 Task: Plot the behavior of a chaotic Horseshoe map with different initial conditions, bifurcation diagrams, and attractor shapes.
Action: Mouse moved to (155, 223)
Screenshot: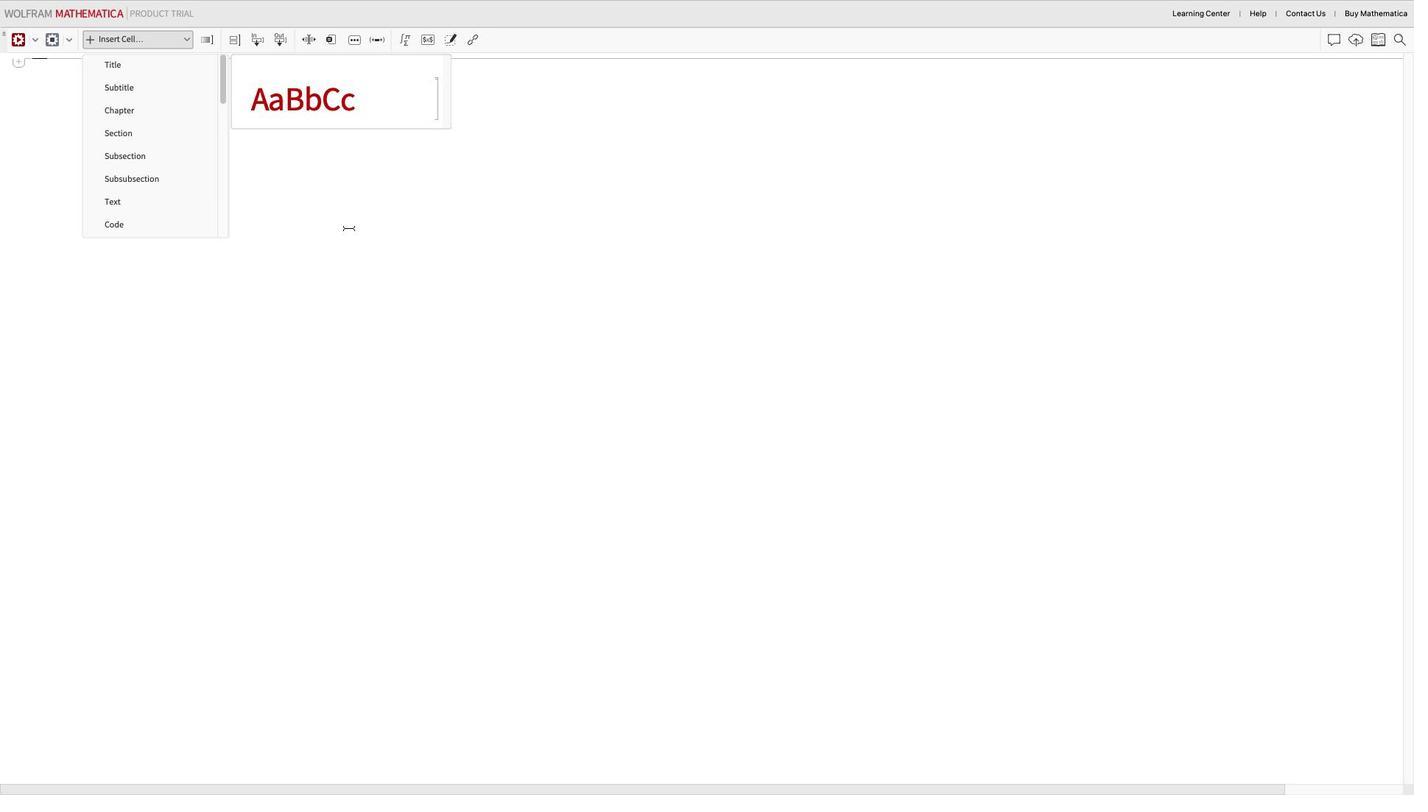 
Action: Mouse pressed left at (155, 223)
Screenshot: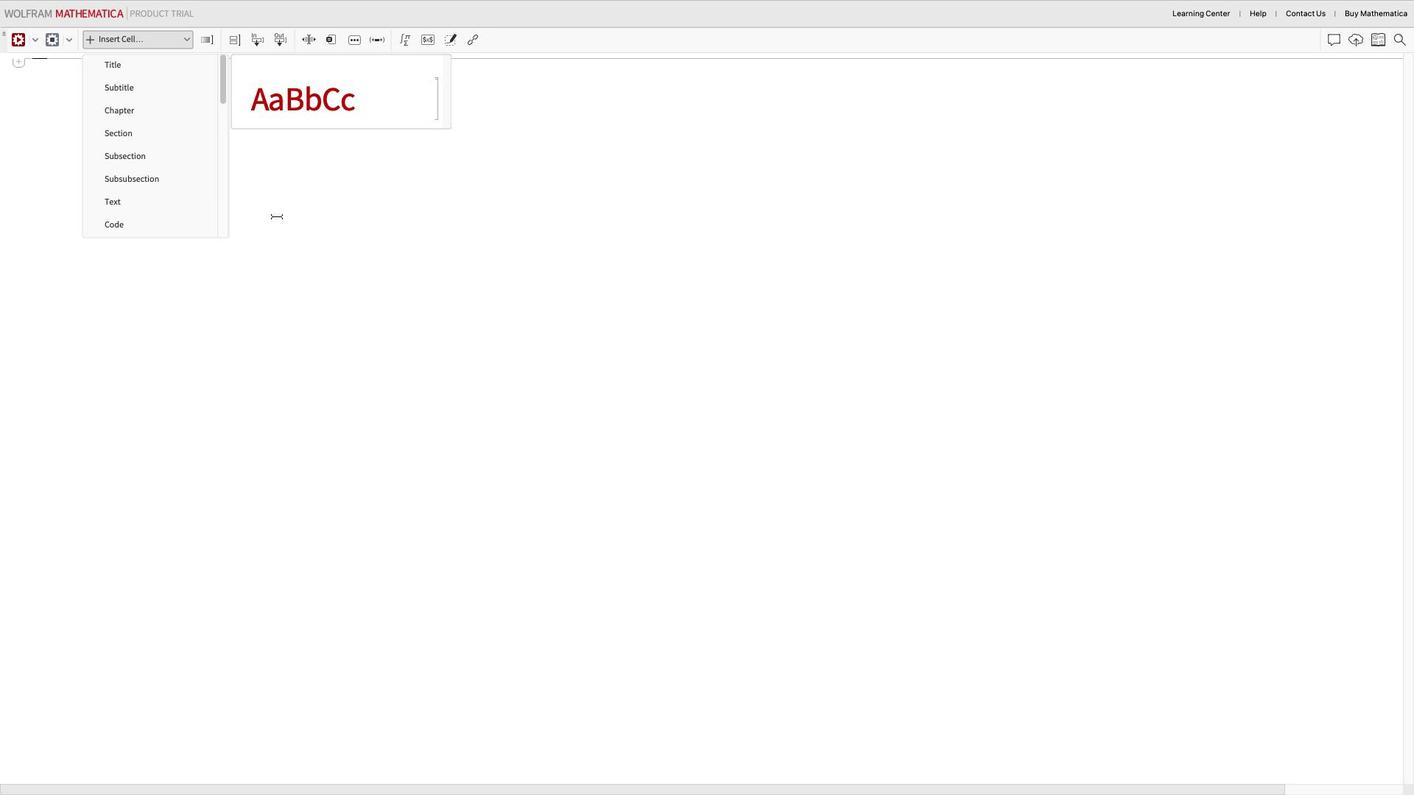 
Action: Mouse moved to (151, 211)
Screenshot: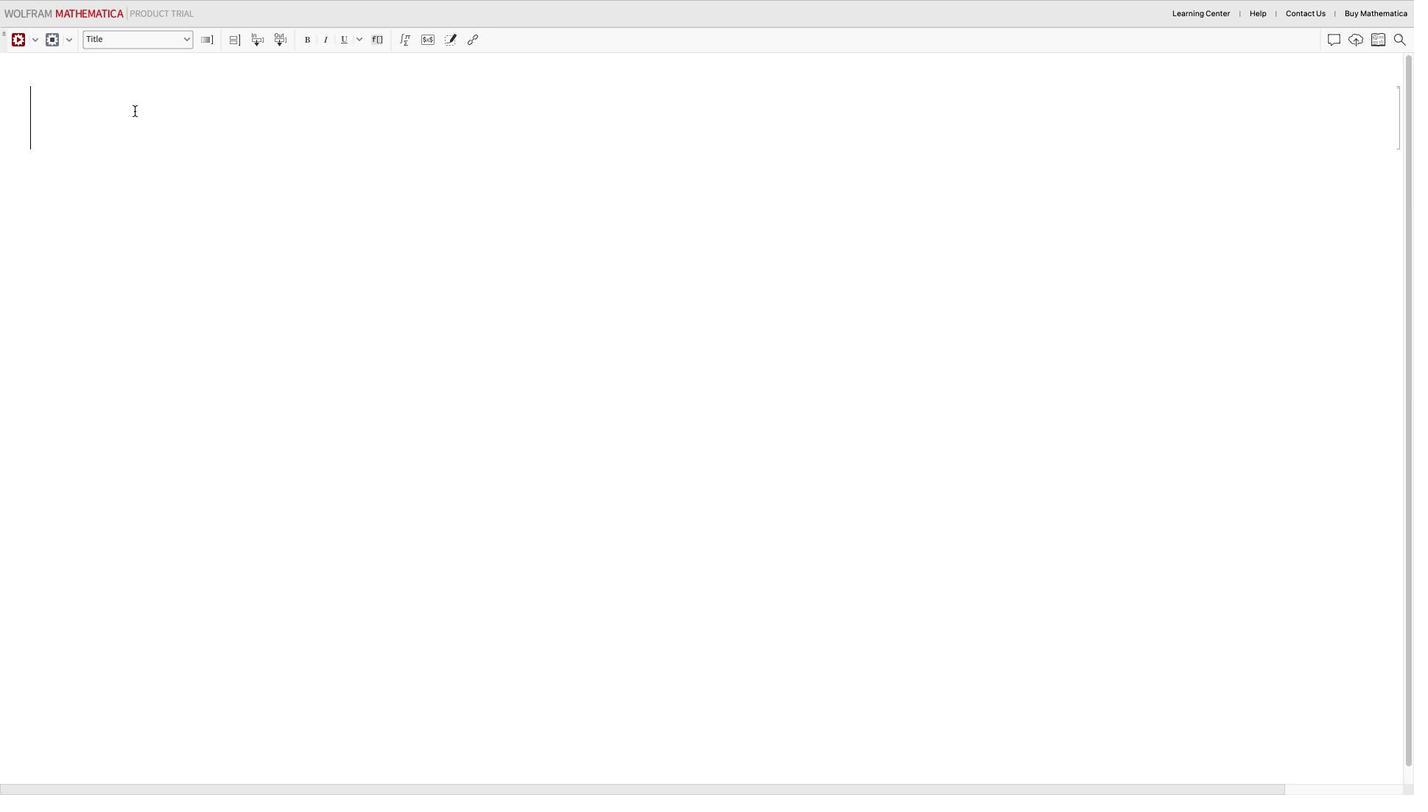 
Action: Mouse pressed left at (151, 211)
Screenshot: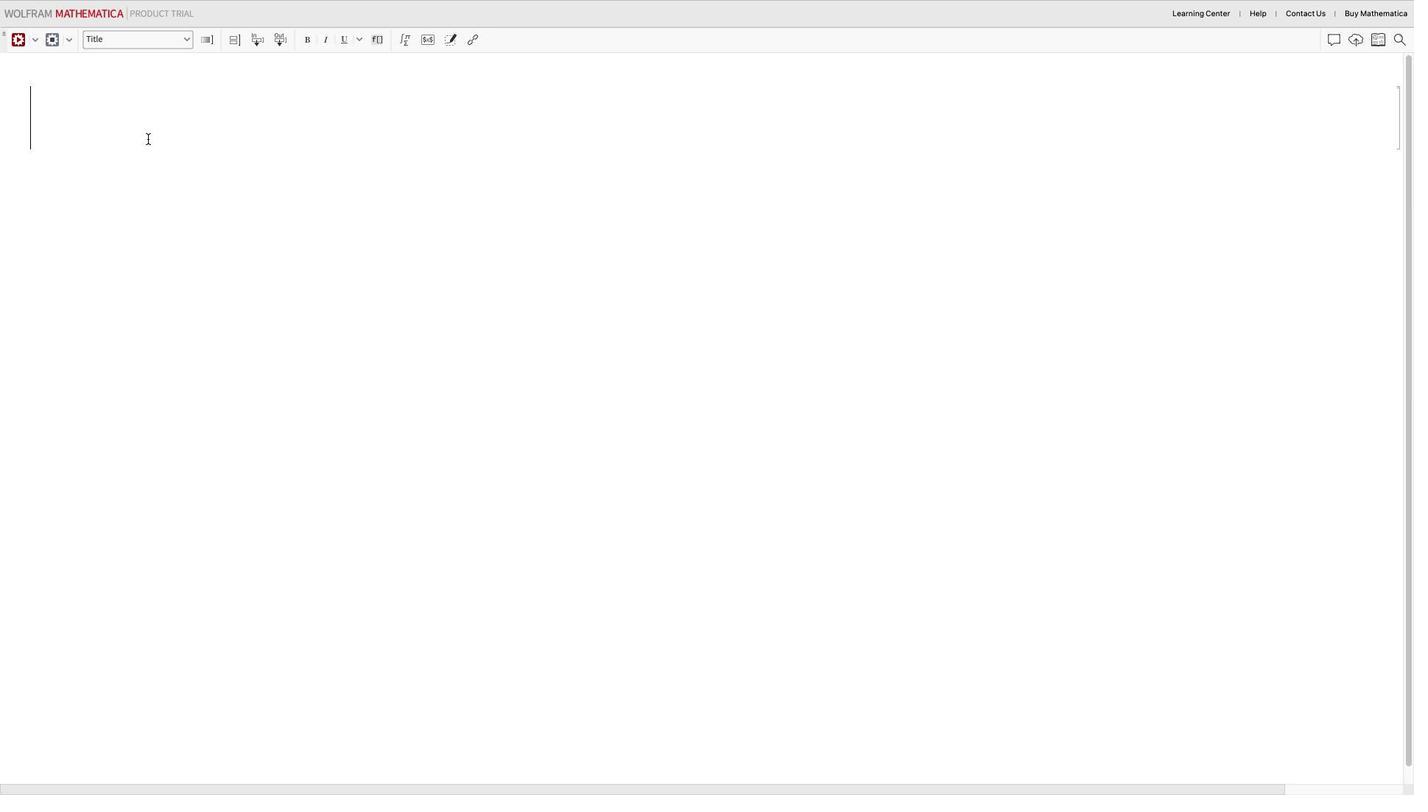 
Action: Mouse moved to (151, 195)
Screenshot: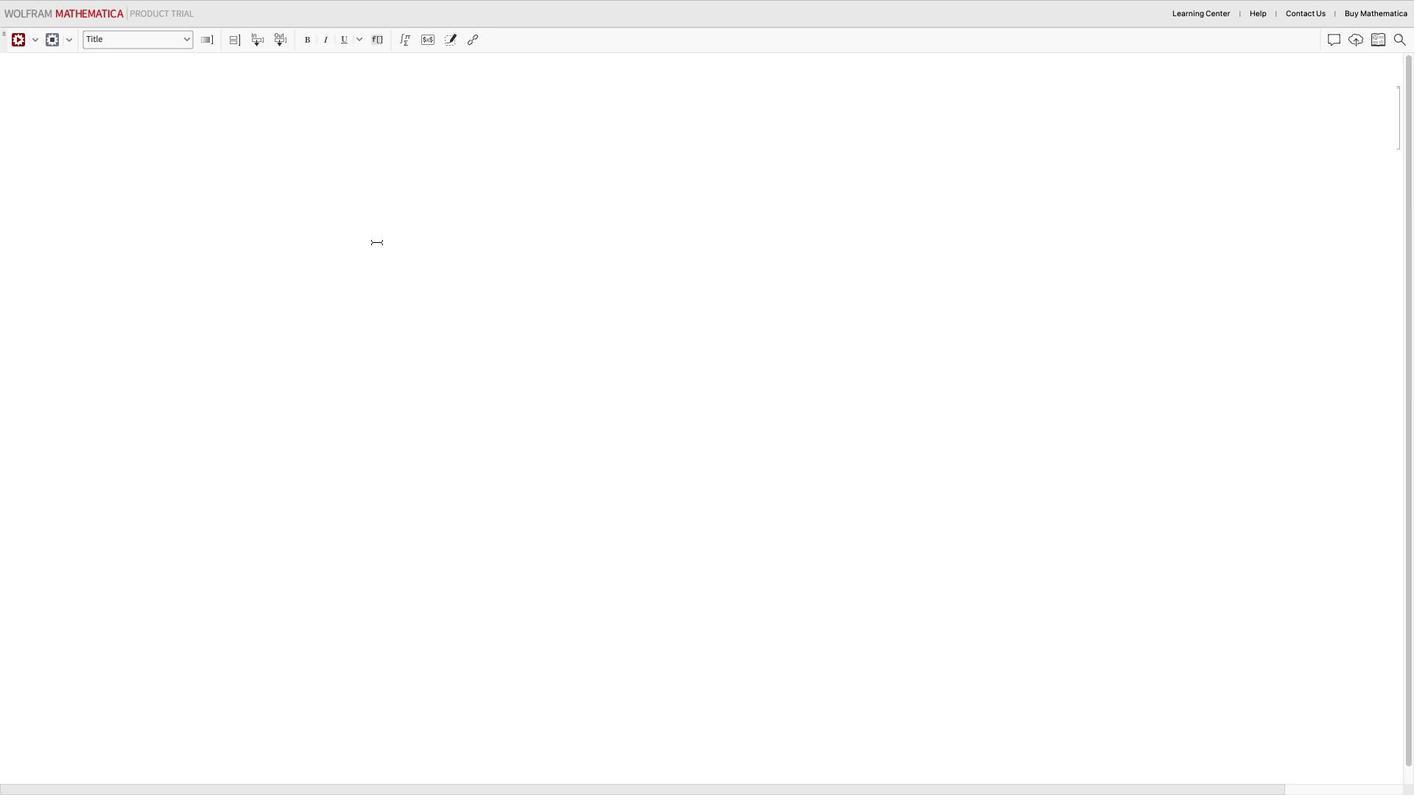
Action: Mouse pressed left at (151, 195)
Screenshot: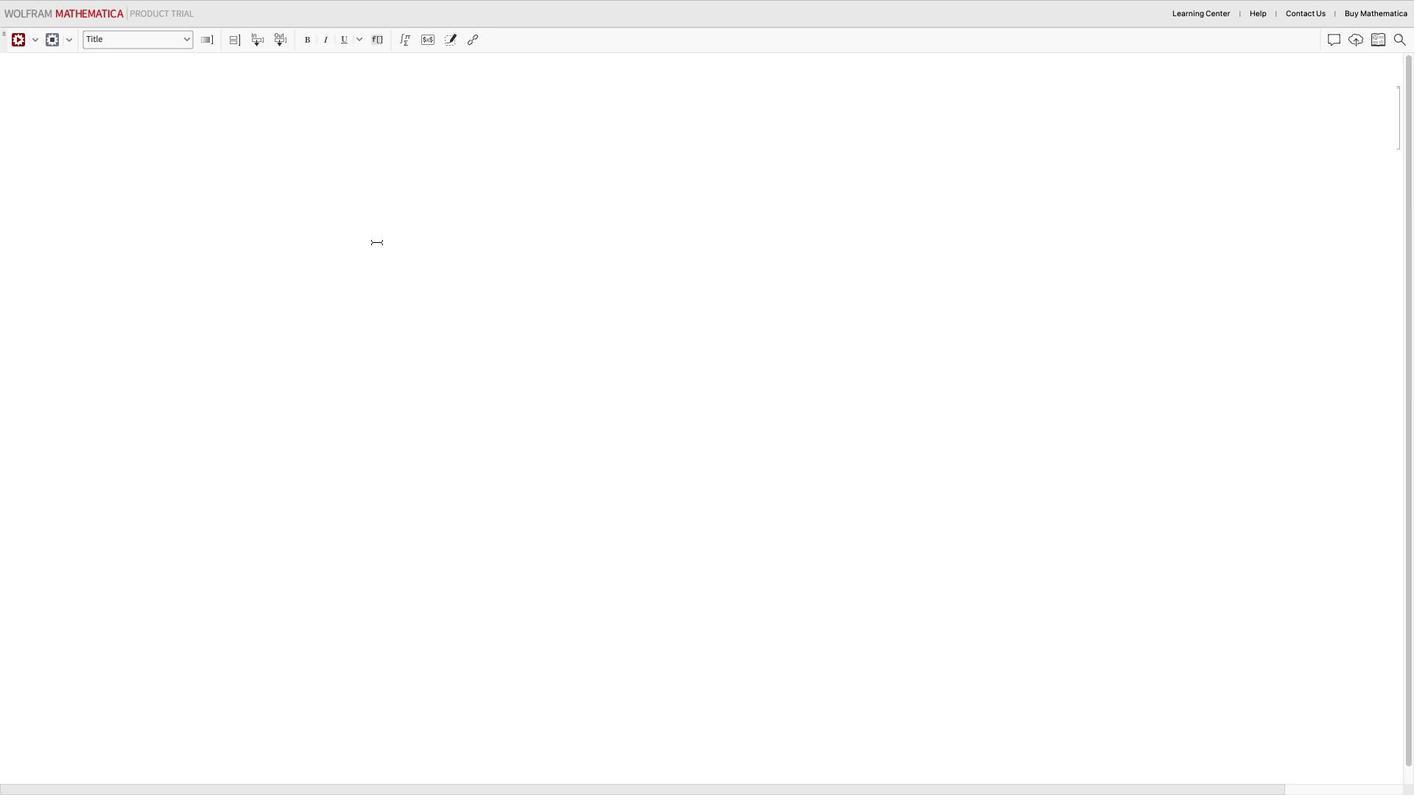 
Action: Mouse moved to (168, 142)
Screenshot: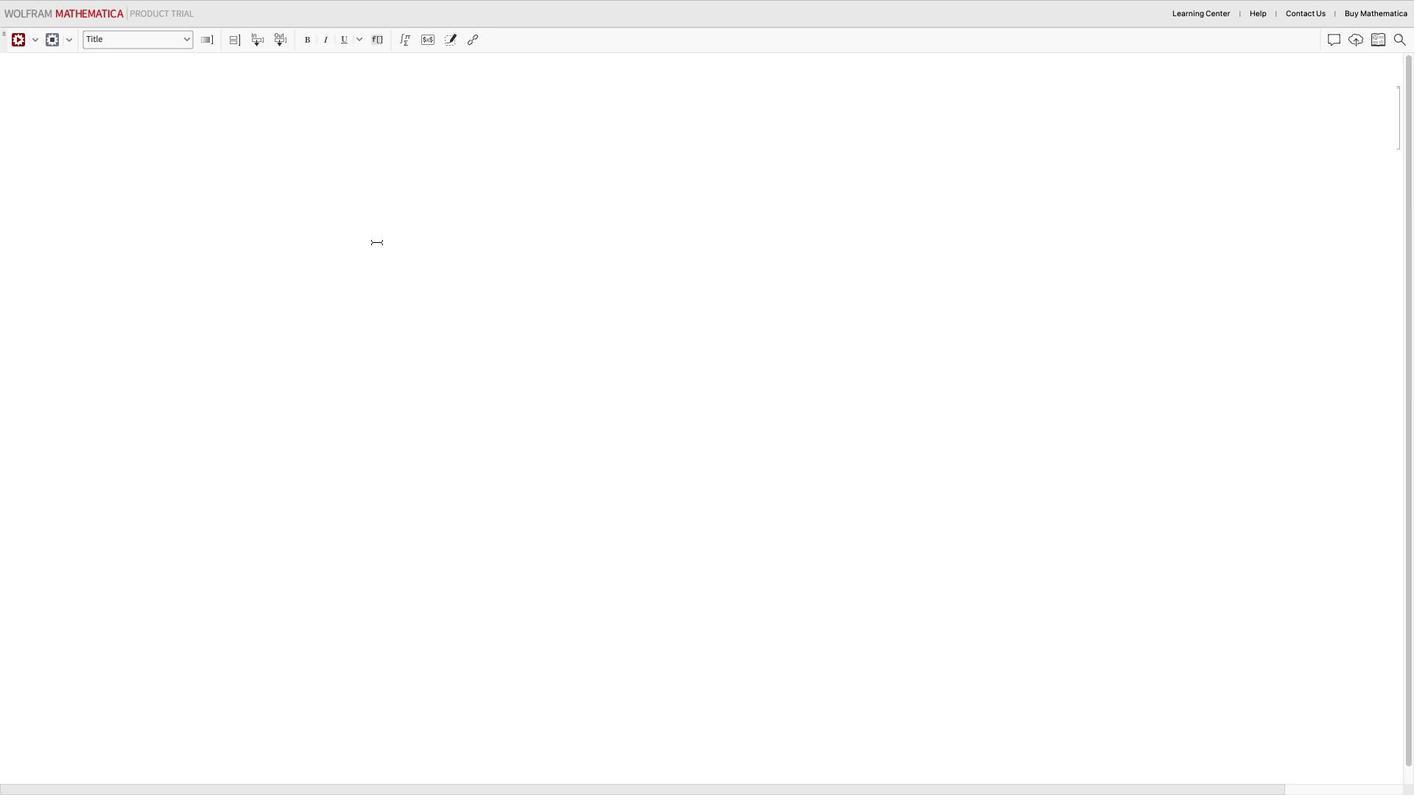 
Action: Key pressed Key.shift_r'B''e''h''a''v''i''o''r'Key.space'o''f'Key.space'a'Key.space'c''h''a''o''t''i''c'Key.spaceKey.shift_r'H''o''r''s''e''s''s''h''o''e'Key.space'm''a''p'Key.space'w''i''t''h'Key.spaceKey.leftKey.leftKey.leftKey.leftKey.leftKey.leftKey.leftKey.leftKey.leftKey.leftKey.leftKey.leftKey.leftKey.backspaceKey.rightKey.rightKey.rightKey.rightKey.rightKey.rightKey.rightKey.rightKey.rightKey.rightKey.rightKey.rightKey.space'd''i''f''f''e''r''e''n''t'Key.space'i''n''i''t''i''a''l'Key.space'c''o''n''d''i''t''i''o''n''s'','Key.space'b''i''f''u''r''c''a''t''i''o''n'Key.space'd''i''a''g''r''a''m''s'','Key.space'a''n''d'Key.space'a''t''t''r''a''c''t''o''r'Key.space's''h''a''p''e''s'
Screenshot: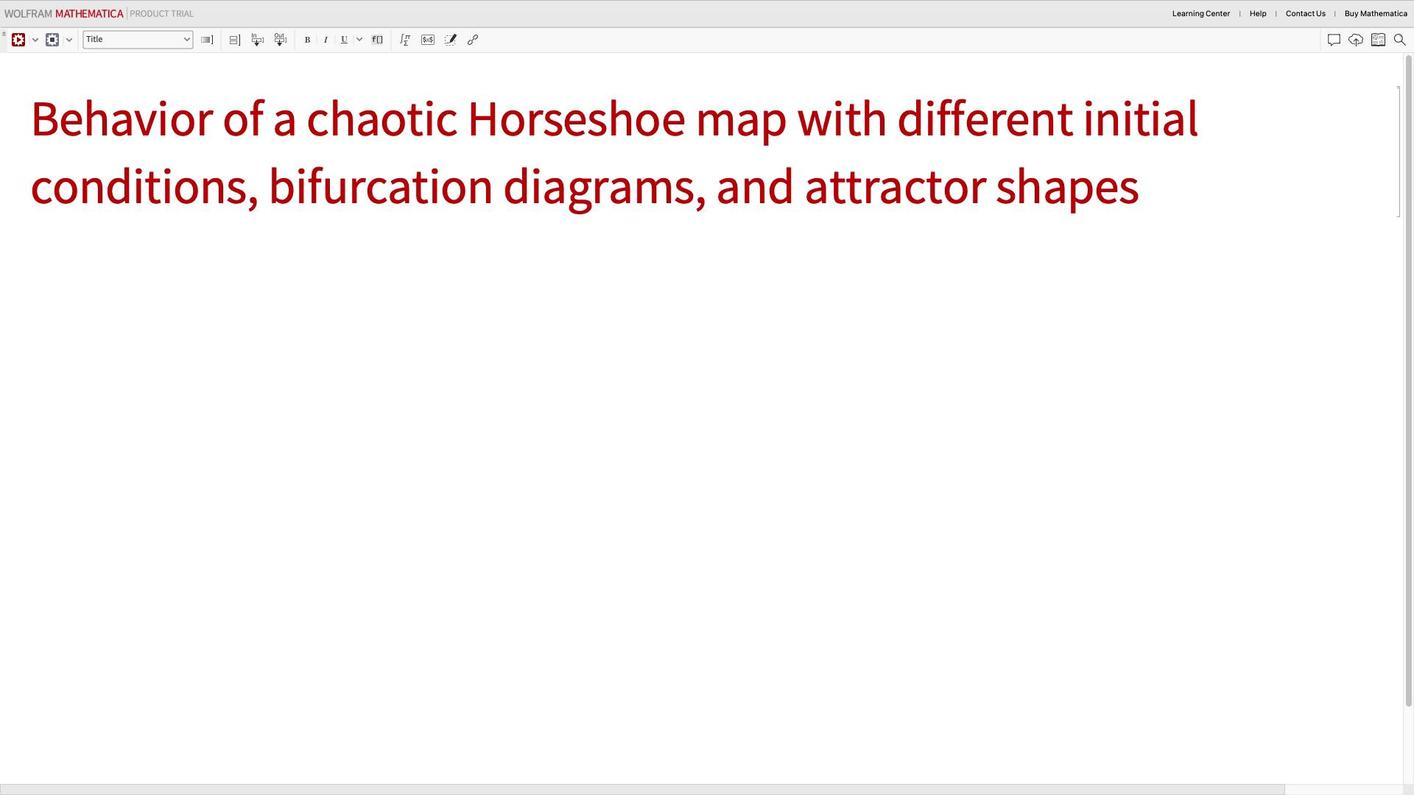 
Action: Mouse moved to (177, 115)
Screenshot: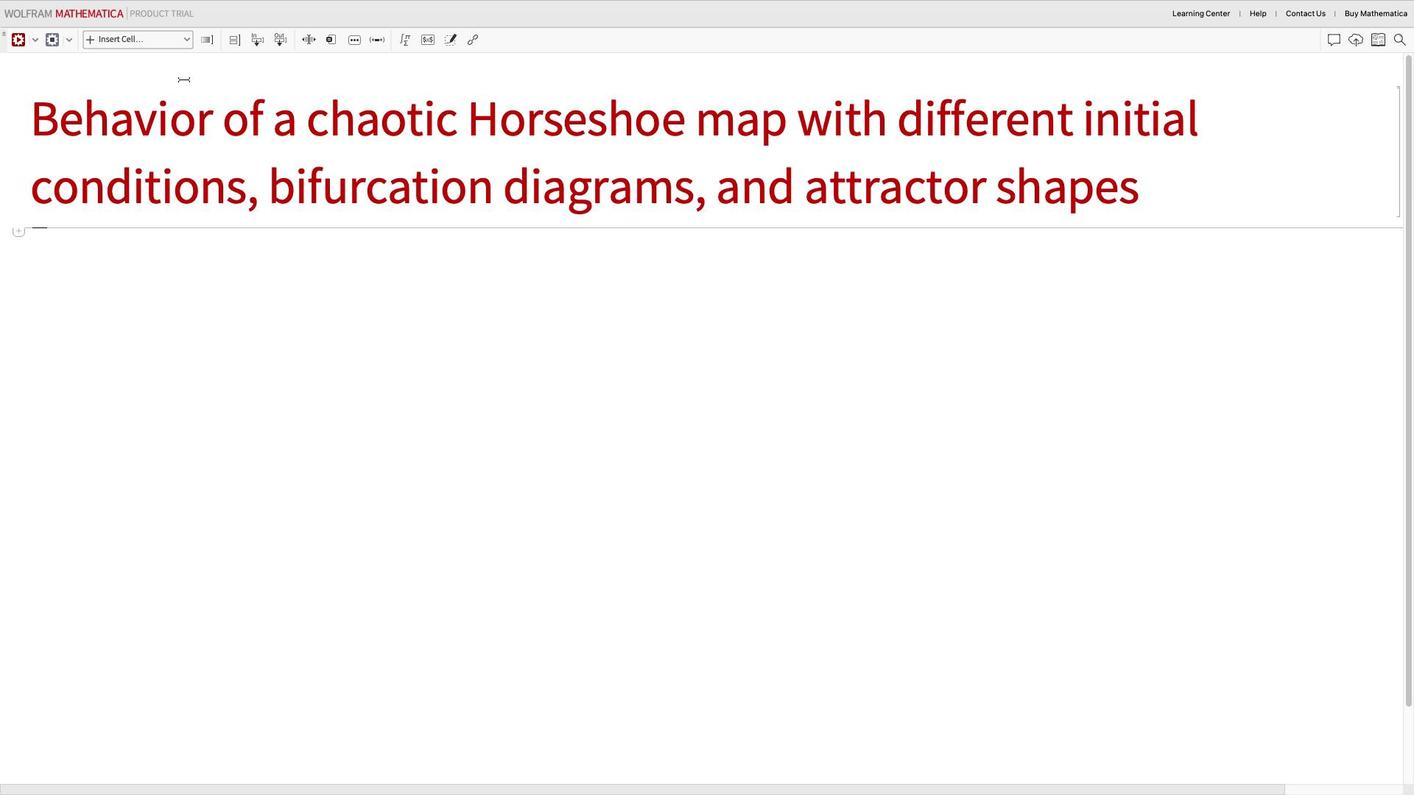 
Action: Mouse pressed left at (177, 115)
Screenshot: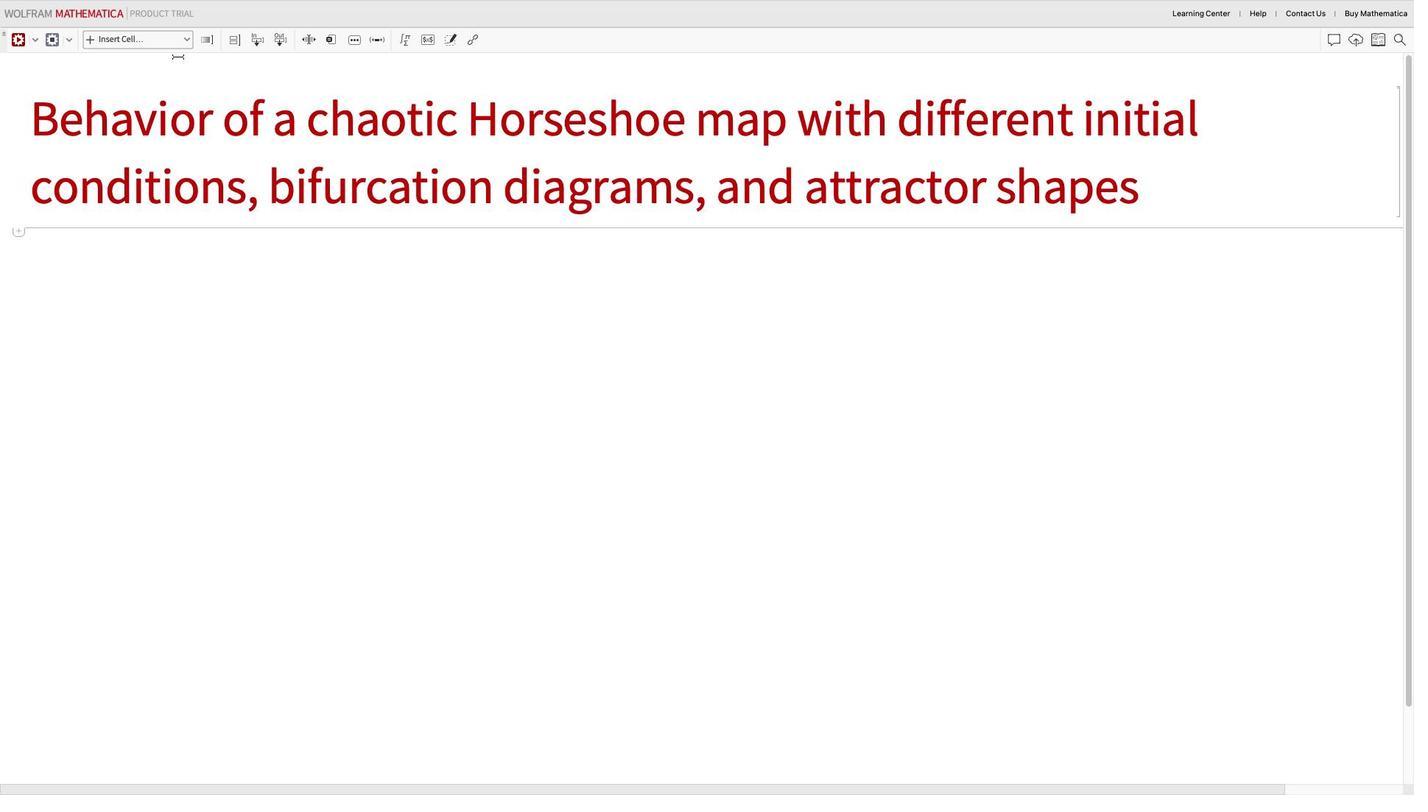 
Action: Mouse moved to (155, 223)
Screenshot: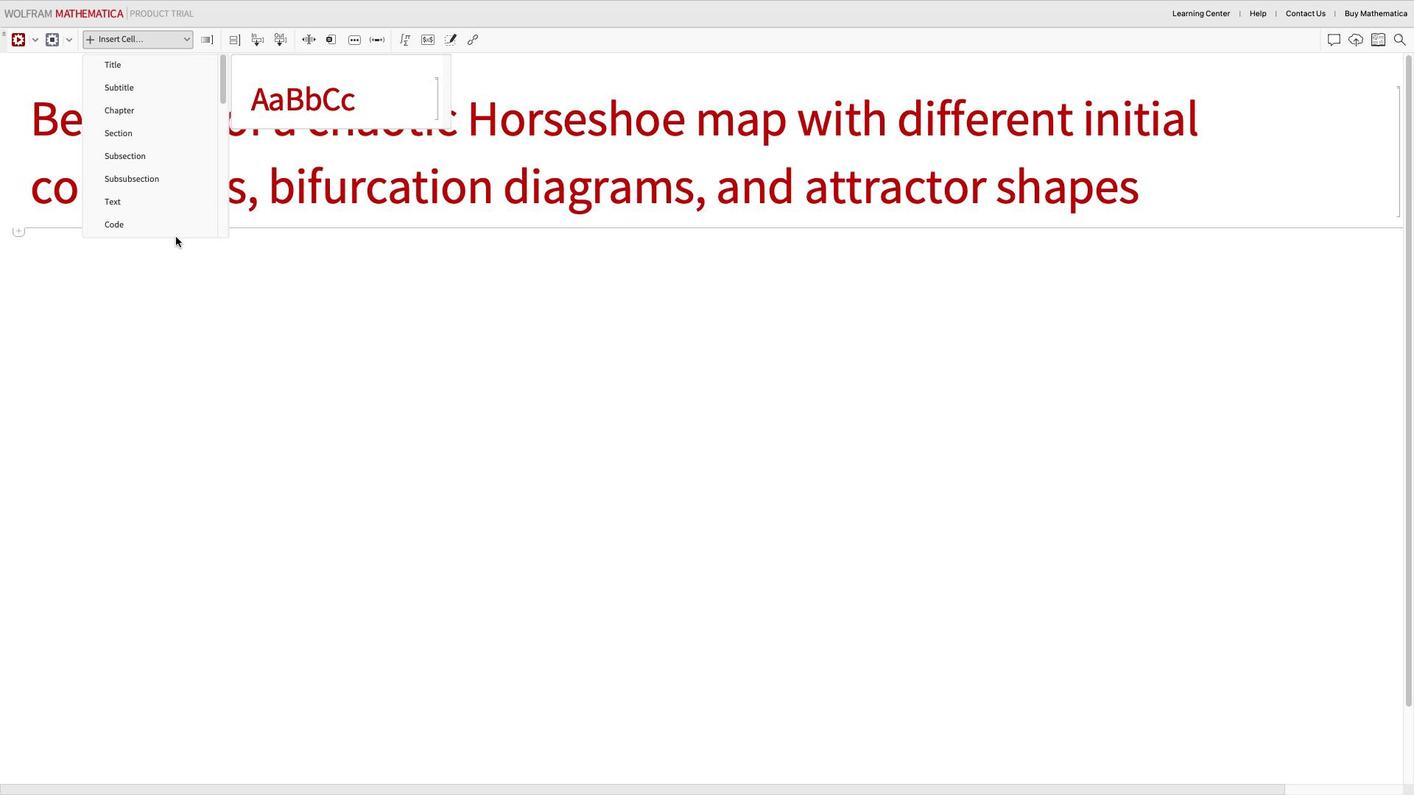 
Action: Mouse pressed left at (155, 223)
Screenshot: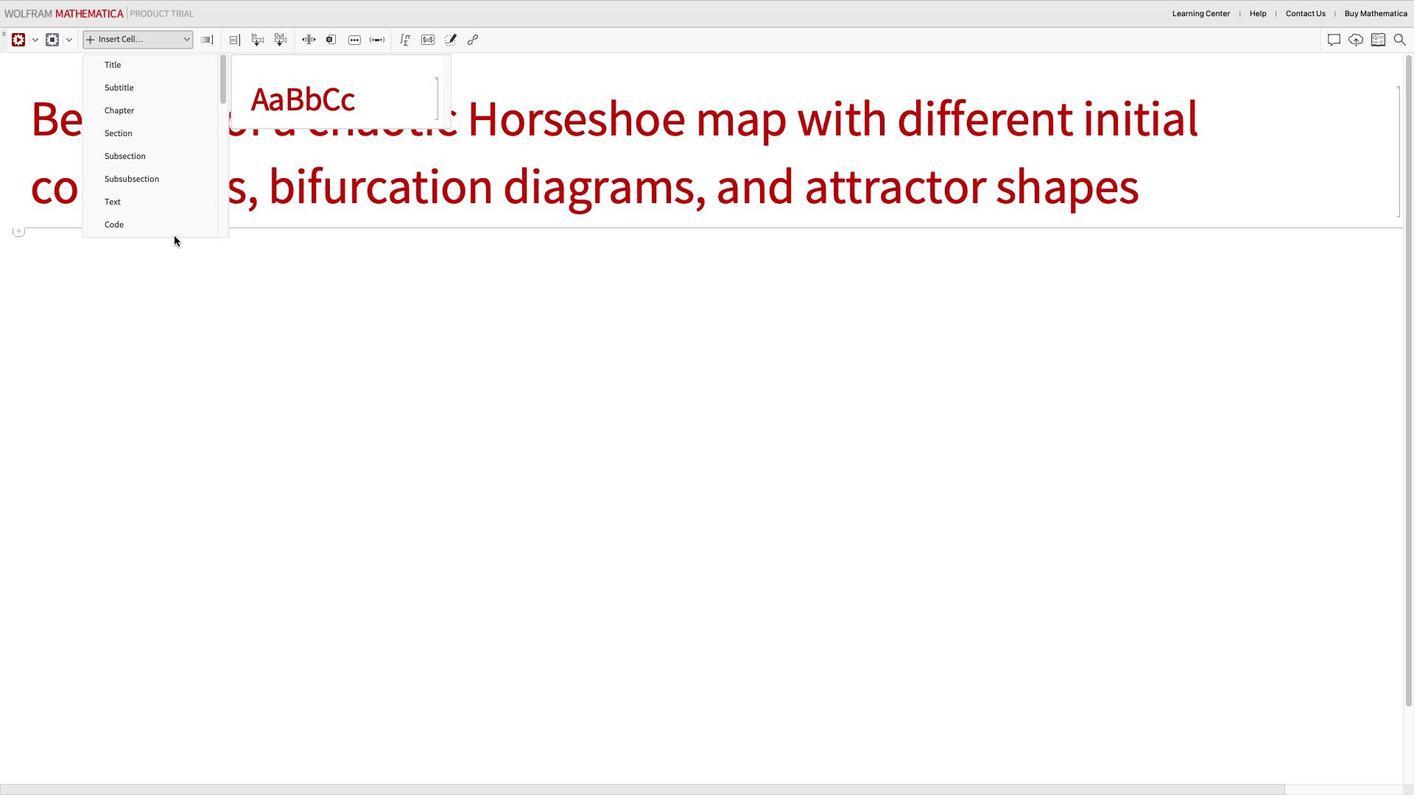 
Action: Mouse moved to (153, 148)
Screenshot: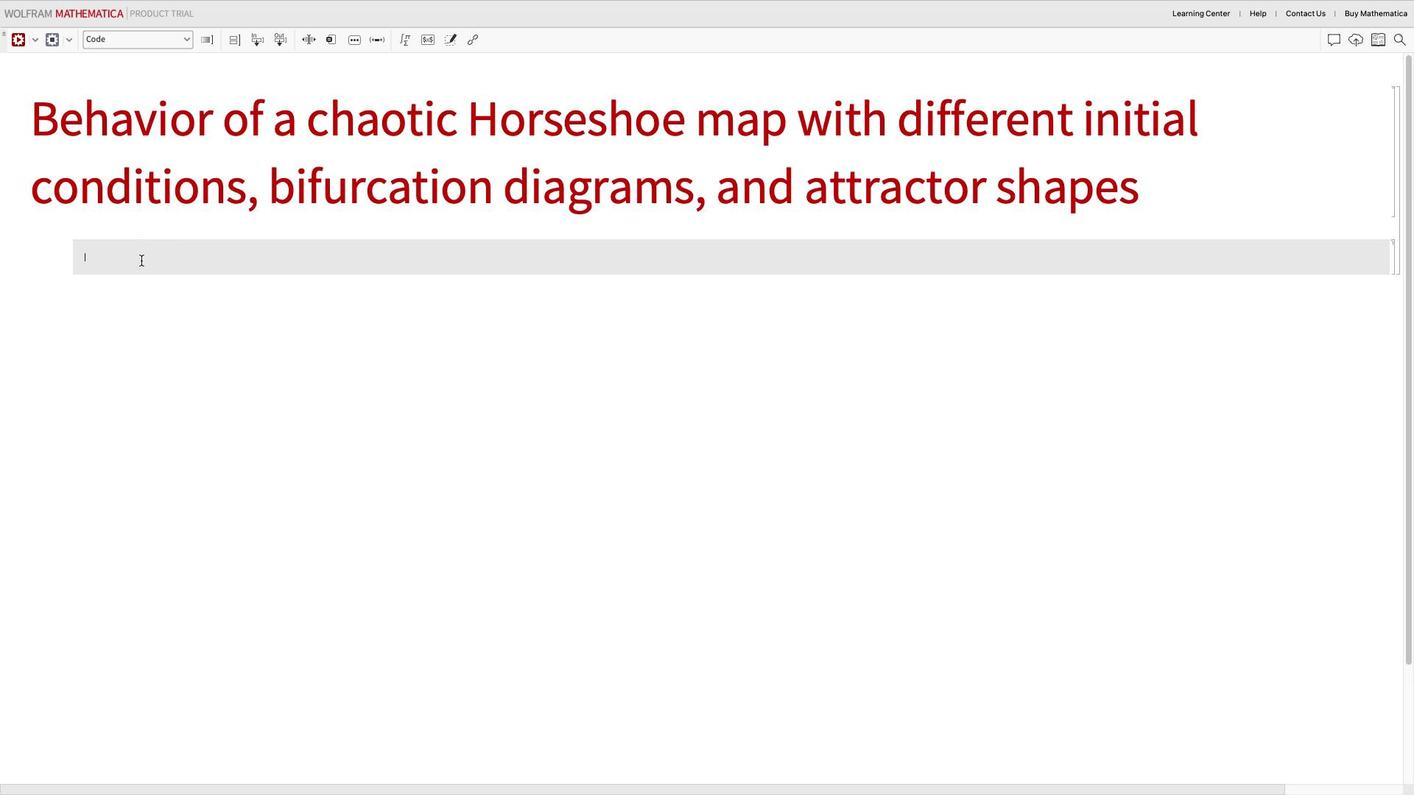 
Action: Mouse pressed left at (153, 148)
Screenshot: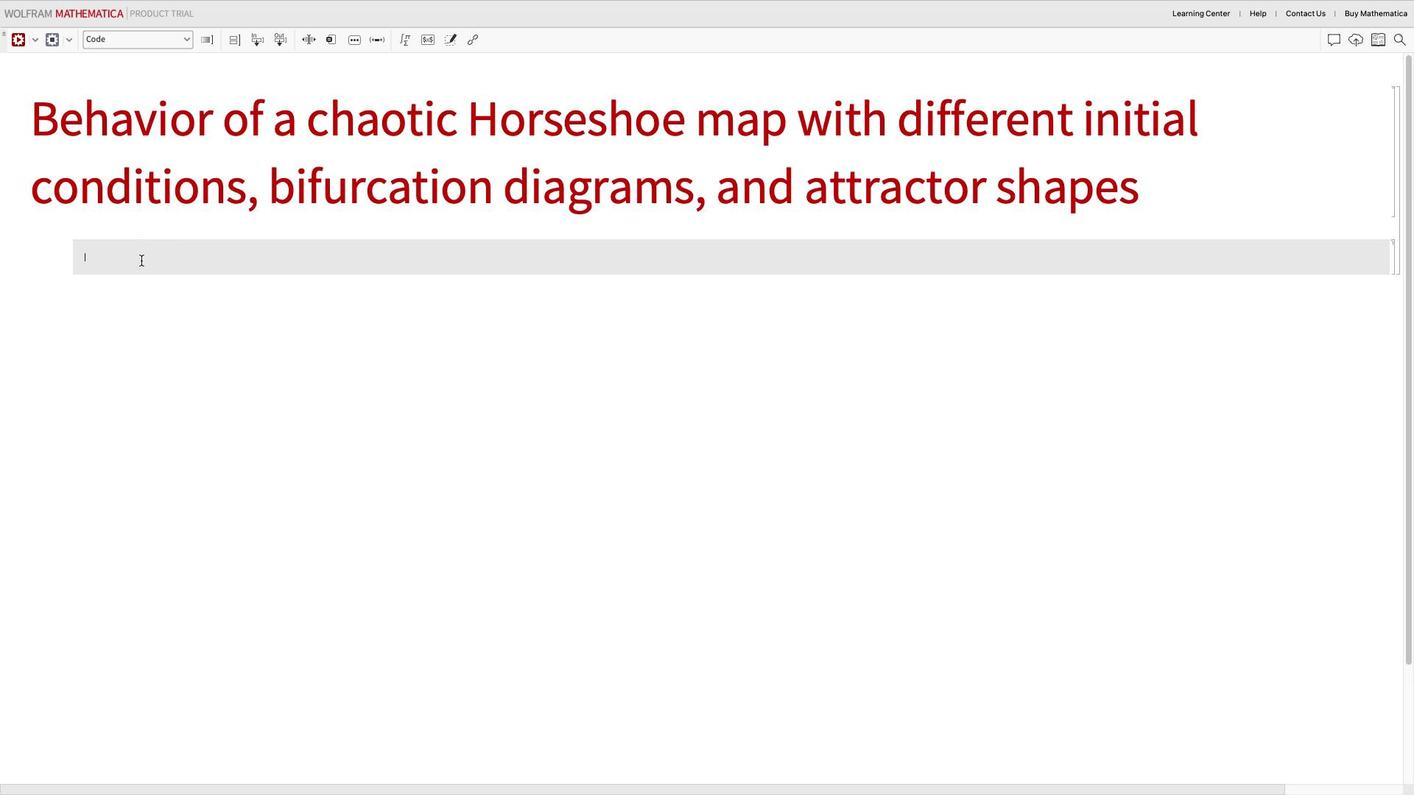 
Action: Mouse moved to (152, 135)
Screenshot: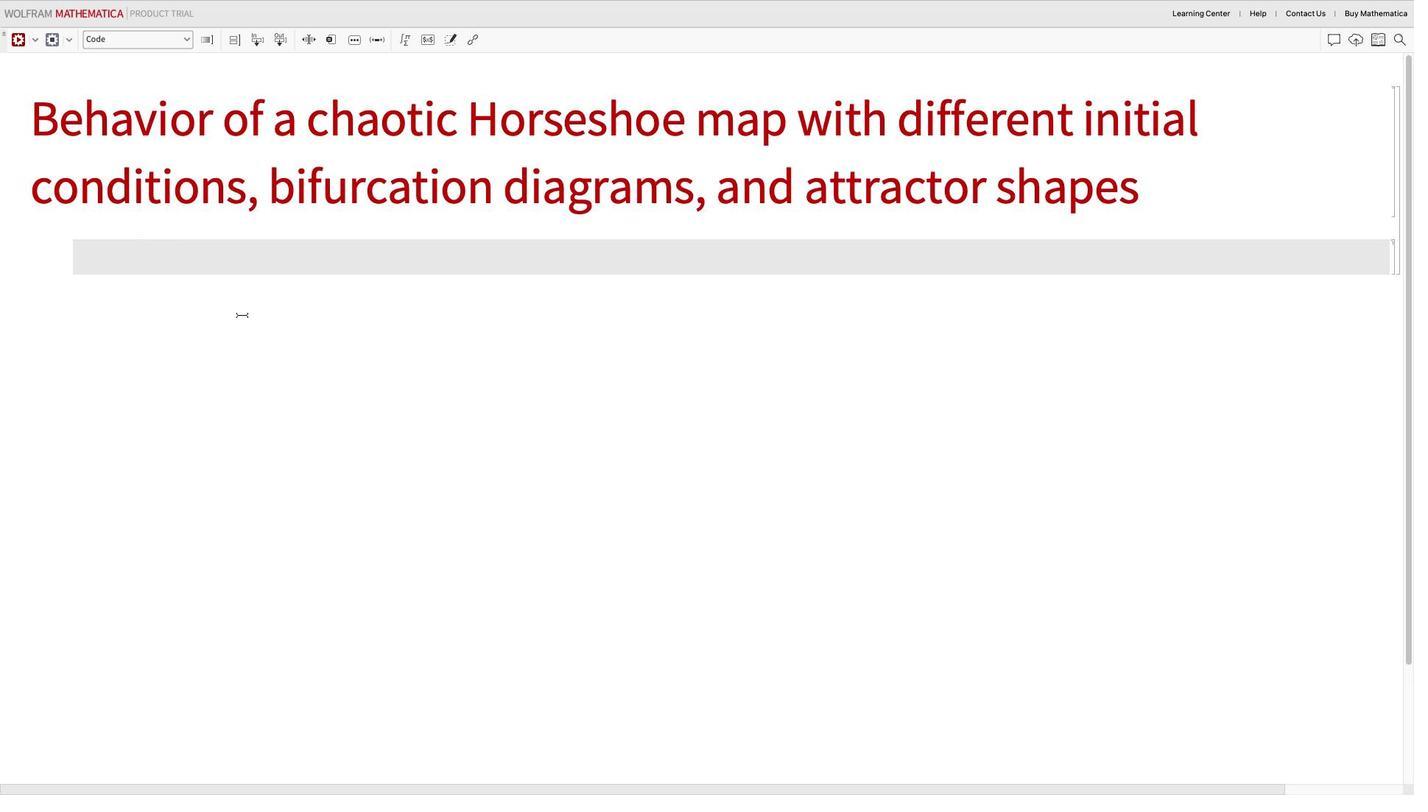 
Action: Mouse pressed left at (152, 135)
Screenshot: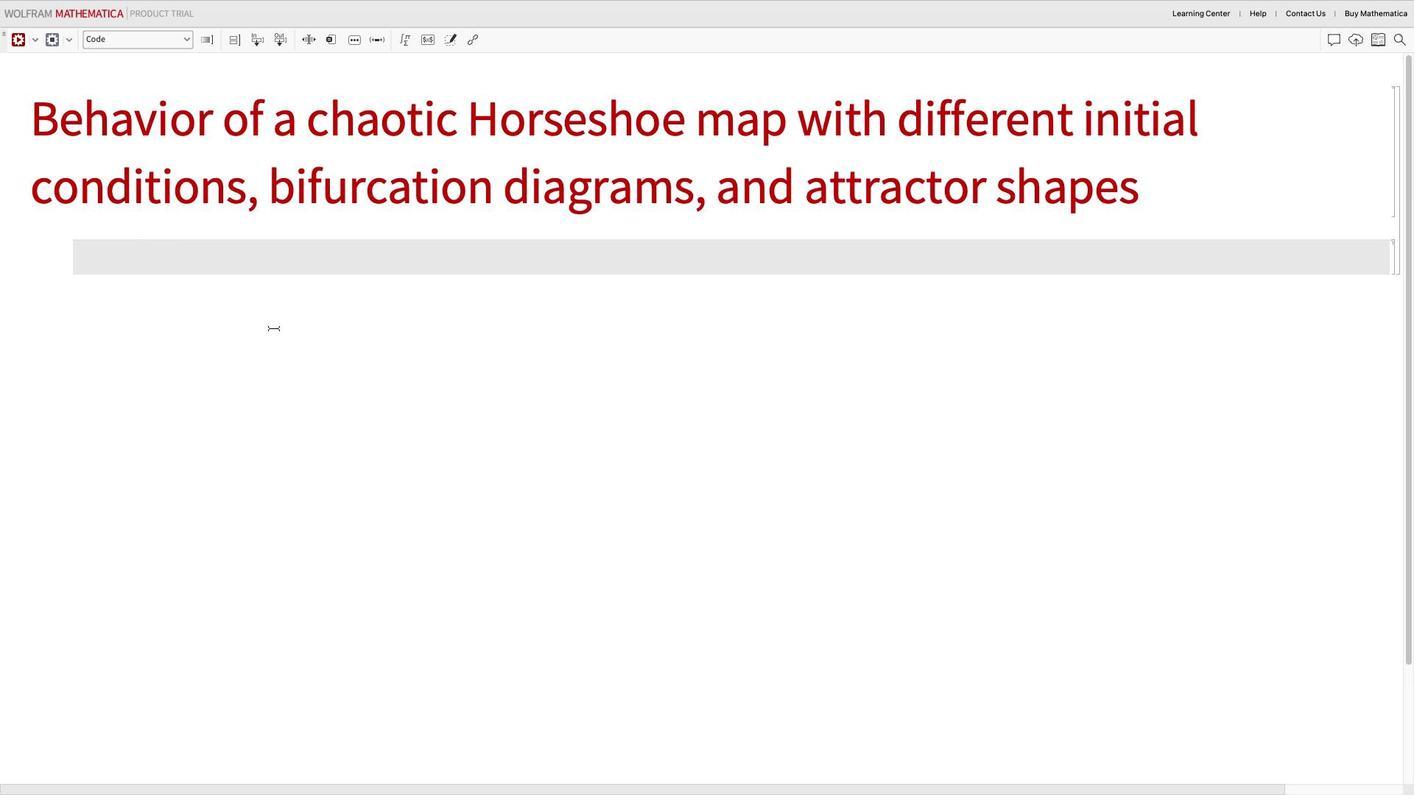 
Action: Mouse moved to (161, 108)
Screenshot: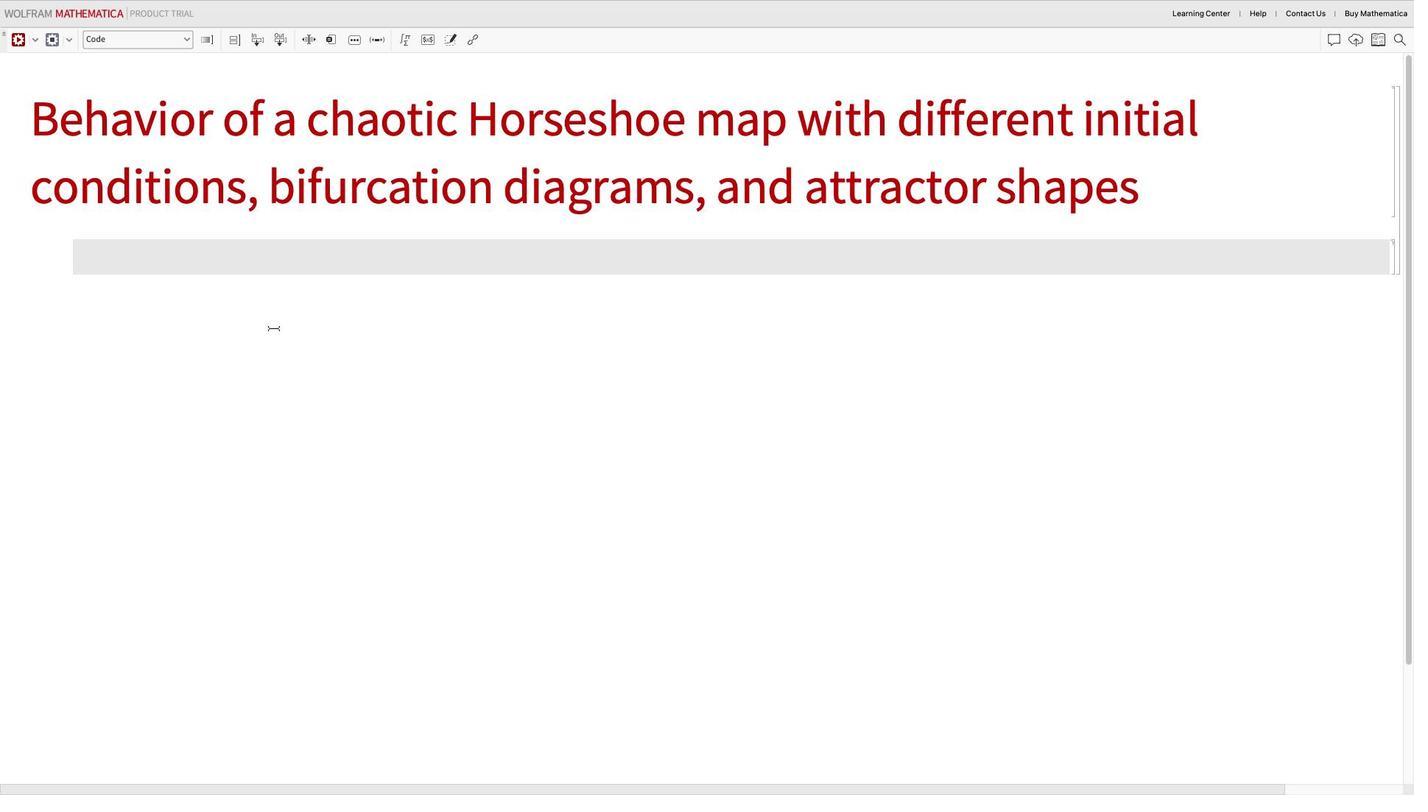 
Action: Key pressed Key.shift_r'(''*'
Screenshot: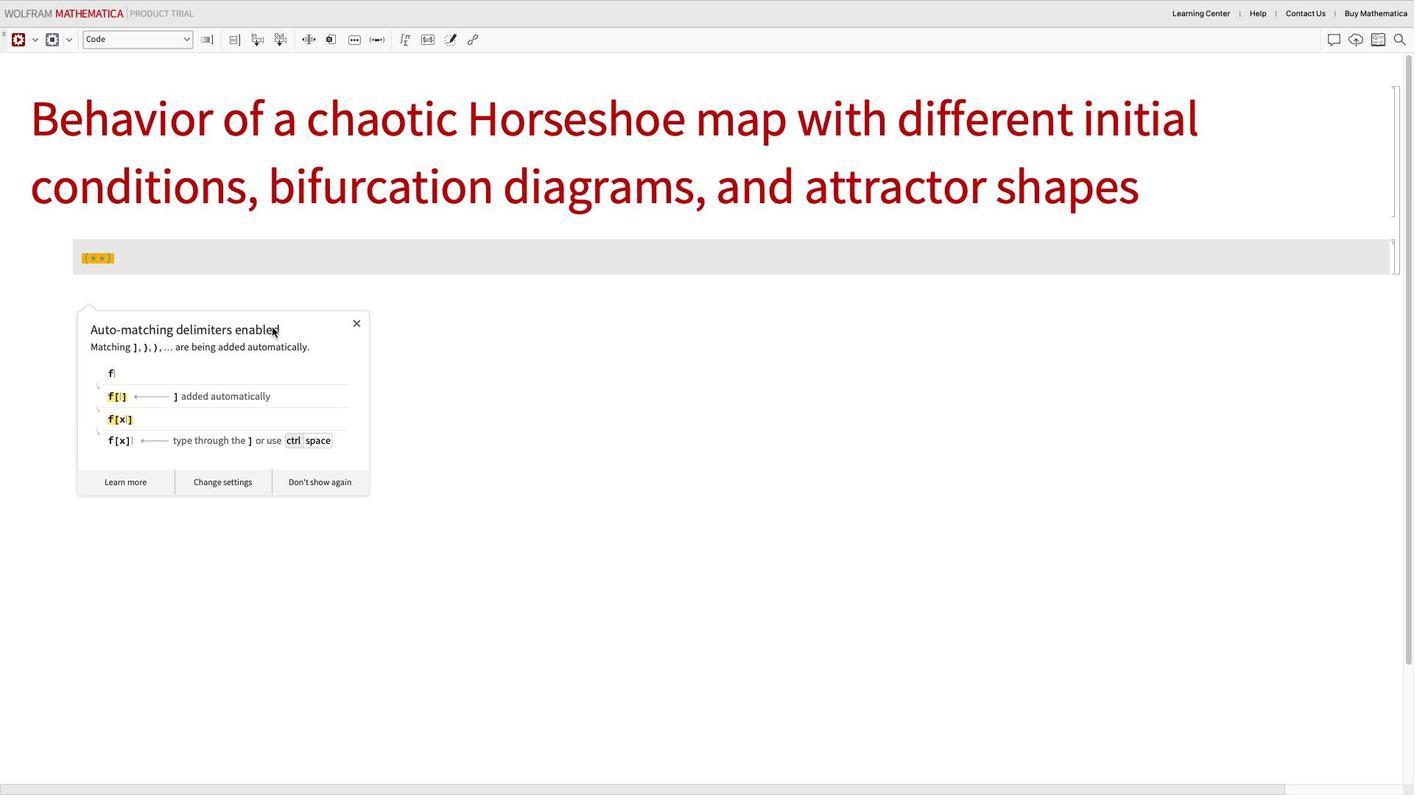
Action: Mouse moved to (167, 110)
Screenshot: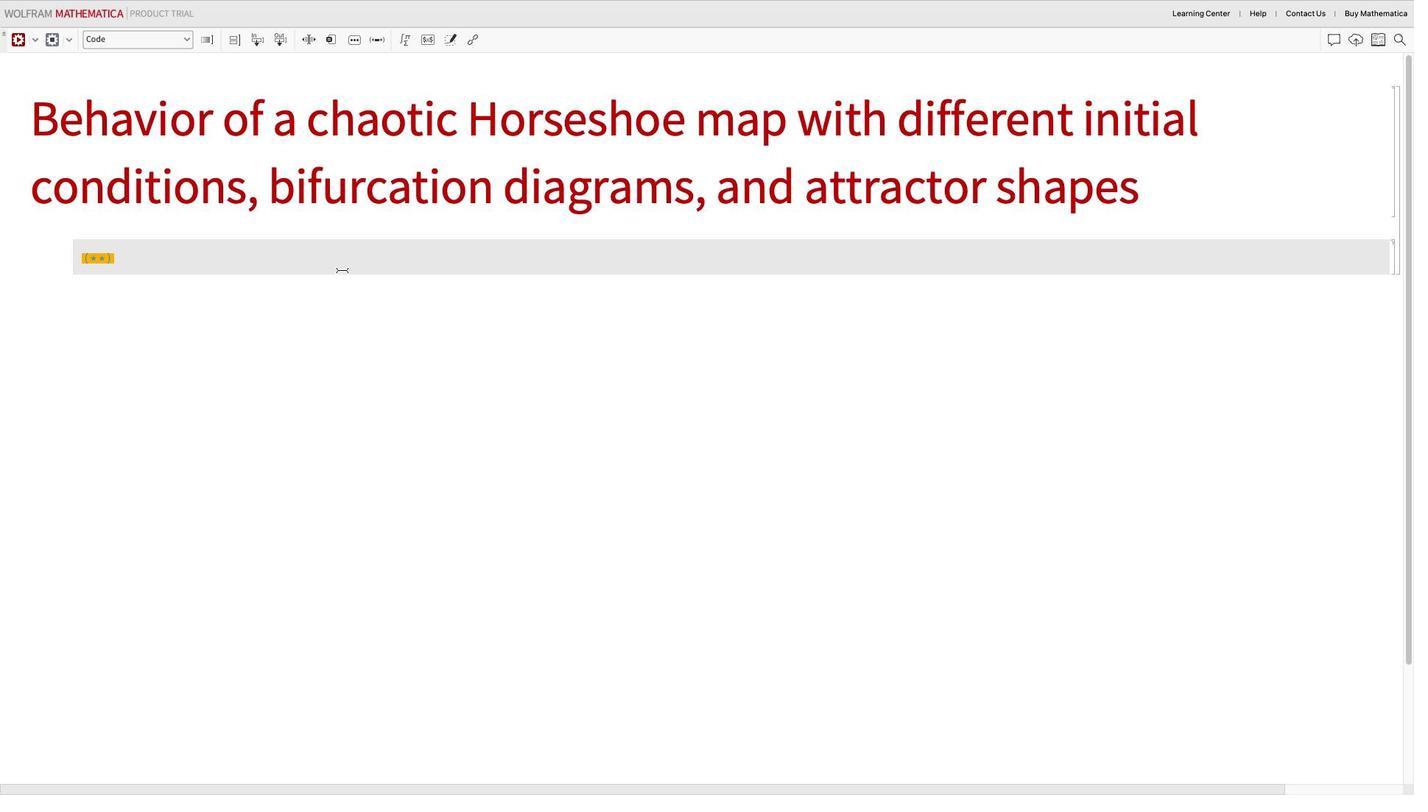 
Action: Mouse pressed left at (167, 110)
Screenshot: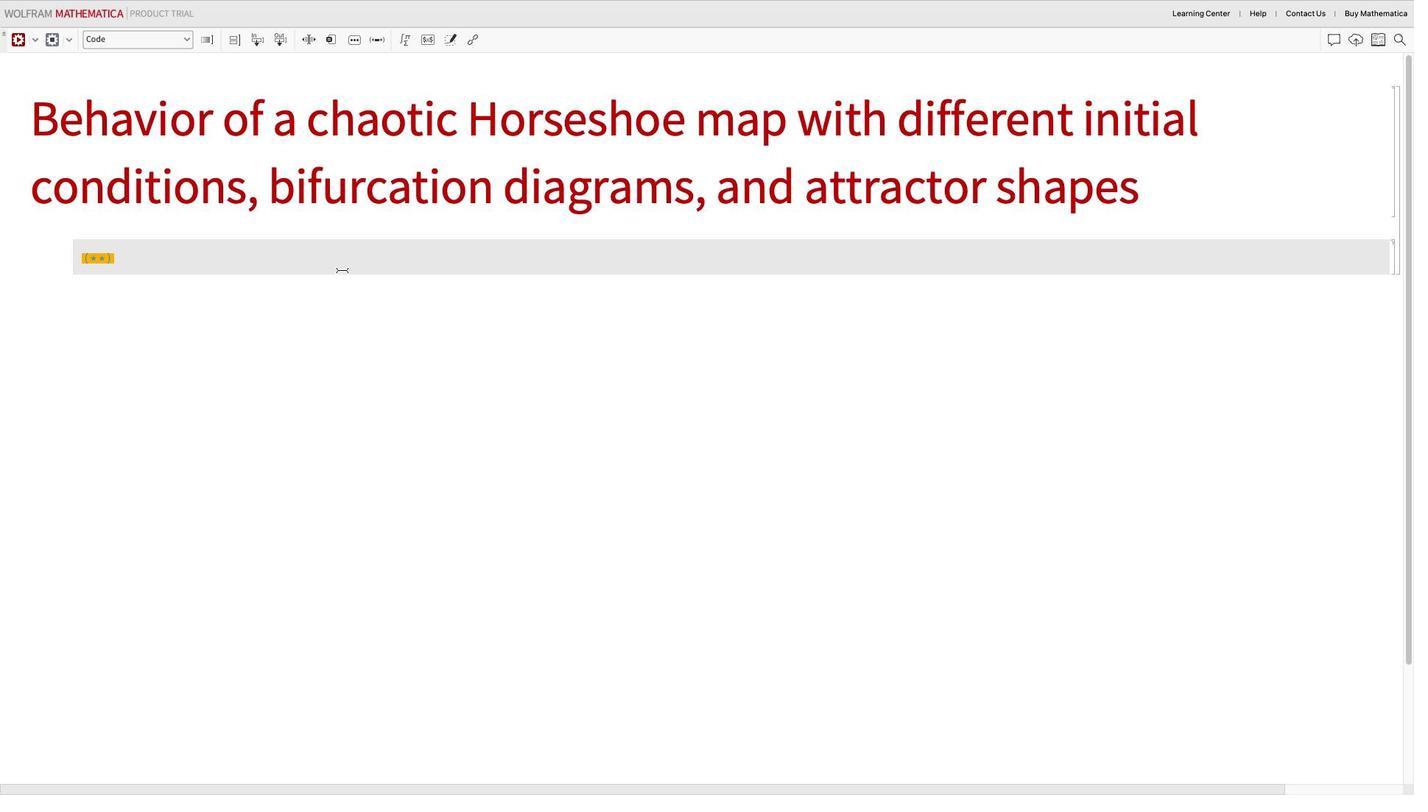 
Action: Mouse moved to (165, 131)
Screenshot: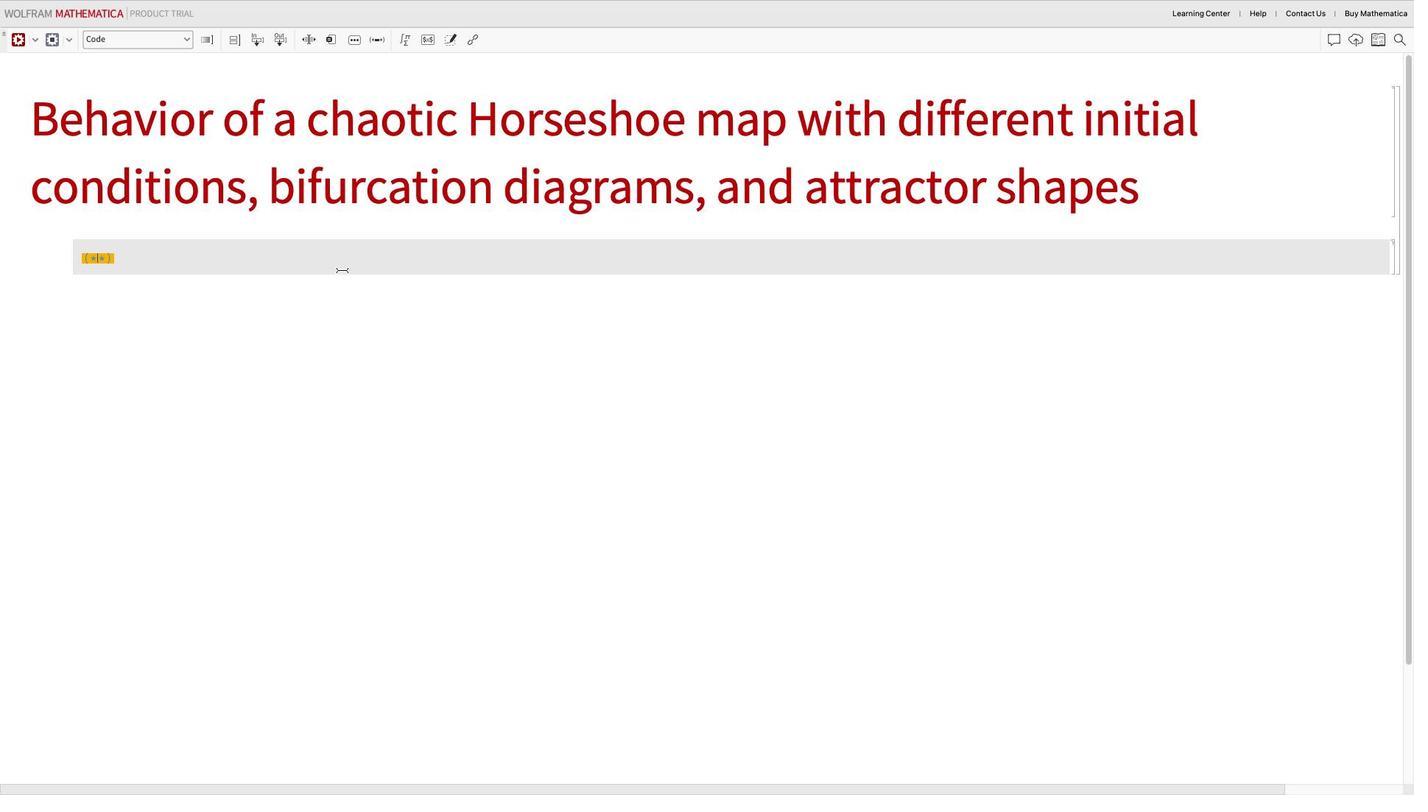 
Action: Key pressed Key.shift_r'D''e''f''i''n''e'Key.space't''h''e'Key.spaceKey.shift_r'H''o''r''s''e''s''h''o''e'Key.space'm''a''p'Key.rightKey.rightKey.enter'h''o''r''s''e''s''h''o''e'Key.shift_r'M''a''p'Key.enter'['Key.shift_r'{''x'Key.shift_r'_'',''y'Key.shift_r'_'Key.rightKey.rightKey.spaceKey.shift_r':''='Key.spaceKey.shift_r'{'Key.shift_r'M''o''d''[''2'Key.space'x'','Key.space'1'Key.right','Key.spaceKey.shift_r'I''f''[''x'Key.spaceKey.shift_r'<'Key.space'1''/''2'','Key.space'2'Key.space'y'','Key.space'2'Key.space'-'Key.space'2'Key.space'y'Key.rightKey.rightKey.enterKey.enterKey.shift_r'(''*'Key.shift_r'S''e''t'Key.space'p''a''r''a''m''e''t''e''r''s'Key.rightKey.rightKey.enter'n''u''m'Key.shift_r'I''t''e''r''a''t''i''o''n''s'Key.space'='Key.space'1''0''0''0'';'Key.spaceKey.spaceKey.spaceKey.shift_r'(''*'Key.shift_r'N''u''m''b''e''r'Key.space'o''f'Key.space'i''t''e''r''a''t''i''o''n''s'Key.space'f''o''r'Key.space'e''a''c''h'Key.space'i''n''i''t''i''a''l'Key.space'c''o''n''d''i''t''i''o''n'Key.rightKey.rightKey.enter'n''u''m'Key.shift_r'I''n''i''t''i''a''l'Key.shift_r'C''o''n''d''i''t''i''o''n''s'Key.space'='Key.space'1''0''0'';'Key.spaceKey.spaceKey.shift_r'(''*'Key.shift_r'N''u''m''b''e''r'Key.spaceKey.backspaceKey.space'o''f'Key.space'd''i''f''f''e''r''e''n''t'Key.space'i''n''i''t''i''a''l'Key.space'c''o''n''d''i''t''i''o''n''s'Key.rightKey.rightKey.enter'i''n''i''t''i''a''l'Key.shift_r'C''o''n''d''i''t''i''o''n''s'Key.space'='Key.spaceKey.shift_r'R''a''n''d''o''m'Key.shift_r'R''e''a''l''['Key.shift_r'{''0'',''1'Key.right','Key.spaceKey.shift_r'{''n''u''m'Key.shift_r'I''n''i''t''i''a''l'Key.shift_r'C''o''n''d''i''t''i''o''n''s'','Key.space'2'Key.rightKey.right';'Key.enter'p''h''a''s''e'Key.shift_r'P''o''r''t''r''a''i''t'Key.shift_r'D''a''t''a'Key.space'='Key.spaceKey.shift_r'{''}'';'Key.enter'p''o''i''n''c''a''r''e'Key.shift_r'S''e''c''t''i''o''n'Key.shift_r'D''a''t''a'Key.space'='Key.spaceKey.shift_r'{''}'';'Key.enterKey.enterKey.shift_r'(''*'Key.shift_r'G''e''n''e''r''a''t''e'Key.space'o''r''b''i''t''s'Key.space'w''i''t''h'Key.space'd''i''f''f''e''r''e''n''t'Key.space'i''n''i''t''i''a''l'Key.space'c''o''n''d''i''t''i''o''n''s'Key.rightKey.rightKey.enterKey.shift_r'F''o''r''[''i'Key.space'='Key.space'1'','Key.space'i'Key.spaceKey.shift_r'<''='Key.space'n''u''m'Key.shift_r'I''n''i''t''i''a''l'Key.shift_r'C''o''n''d''i''t''i''o''n''s'','Key.space'i''+''+'','Key.space'i''n''i''t''i''a''l'Key.shift_r'C''o''n''d''i''t''i''o''n'Key.space'='Key.space'i''n''i''t''i''a''l'Key.shift_r'C''o''n''d''i''t''i''o''n''s''[''[''i'']'']'';'Key.enter'o''r''b''i''t'Key.space'='Key.spaceKey.shift_r'N''e''s''t'Key.shift_r'L''i''s''t''[''h''o''r''s''e''s'Key.backspace's''h''o''e'Key.shift_r'M''a''p'','Key.space'i''n''i''t''i''a''l'Key.shift_r'C''o''n''d''i''t''i''o''n'','Key.space'n''u''m'Key.shift_r'I''t''e''r''a''t''i''o''n''s'Key.right';'Key.enterKey.shift_r'(''*'Key.shift_r'C''r''e''a''t''e'Key.space'd''a''t''a'Key.space'f''o''r'Key.space't''h''e'Key.space'p''h''a''s''e'Key.space'p''o''r''t''r''a''i''t'Key.rightKey.rightKey.space'p''h''a''s''e'Key.shift_r'P''o''r''t''r''a''i''t'Key.shift_r'D''a''t''a'Key.space'='Key.spaceKey.shift_r'J''o''i''n''[''p''h''a''s''e'Key.shift_r'P''o''r''t''r''a''i''t'Key.shift_r'D''a''t''a'','Key.space'o''r''b''i''t'Key.right';'Key.enterKey.shift_r'(''*'Key.shift_r'C''r''e''a''t''e'Key.space'd''a''t''a'Key.space'f''o''r'Key.space't''h''e'Key.spaceKey.shift_r'P''o''i''n''c''a''r''e'Key.space's''e''c''t''i''o''n'Key.rightKey.rightKey.enterKey.shift_r'p''o''i''n''c''a''r''e'Key.shift_r'S''e''c''t''i''o''n'Key.shift_r'D''a''t''a'Key.space'='Key.spaceKey.shift_r'J''o''i''n''[''p''o''i''n''c''a''r''e'Key.shift_r'S''e''c''t''i''o''n'Key.shift_r'D''a'Key.spaceKey.backspace't''a'','Key.spaceKey.shift_r'S''e''l''e''c''t''[''o''r''b''i''t'','Key.spaceKey.shift_r'#''[''[''1'']'']'Key.spaceKey.shift_r'<'Key.space'0''.''1'Key.spaceKey.shift_r'&'Key.rightKey.right';'Key.rightKey.enterKey.enterKey.shift_r'(''*'Key.shift_r'C''r''e''a''t''e'Key.space'a'Key.space'p''h''a''s''e'Key.space'p''o''r''t''r''a''i''t'Key.rightKey.rightKey.enterKey.shift_r'L''i''s''t'Key.shift_r'P''l''o''t''[''p''h''a''s''e'Key.shift_r'P''o''r''t''r''a''i''t'Key.shift_r'D''a''t''a'Key.enter','Key.spaceKey.shift_r'P''l''o''t'Key.shift_r'R''a''n''g''e'Key.enterKey.shift_r'{''{''0'',''1'Key.right','Key.spaceKey.shift_r'{''0'',''1'Key.rightKey.right','Key.spaceKey.shift_r'A''x''e''s'Key.shift_r'L''a''b''e''l'Key.enterKey.shift_r'{'Key.shift_r'"'Key.shift_r'X'Key.right','Key.spaceKey.shift_r'"'Key.shift_r'Y'Key.rightKey.right','Key.spaceKey.shift_r'A''s''p''e''c''t'Key.shift_r'R''a''t''i''o'Key.enter'1'','Key.spaceKey.shift_r'I''m''a''g''e'Key.shift_r'S''i''z''e'Key.enterKey.shift_r'L''a''r''g''e'','Key.spaceKey.shift_r'P''l''o''t'Key.shift_r'L''a''b''e''l'Key.enterKey.shift_r'"'Key.shift_r'P''h''a''s''e'Key.spaceKey.shift_r'P''o''r''t''r''a''i''t'Key.rightKey.rightKey.enterKey.enterKey.shift_r'(''*'Key.shift_r'C''r''e''a''t''e'Key.space'a'Key.spaceKey.shift_r'P''o''i''n''c''a''r''e'Key.space's''e''c''t''i''o''n'Key.rightKey.rightKey.enterKey.shift_r'L''i''x'Key.backspace's''t'Key.shift_r'P''l''o''t'Key.enter'[''p''o''i''n''c''a''r''e'Key.shift_r'S''e''c''t''i''o''n'Key.shift_r'D''a''t''a'','Key.spaceKey.shift_r'P''l''o''t'Key.shift_r'R''a''n''g''e'Key.enterKey.shift_r'{''{''0'',''1'Key.right','Key.spaceKey.shift_r'{''0'',''1'Key.rightKey.right','Key.spaceKey.shift_r'A''x''e''s'Key.shift_r'L''a''b''e''l'Key.enterKey.shift_r'{'Key.shift_r'"'Key.shift_r'X'Key.right','Key.shift_r'"'Key.shift_r'Y'Key.rightKey.right','Key.spaceKey.shift_r'A''s''p''e''c''t'Key.shift_r'R''a''t''i''o'Key.enter'1'','Key.spaceKey.shift_r'I''m''a''g''e'Key.shift_r'S''i''z''e'Key.enterKey.shift_r'L''a''r''g''e'','Key.spaceKey.shift_rKey.shift_r'P''l''o''t'Key.shift_r'K''L'Key.backspaceKey.backspaceKey.shift_r'L''a''b''e''l'Key.enterKey.shift_r'"'Key.shift_r'P''o''i''n''c''a''r''e'Key.spaceKey.shift_r'S''e''c''t''i''o''n'Key.rightKey.rightKey.shift_rKey.enter
Screenshot: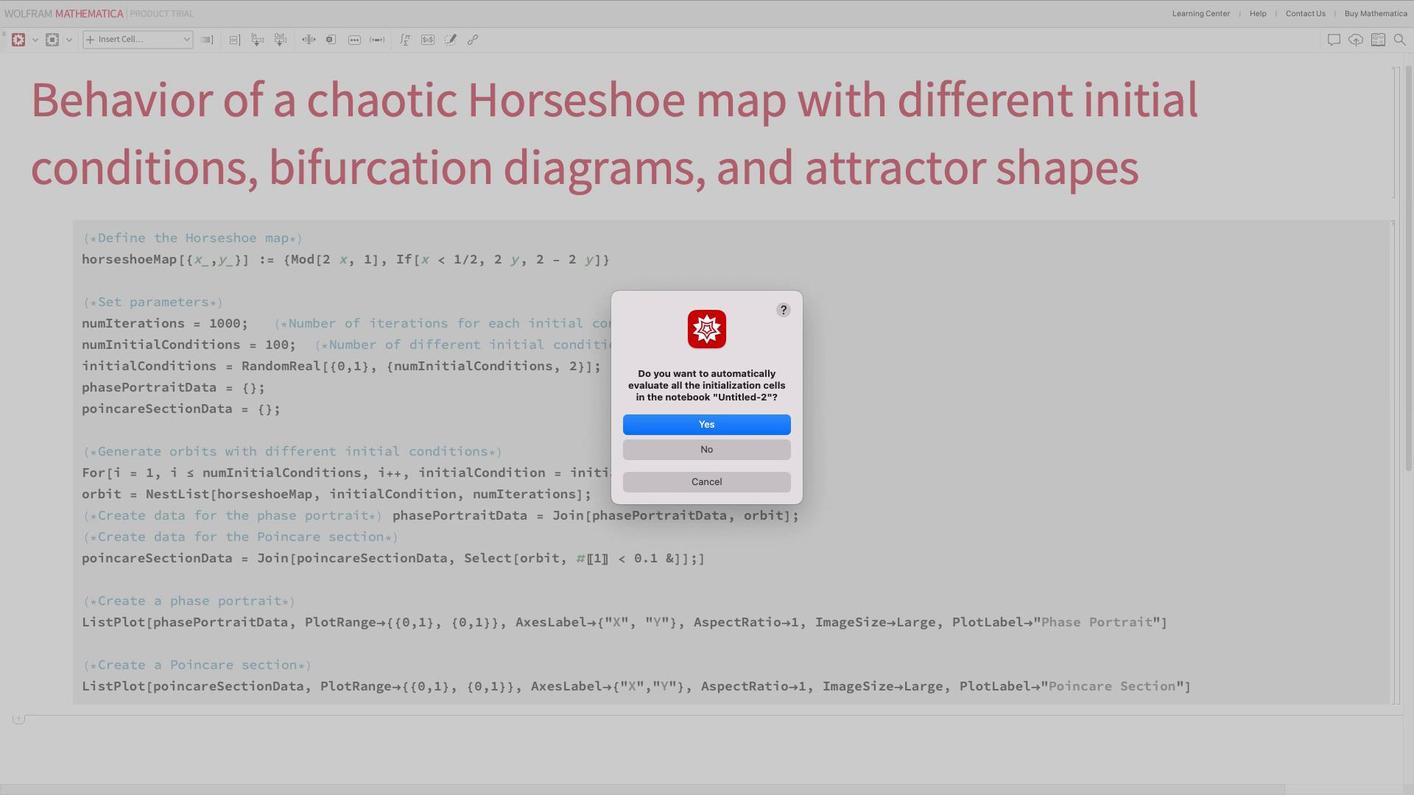 
Action: Mouse moved to (191, 67)
Screenshot: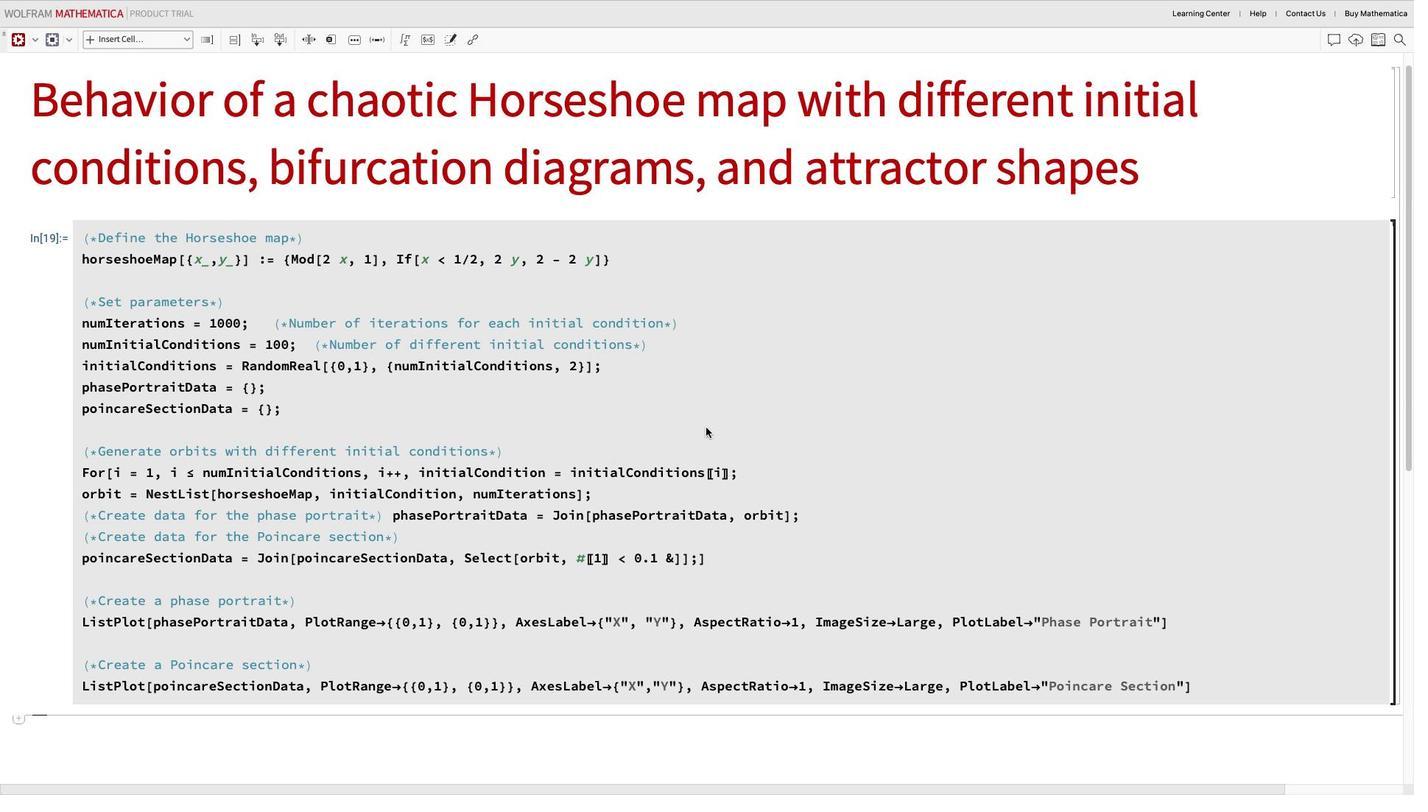 
Action: Mouse pressed left at (191, 67)
Screenshot: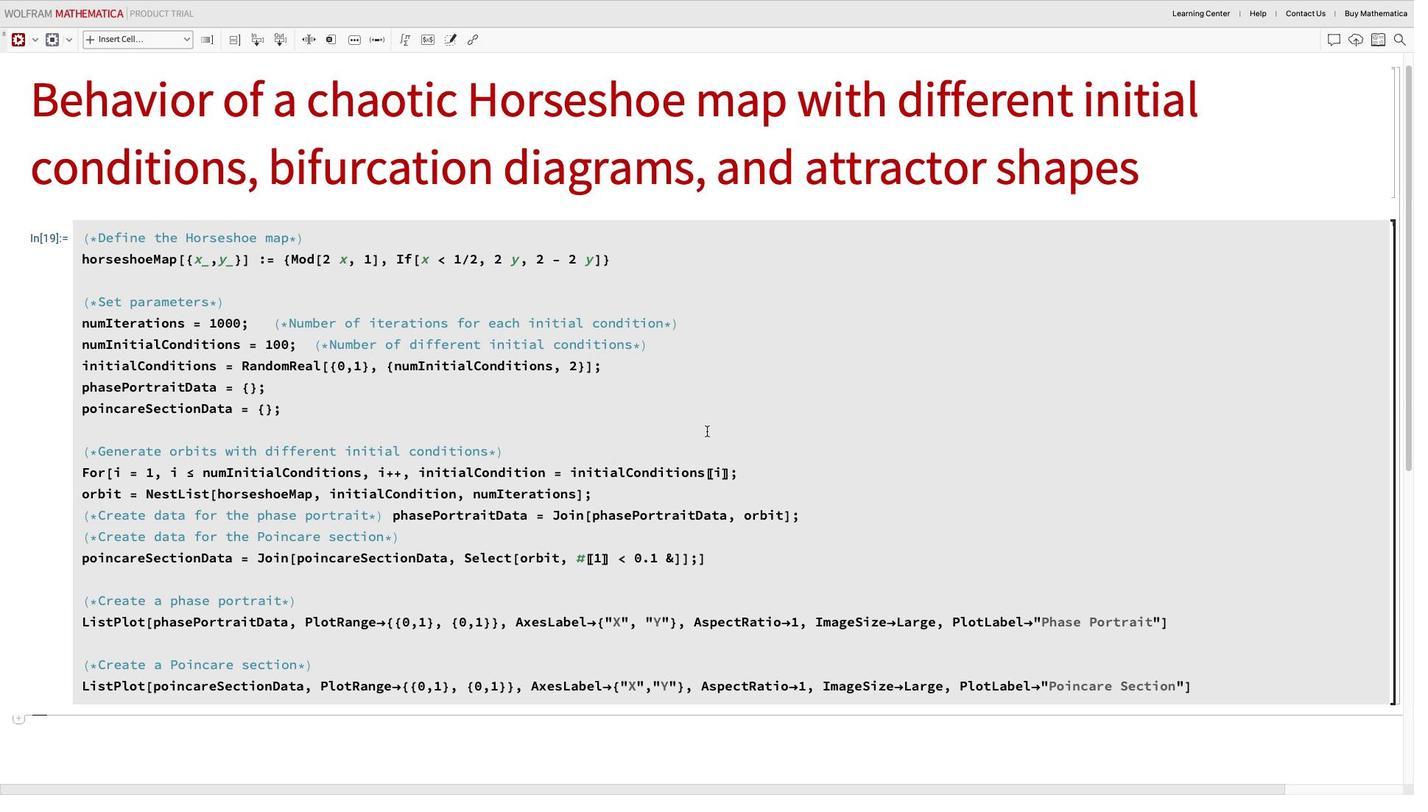 
Action: Mouse moved to (191, 41)
Screenshot: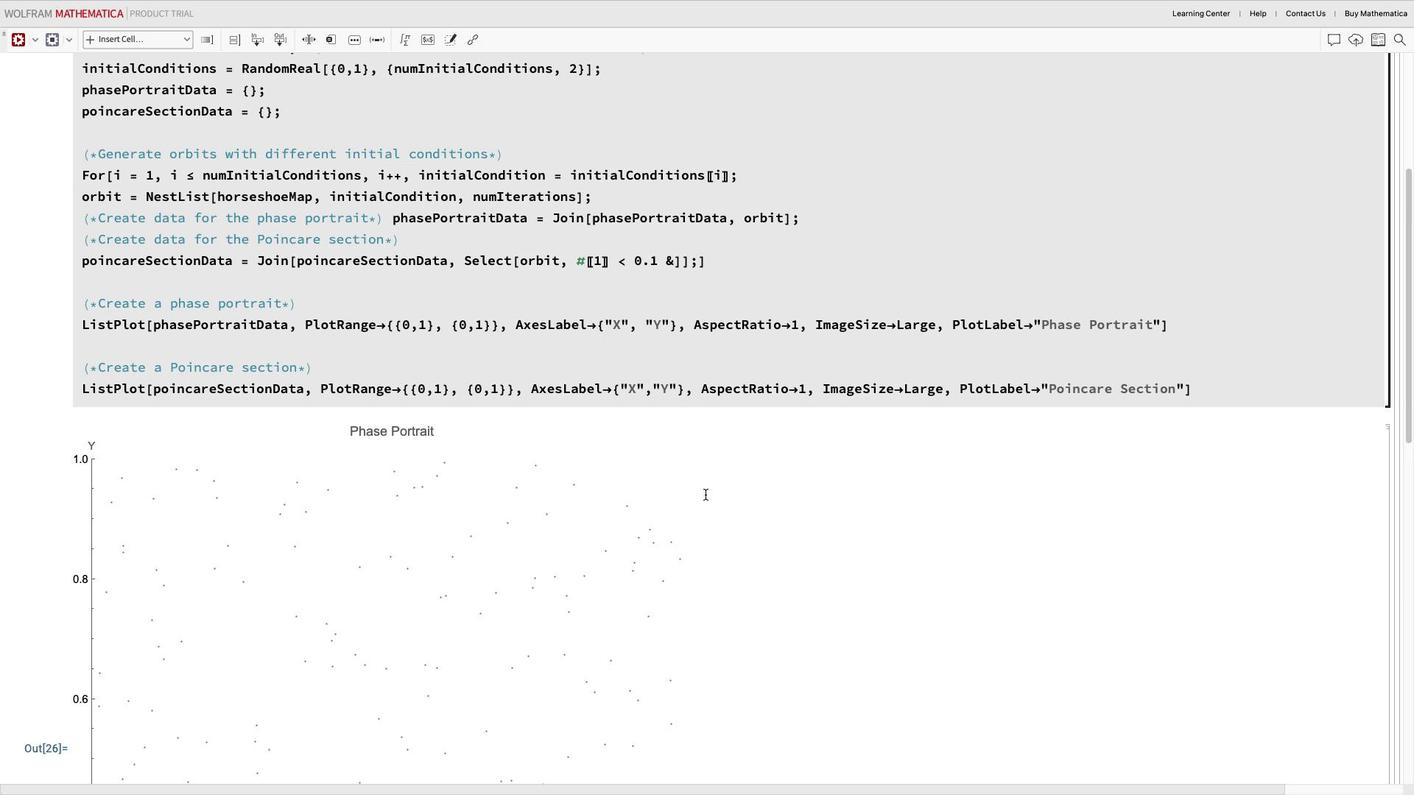 
Action: Mouse scrolled (191, 41) with delta (142, 239)
Screenshot: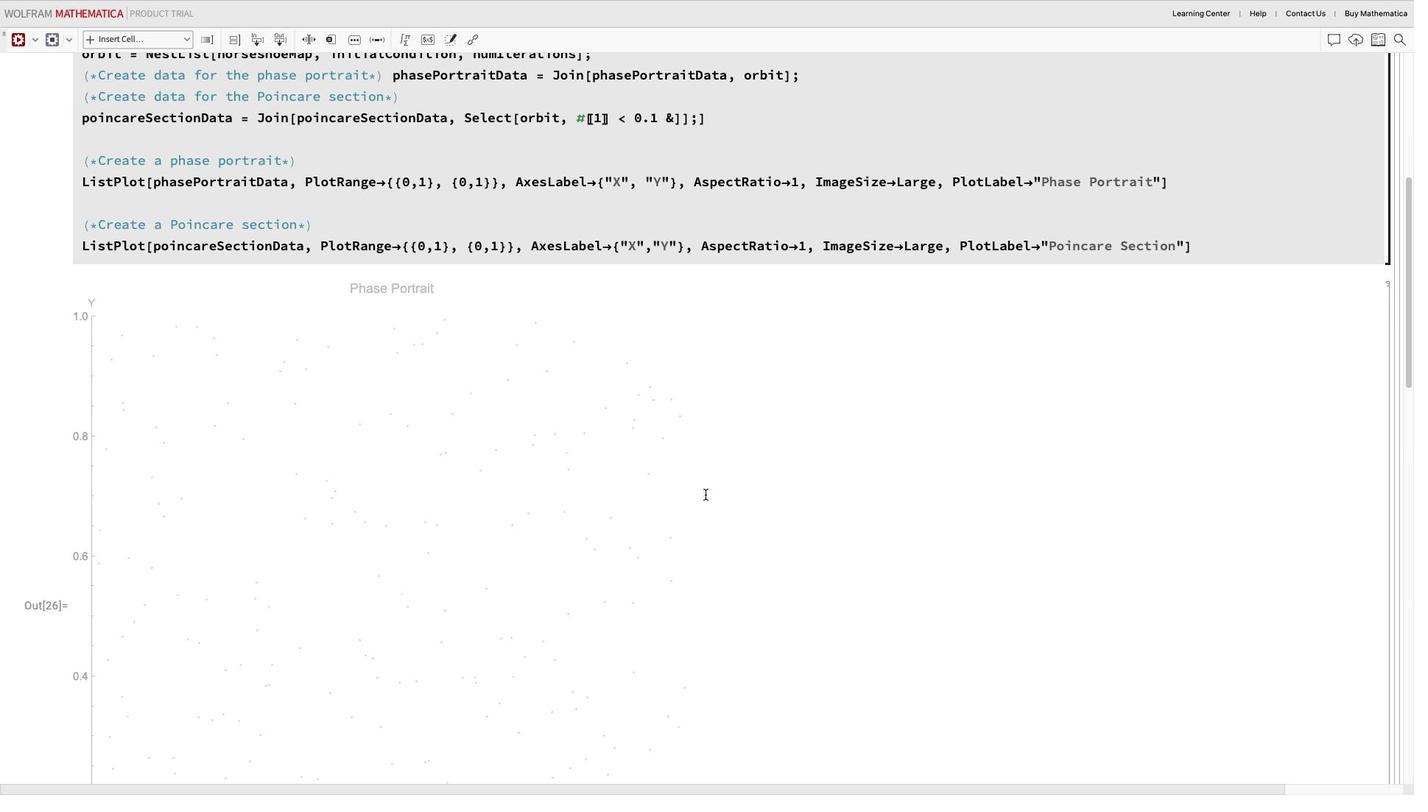 
Action: Mouse scrolled (191, 41) with delta (142, 239)
Screenshot: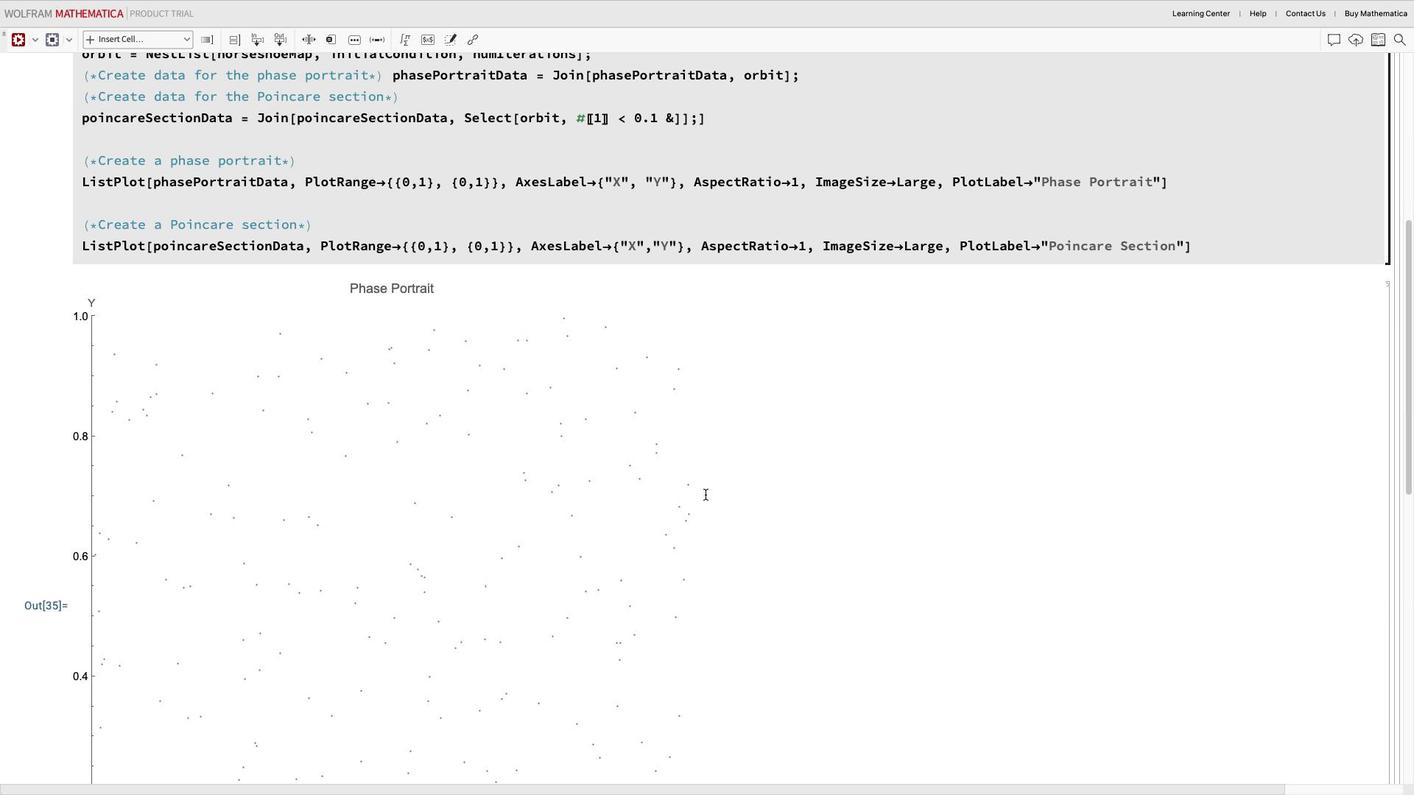 
Action: Mouse scrolled (191, 41) with delta (142, 240)
Screenshot: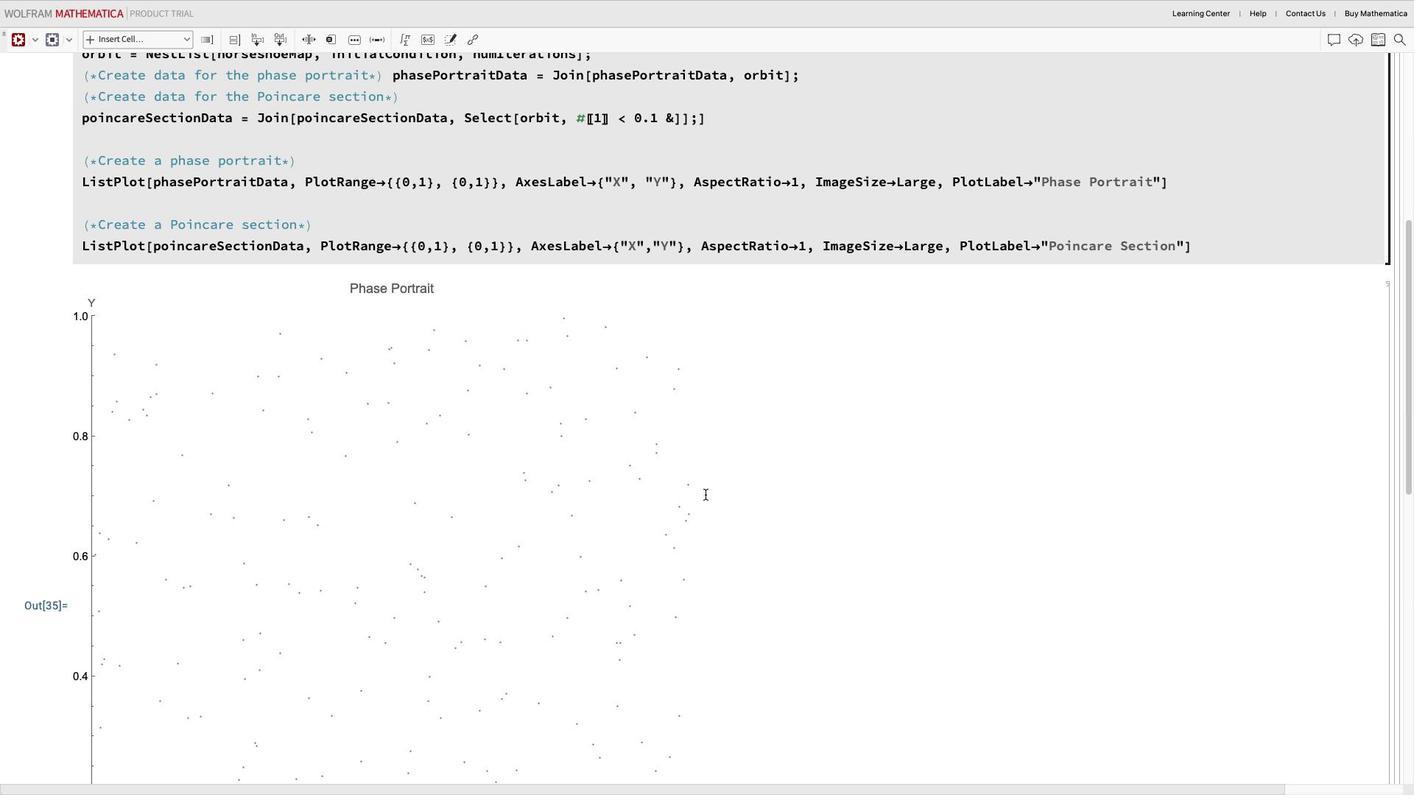 
Action: Mouse scrolled (191, 41) with delta (142, 240)
Screenshot: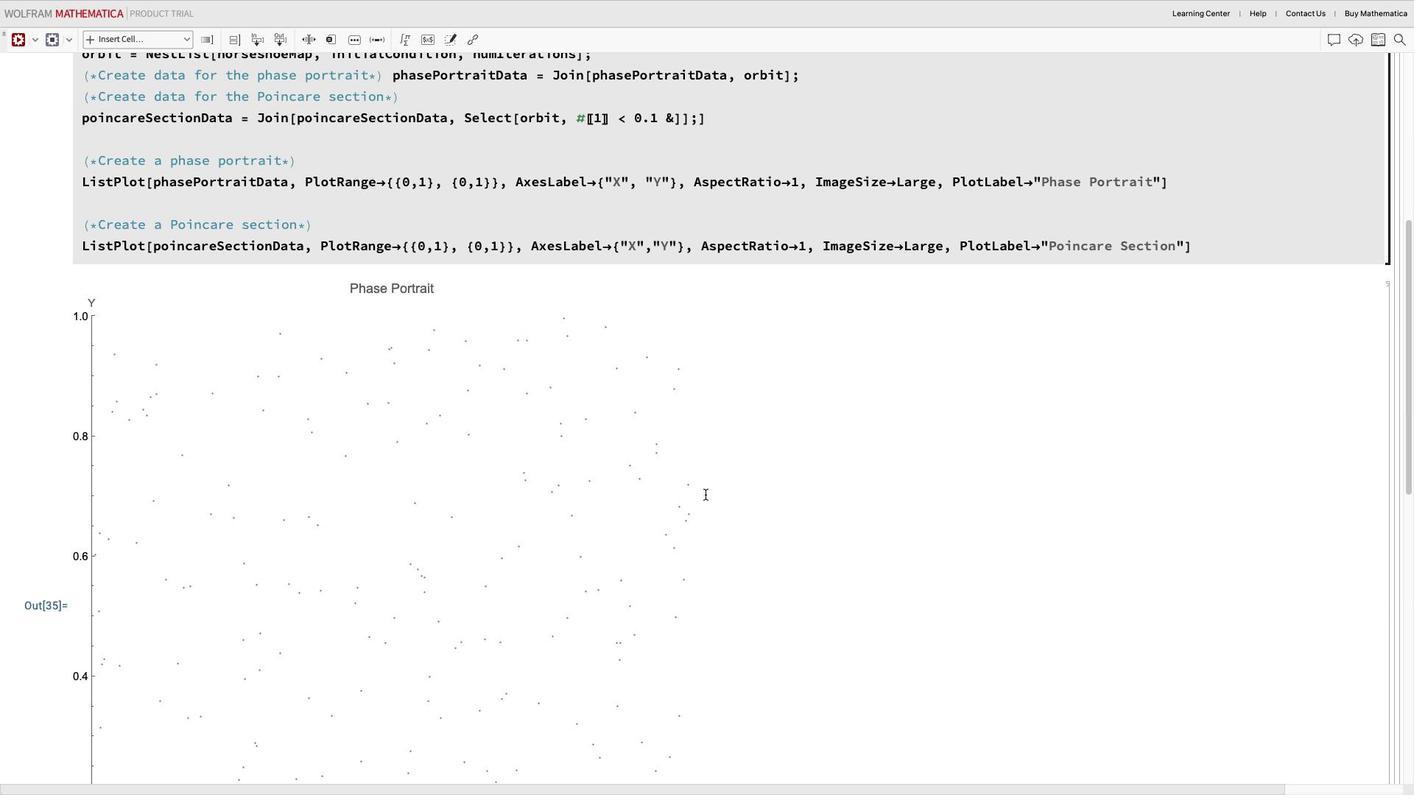 
Action: Mouse scrolled (191, 41) with delta (142, 240)
Screenshot: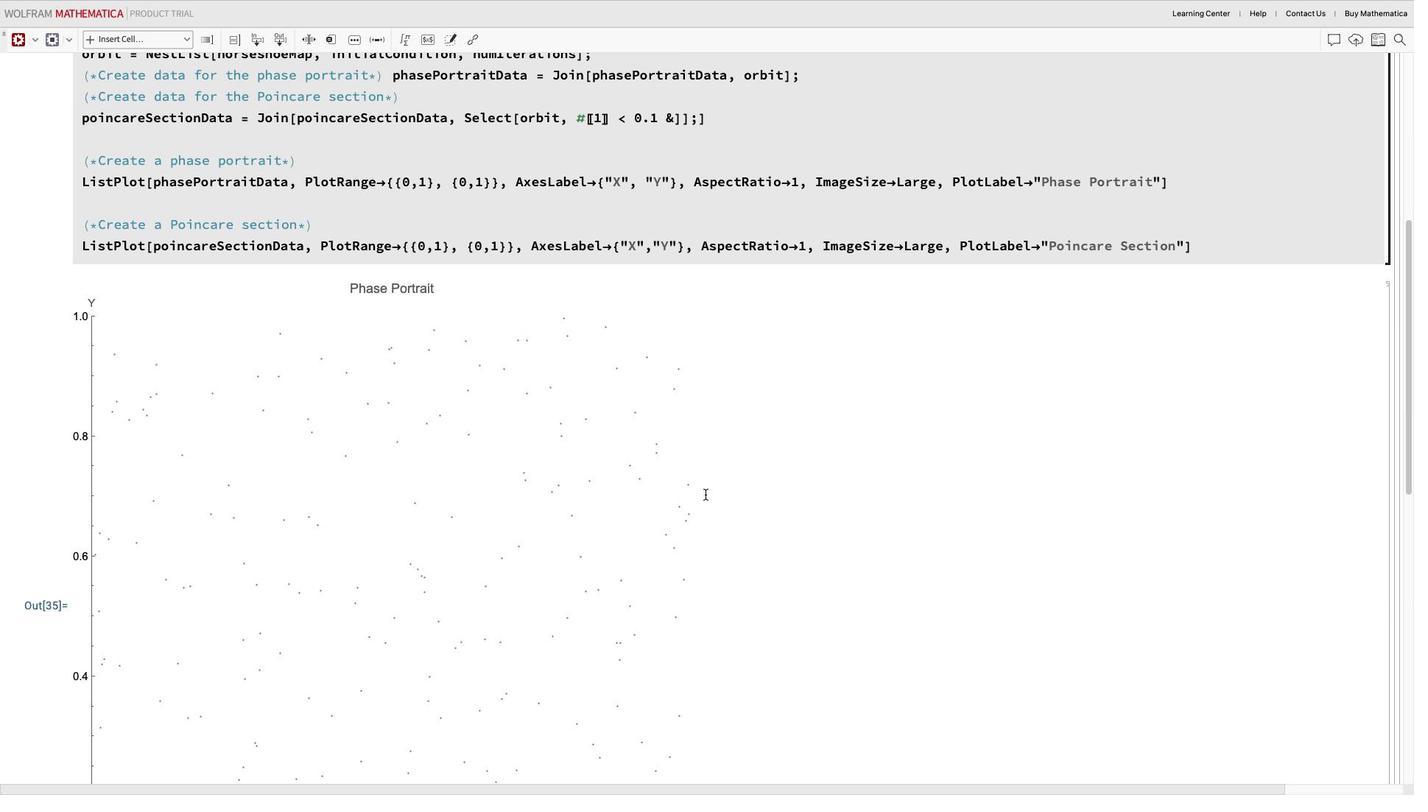 
Action: Mouse scrolled (191, 41) with delta (142, 240)
Screenshot: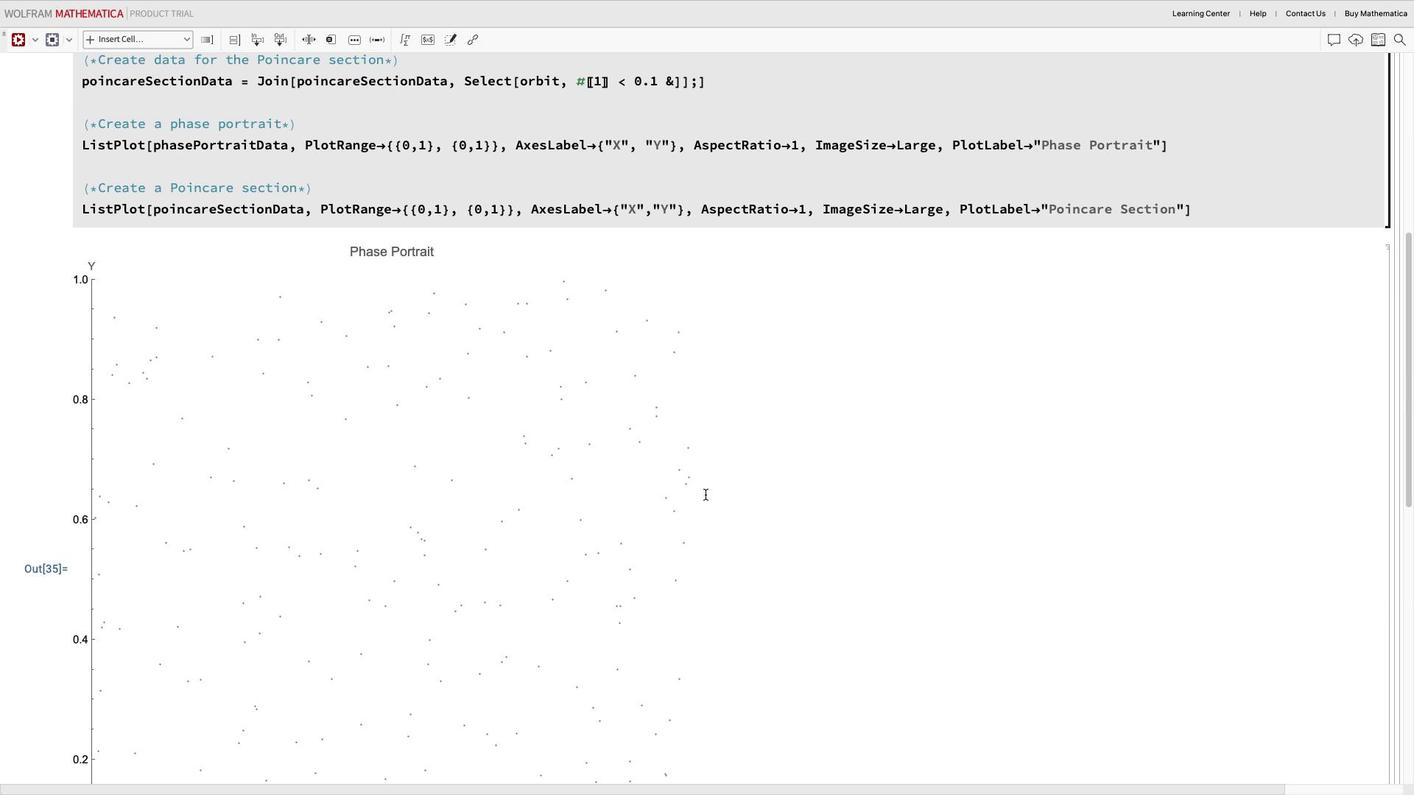 
Action: Mouse scrolled (191, 41) with delta (142, 240)
Screenshot: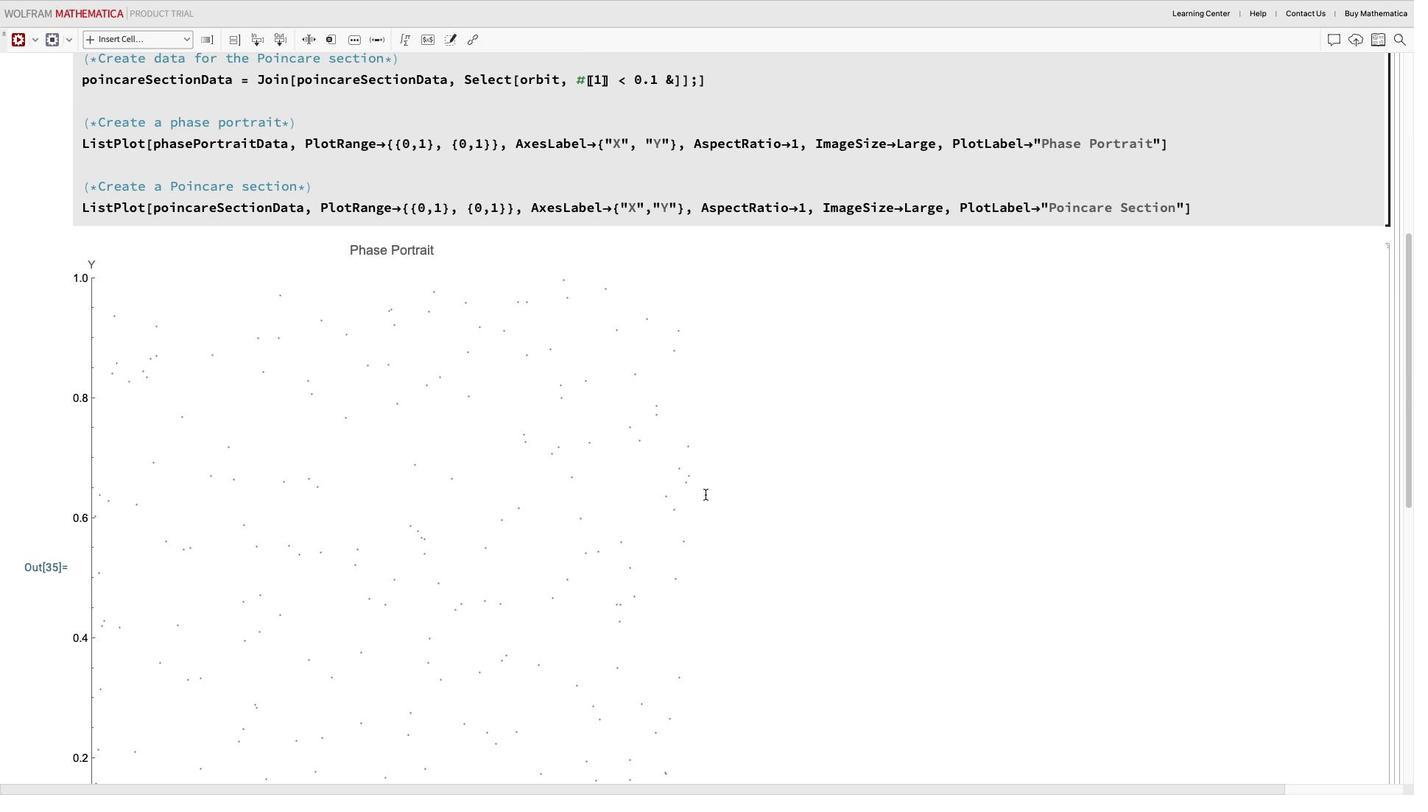 
Action: Mouse scrolled (191, 41) with delta (142, 240)
Screenshot: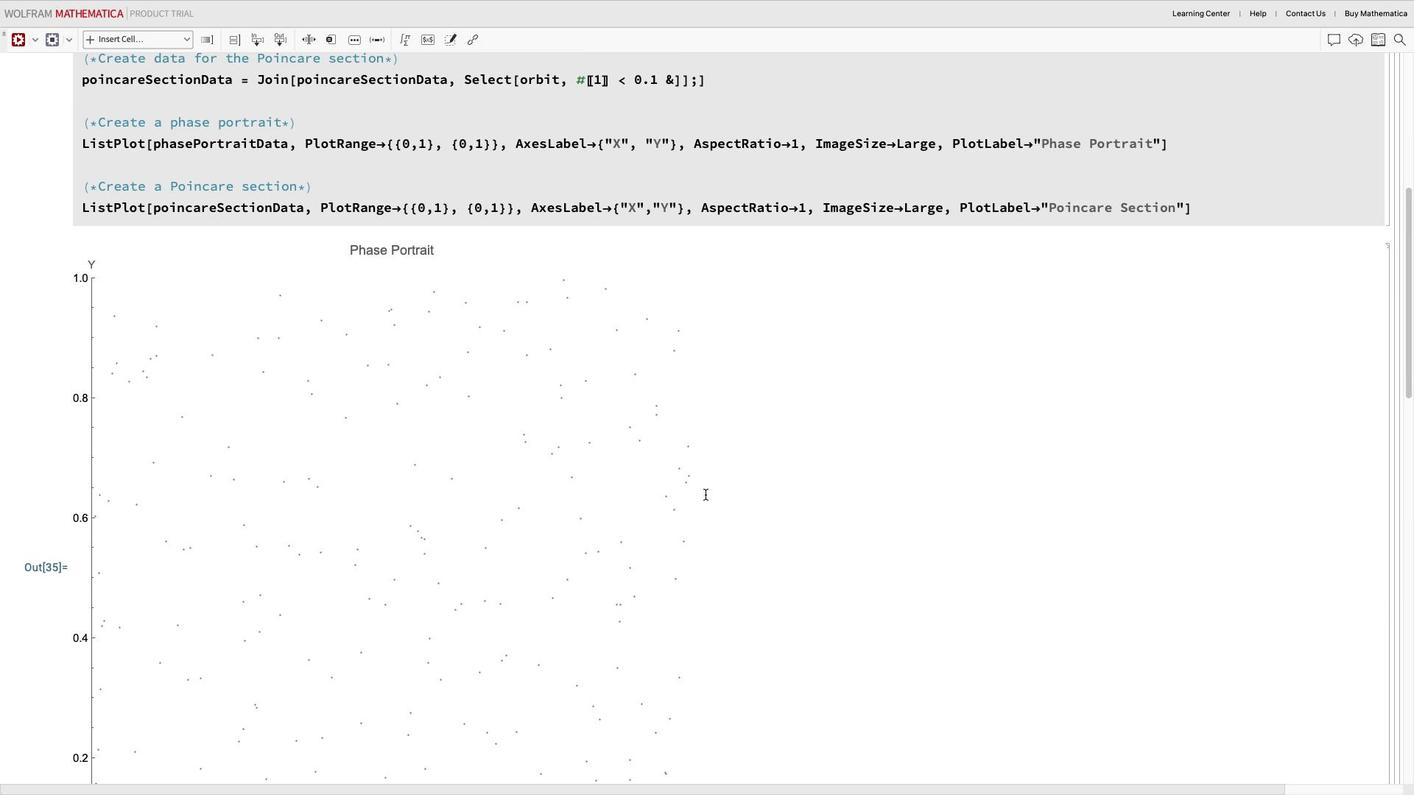 
Action: Mouse scrolled (191, 41) with delta (142, 240)
Screenshot: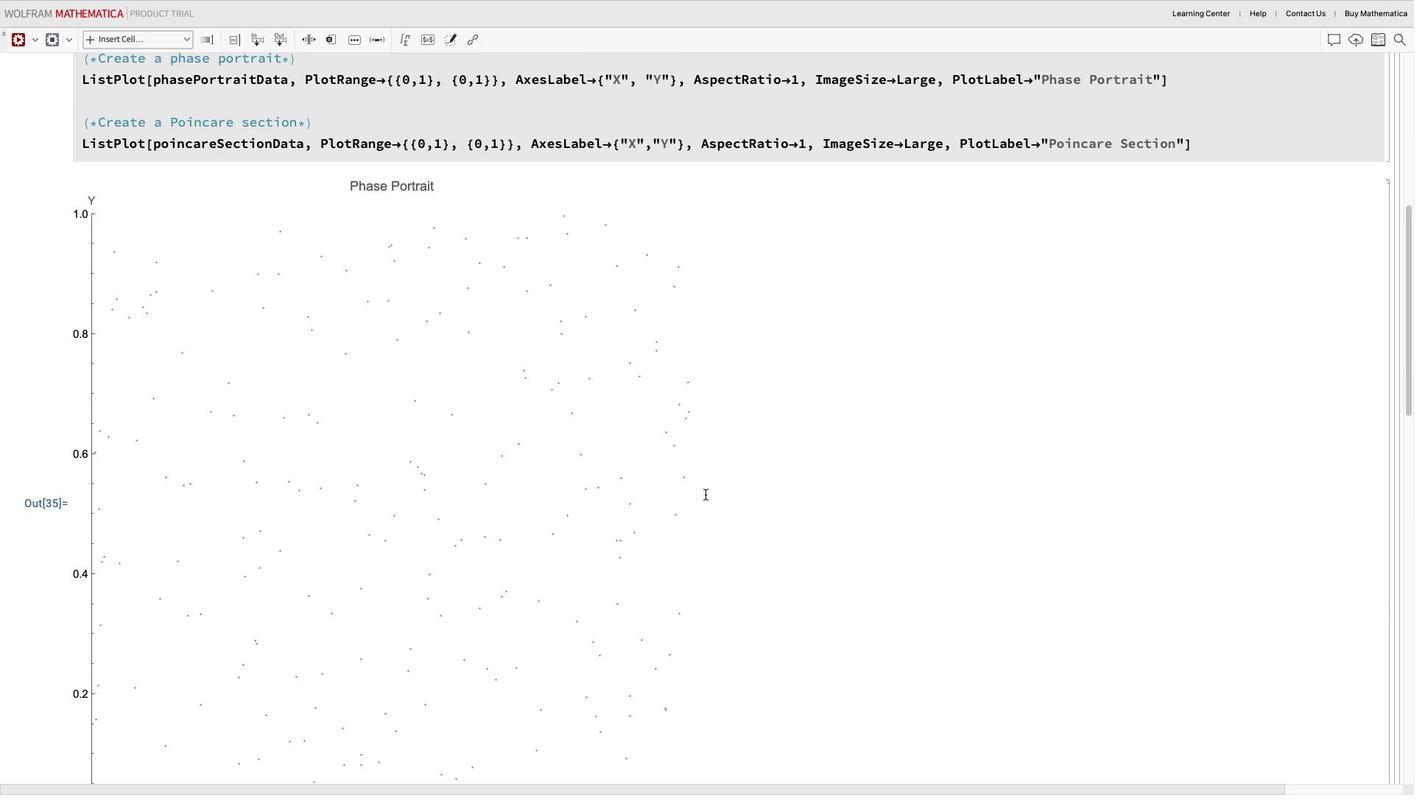 
Action: Mouse scrolled (191, 41) with delta (142, 240)
Screenshot: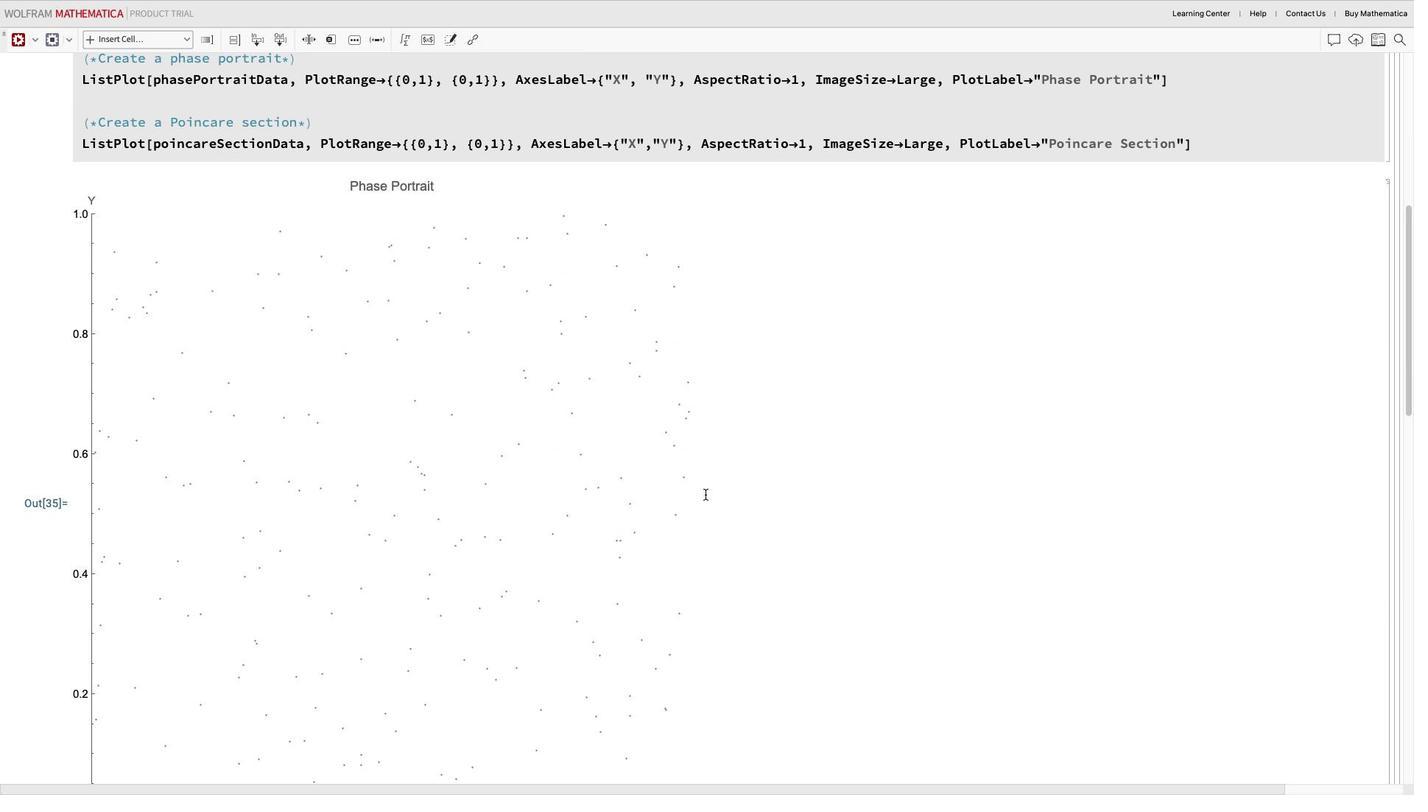
Action: Mouse scrolled (191, 41) with delta (142, 240)
Screenshot: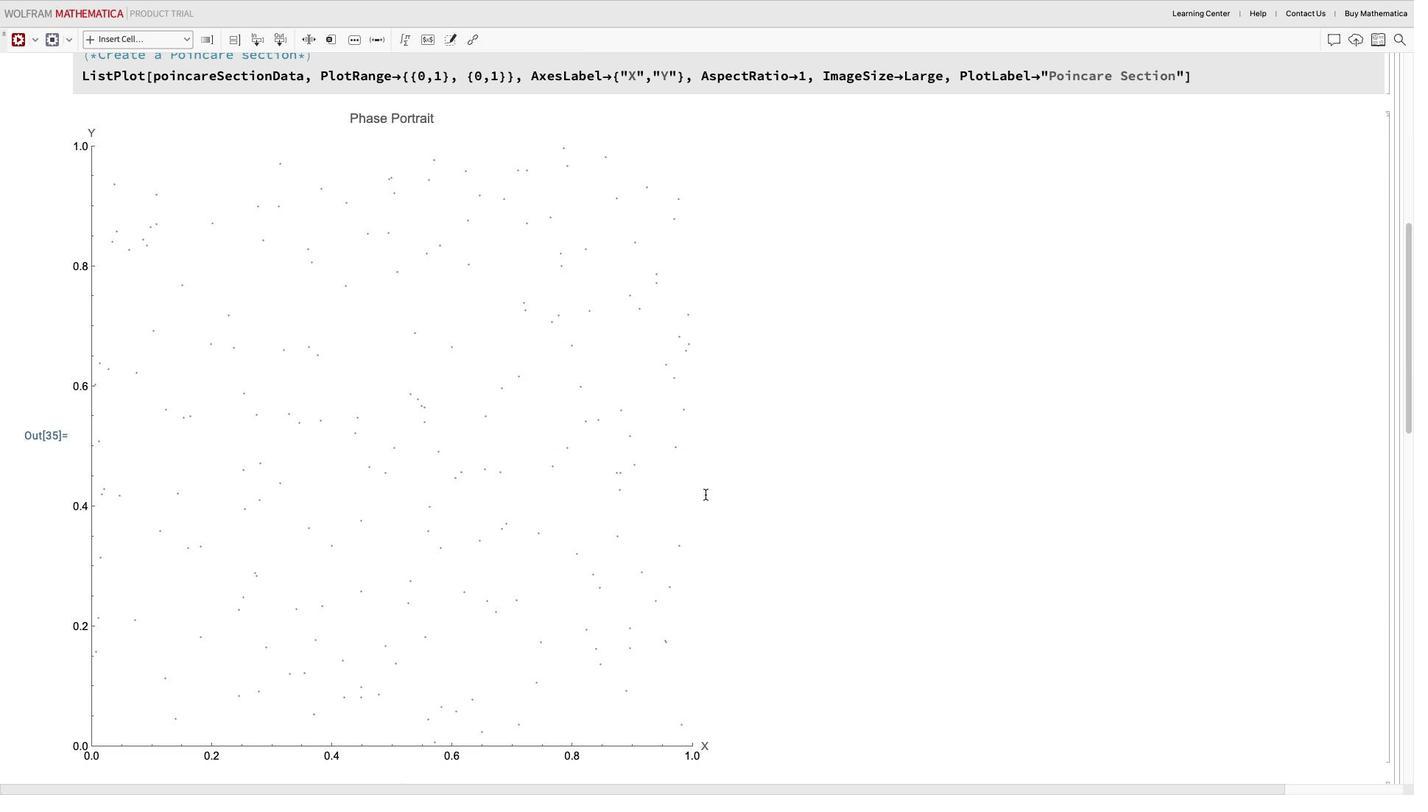 
Action: Mouse scrolled (191, 41) with delta (142, 240)
Screenshot: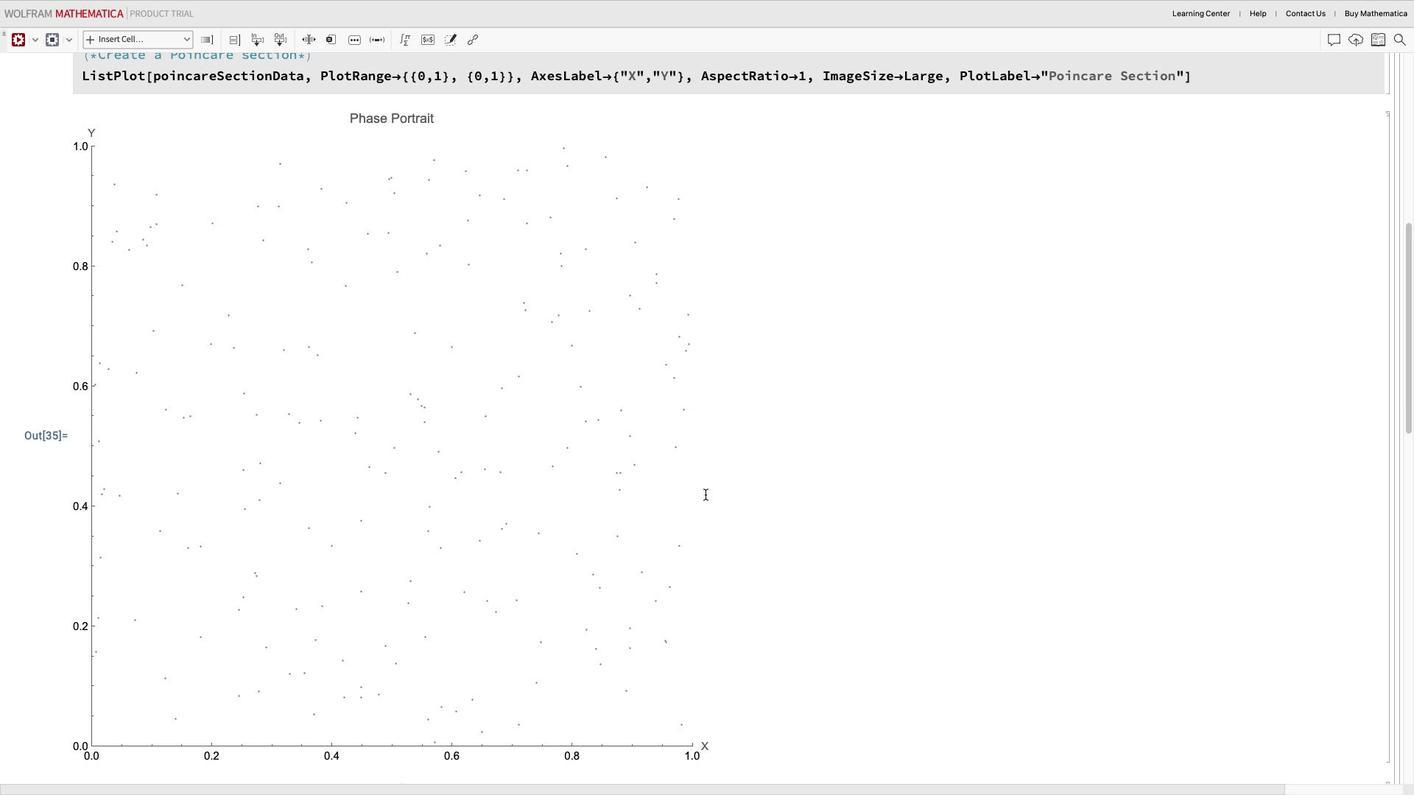 
Action: Mouse scrolled (191, 41) with delta (142, 240)
Screenshot: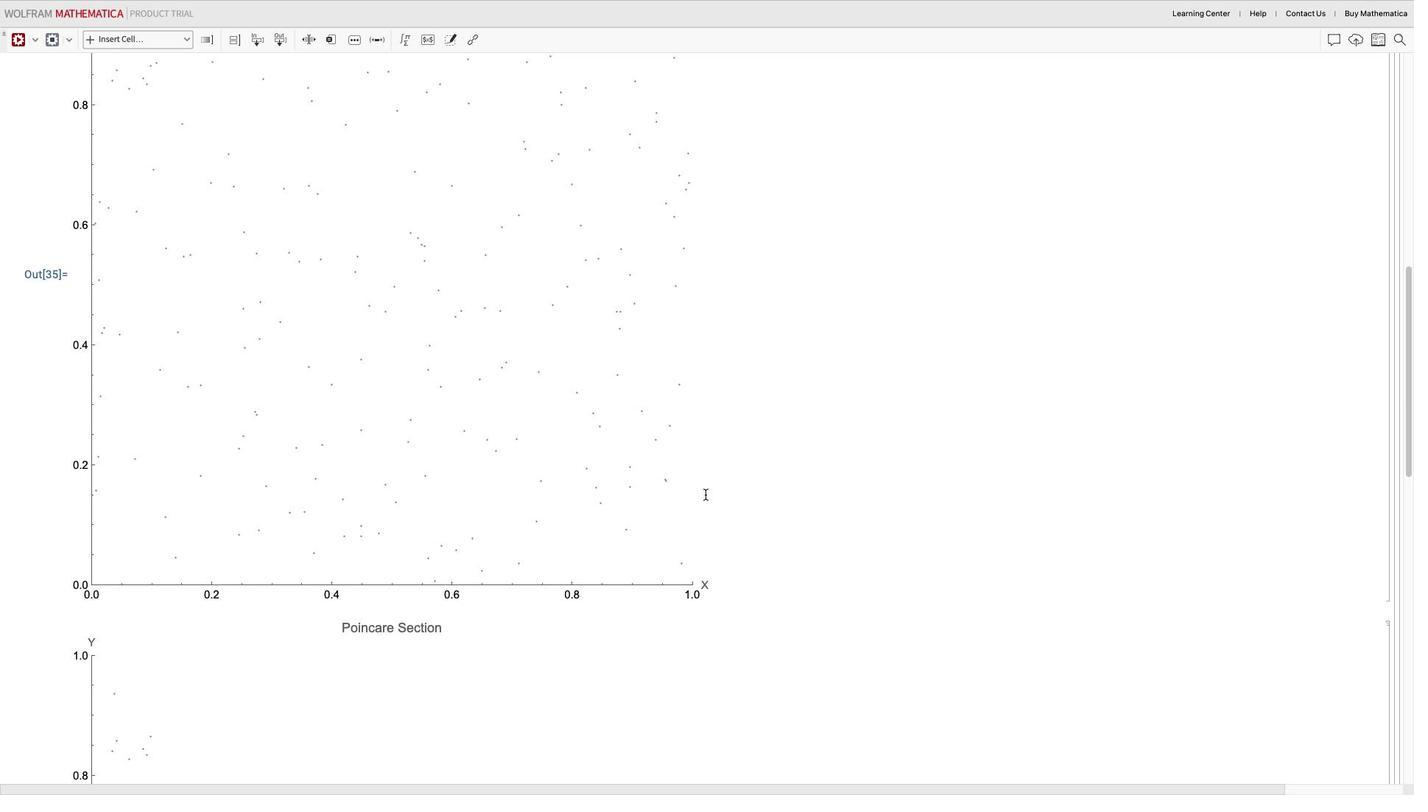 
Action: Mouse scrolled (191, 41) with delta (142, 240)
Screenshot: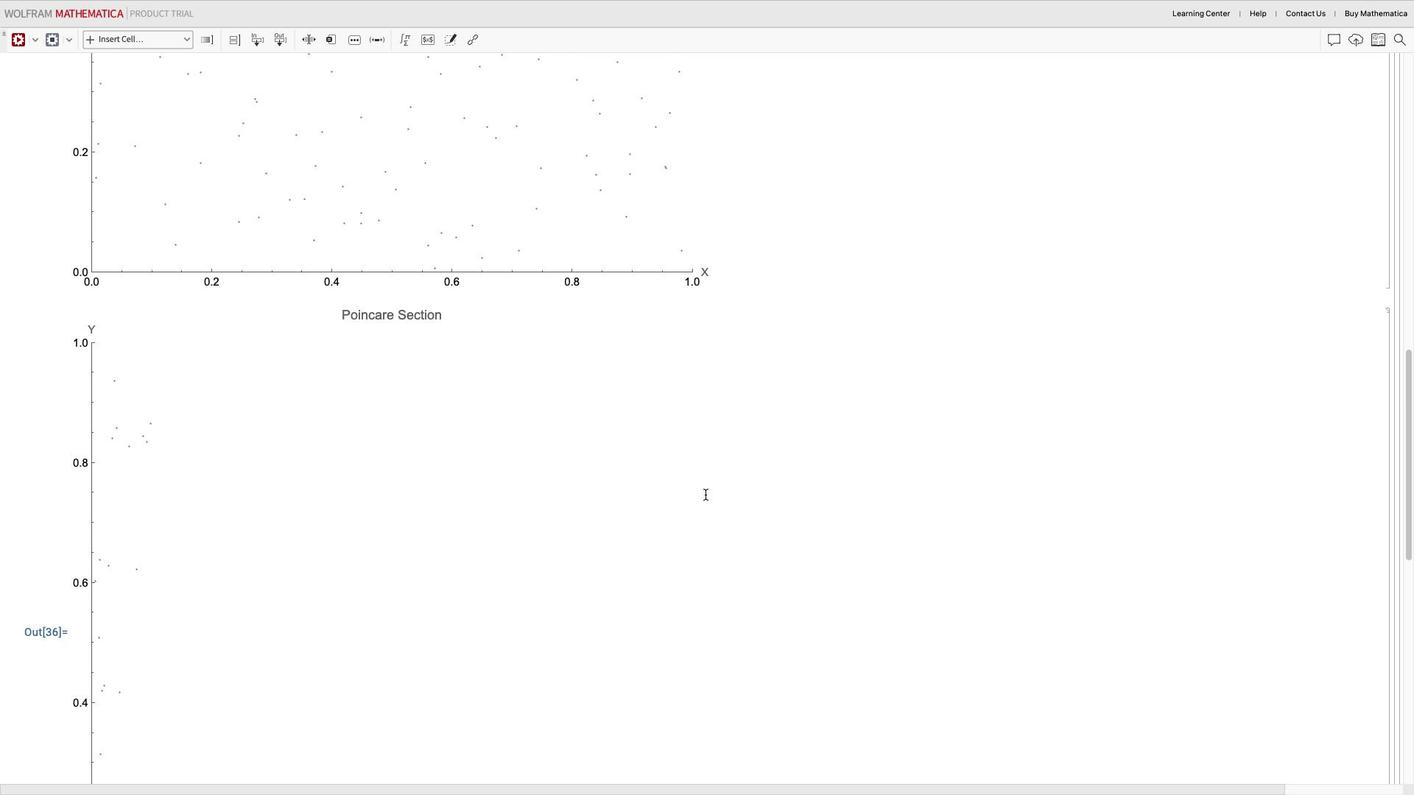 
Action: Mouse scrolled (191, 41) with delta (142, 240)
Screenshot: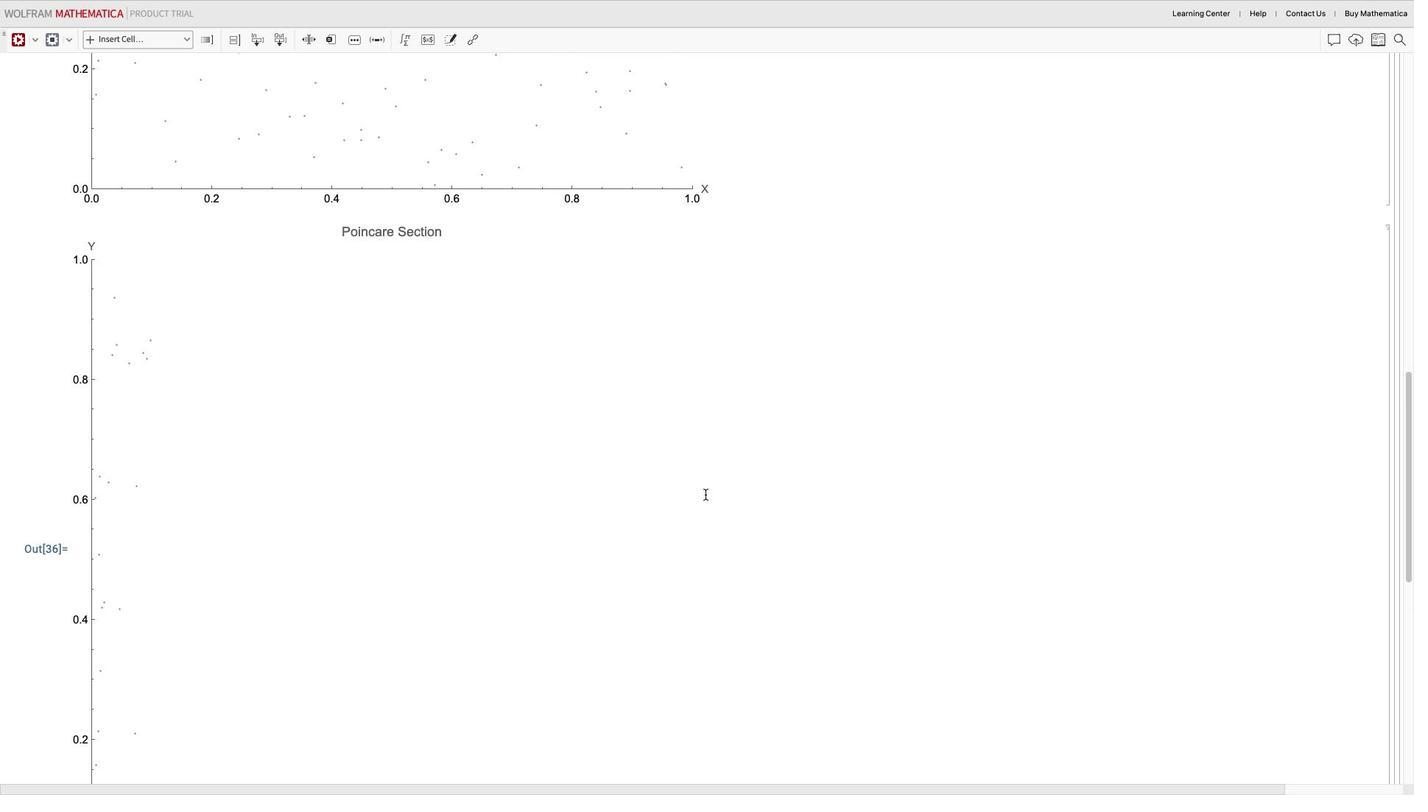 
Action: Mouse scrolled (191, 41) with delta (142, 240)
Screenshot: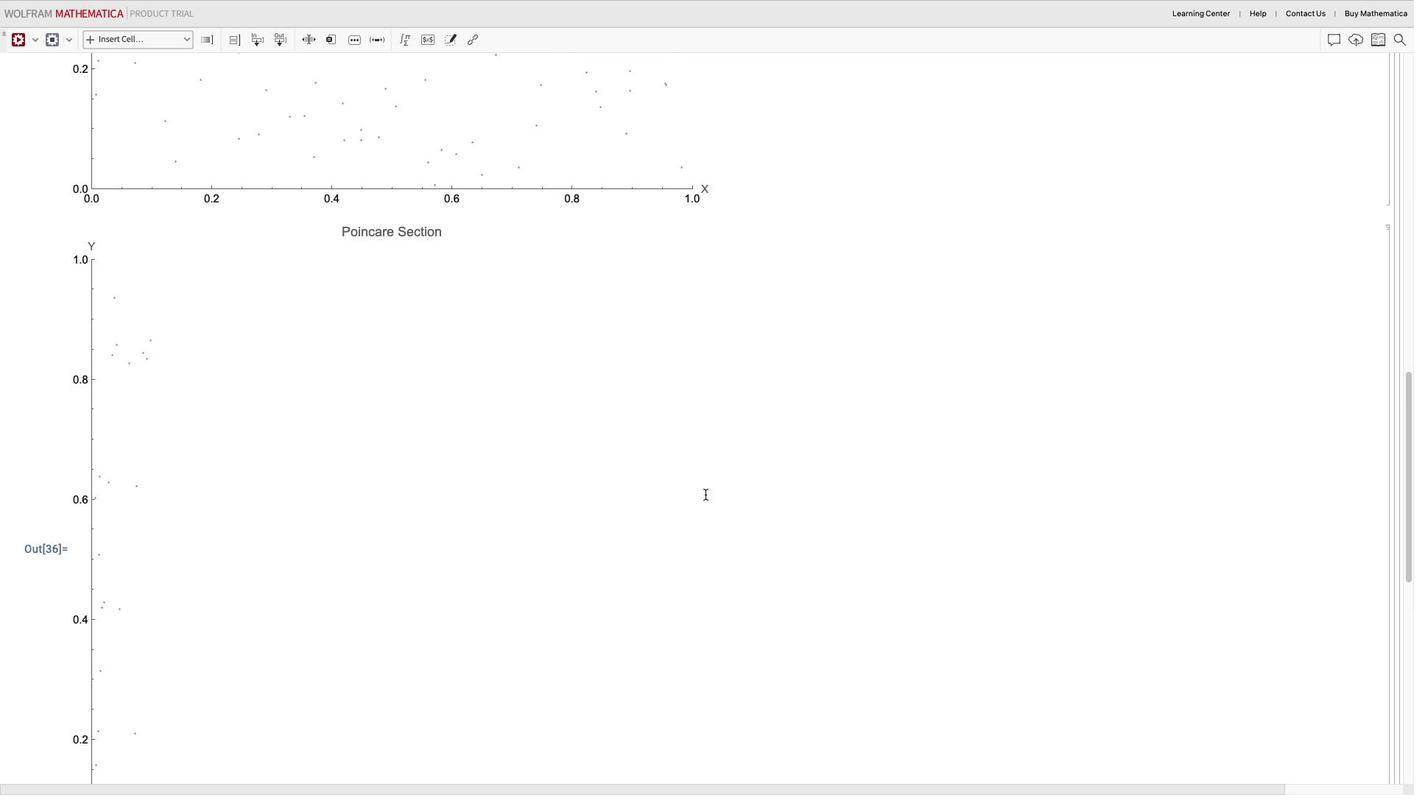 
Action: Mouse scrolled (191, 41) with delta (142, 240)
Screenshot: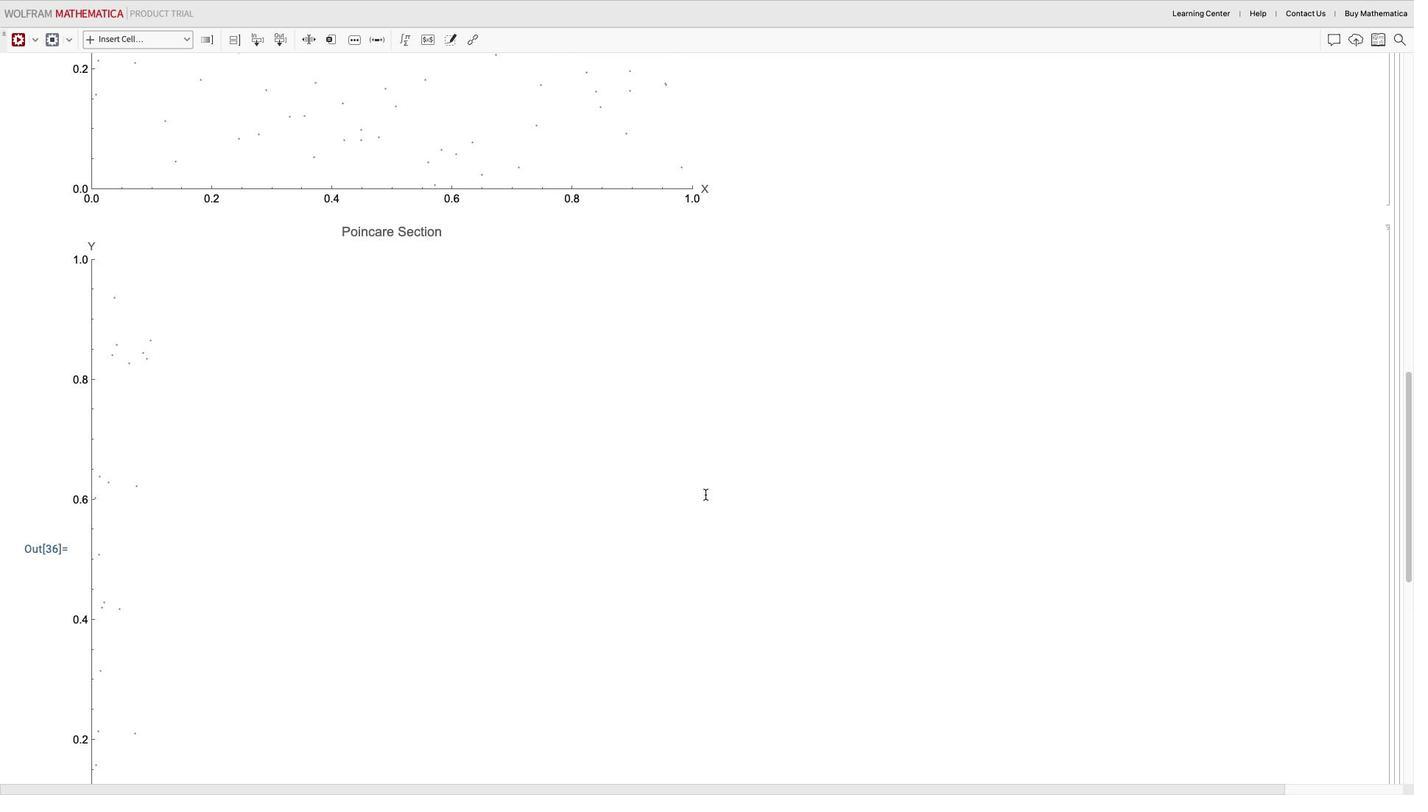 
Action: Mouse scrolled (191, 41) with delta (142, 240)
Screenshot: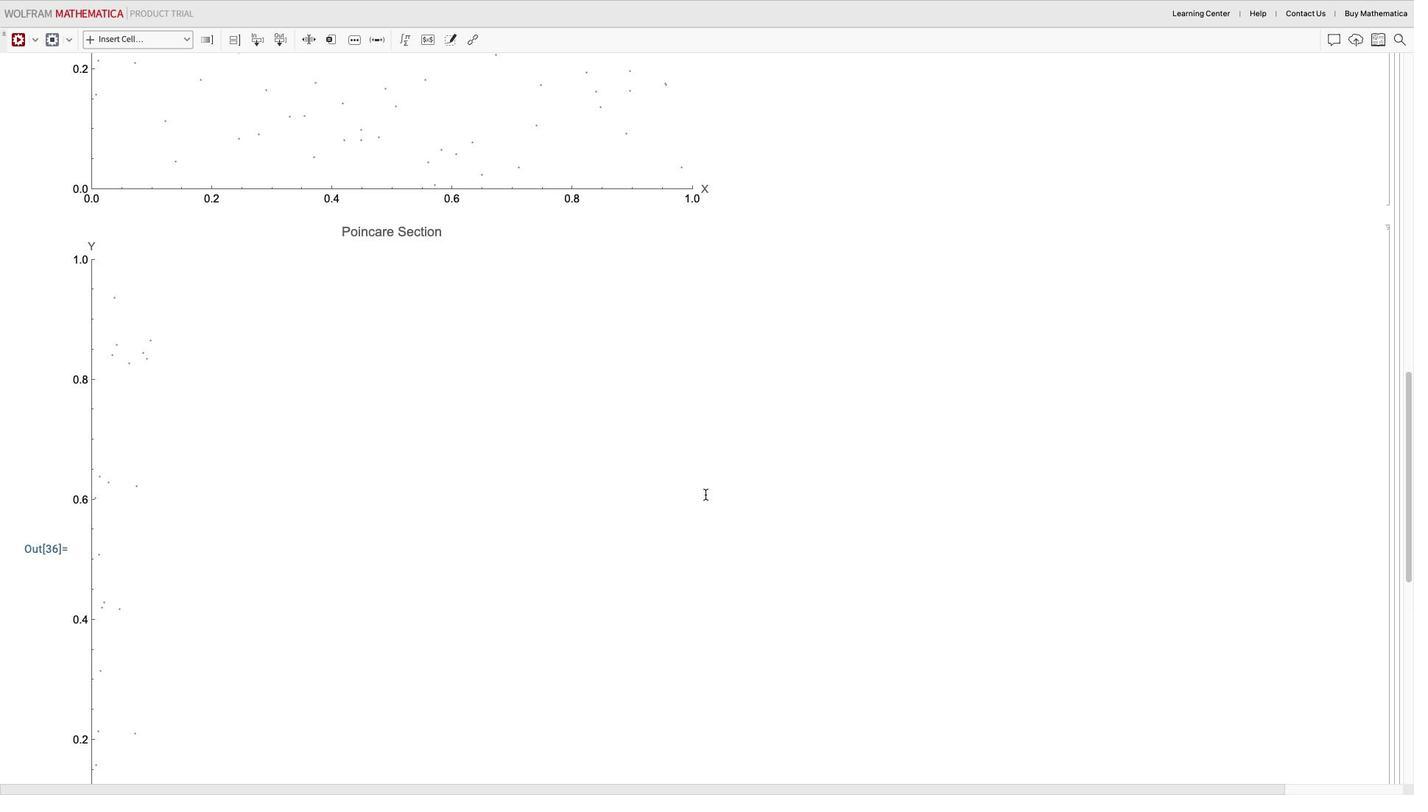 
Action: Mouse scrolled (191, 41) with delta (142, 240)
Screenshot: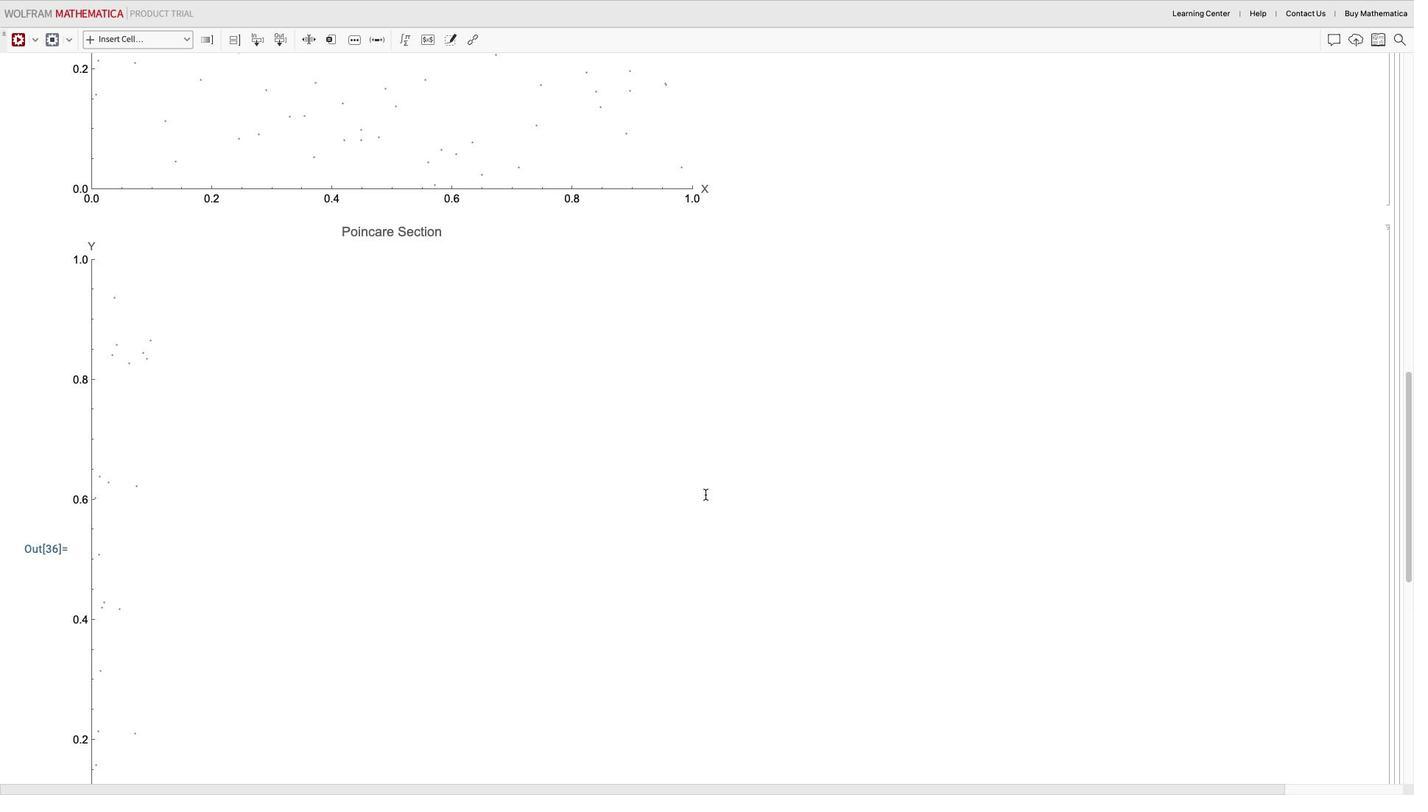 
Action: Mouse scrolled (191, 41) with delta (142, 240)
Screenshot: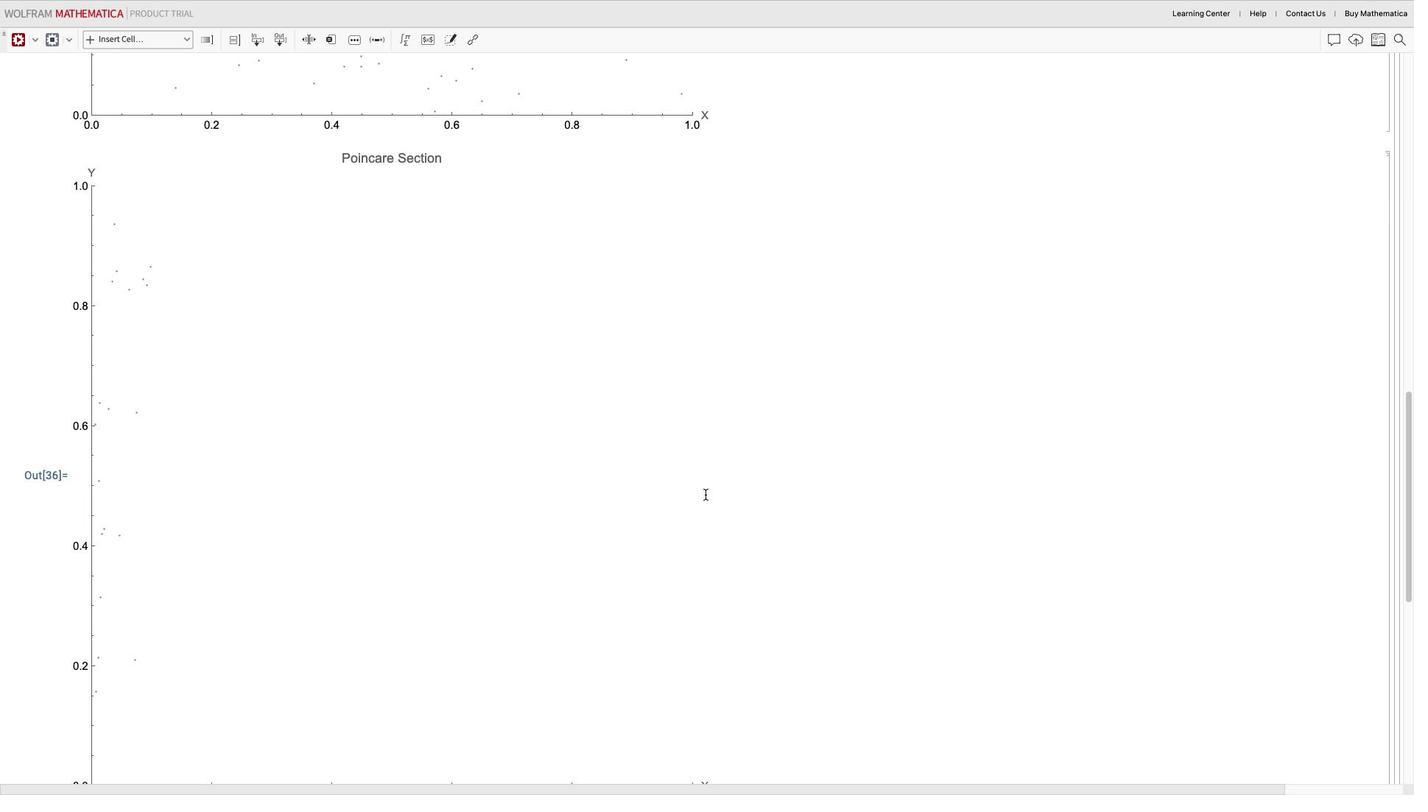 
Action: Mouse scrolled (191, 41) with delta (142, 240)
Screenshot: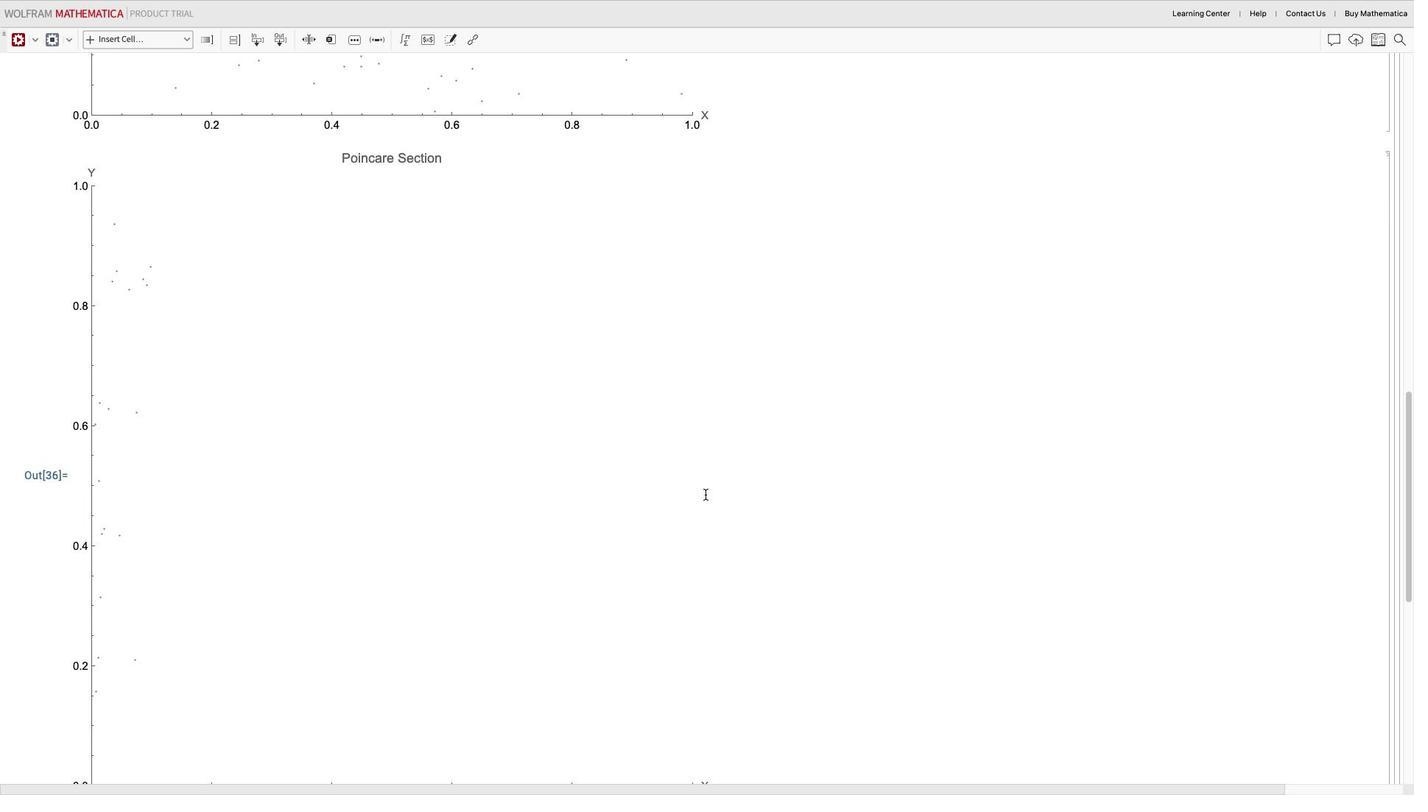 
Action: Mouse scrolled (191, 41) with delta (142, 240)
Screenshot: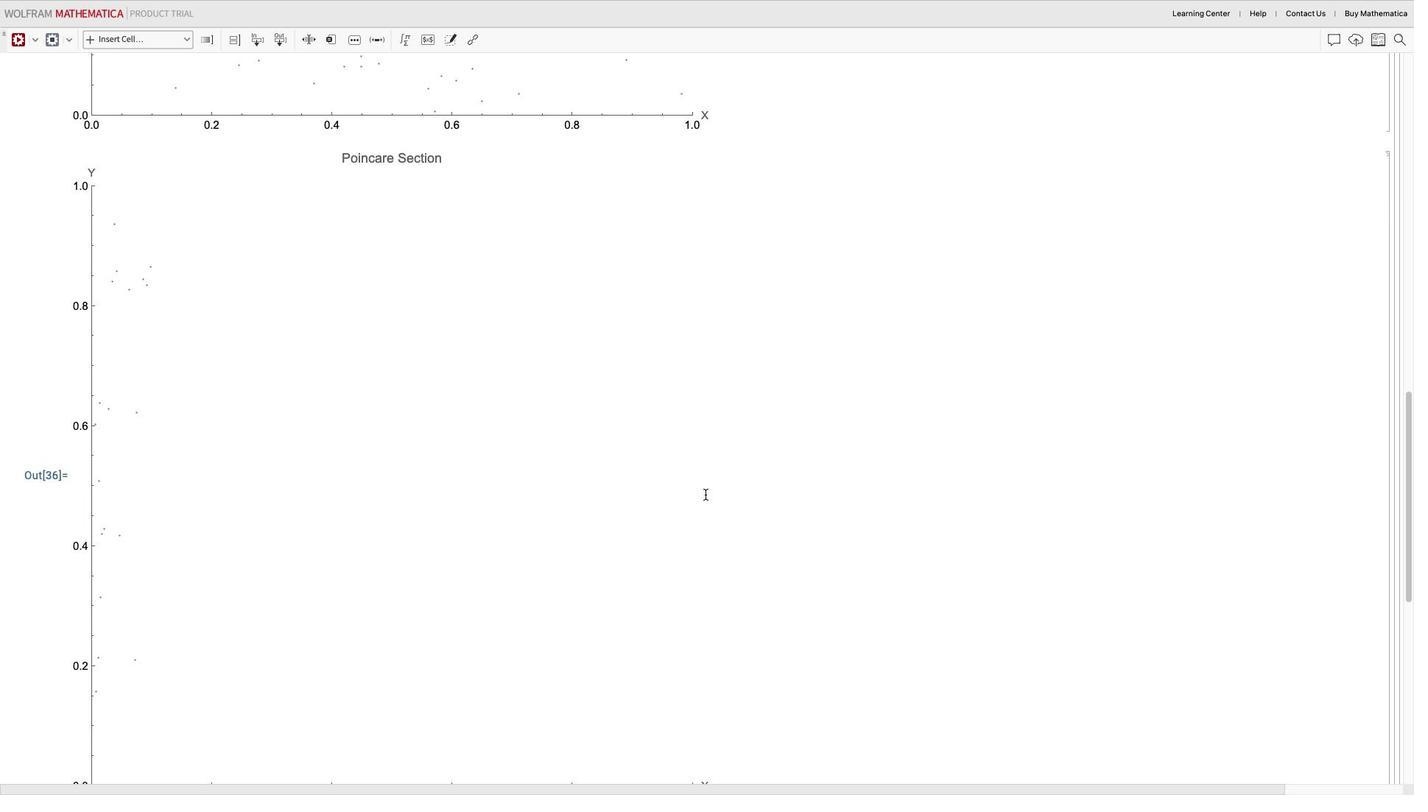 
Action: Mouse scrolled (191, 41) with delta (142, 240)
Screenshot: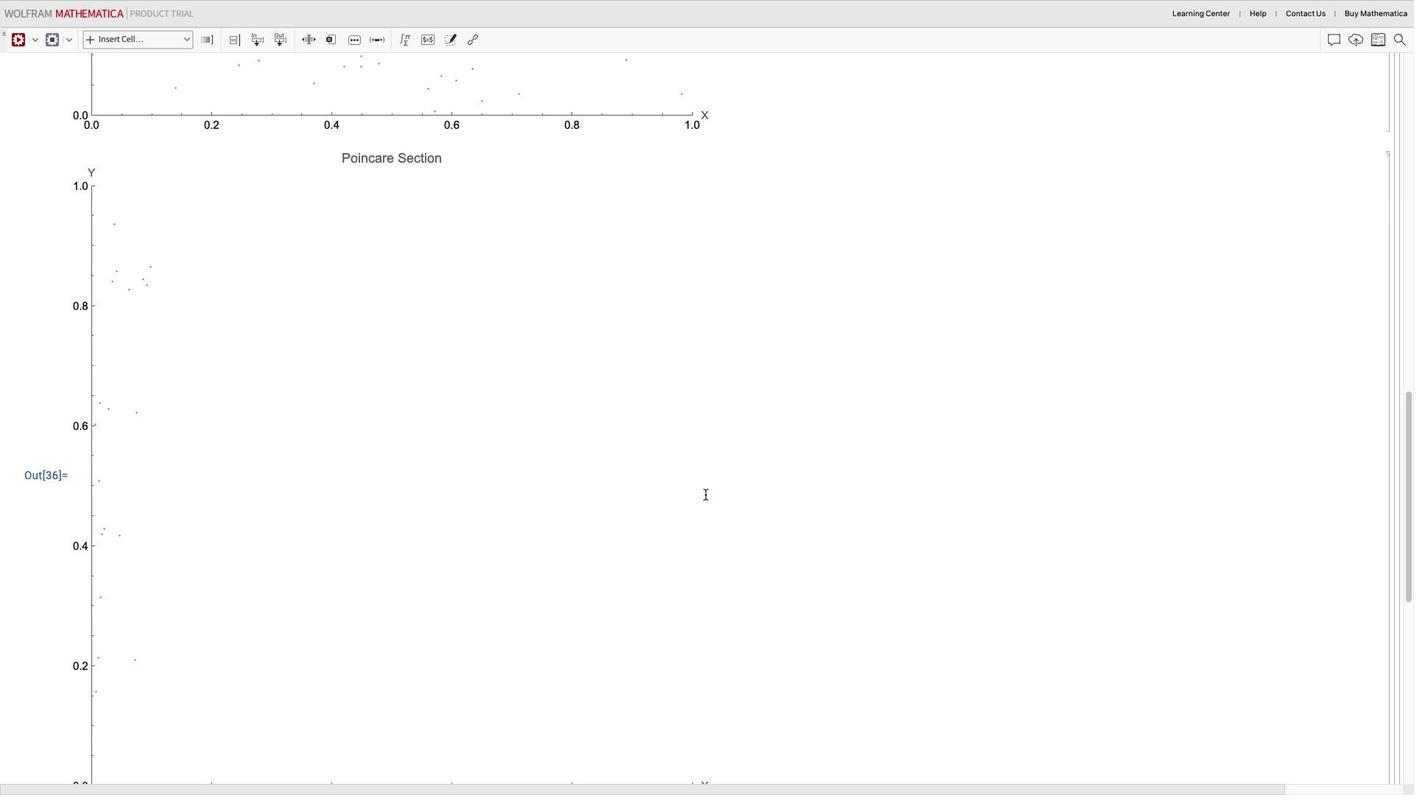 
Action: Mouse scrolled (191, 41) with delta (142, 240)
Screenshot: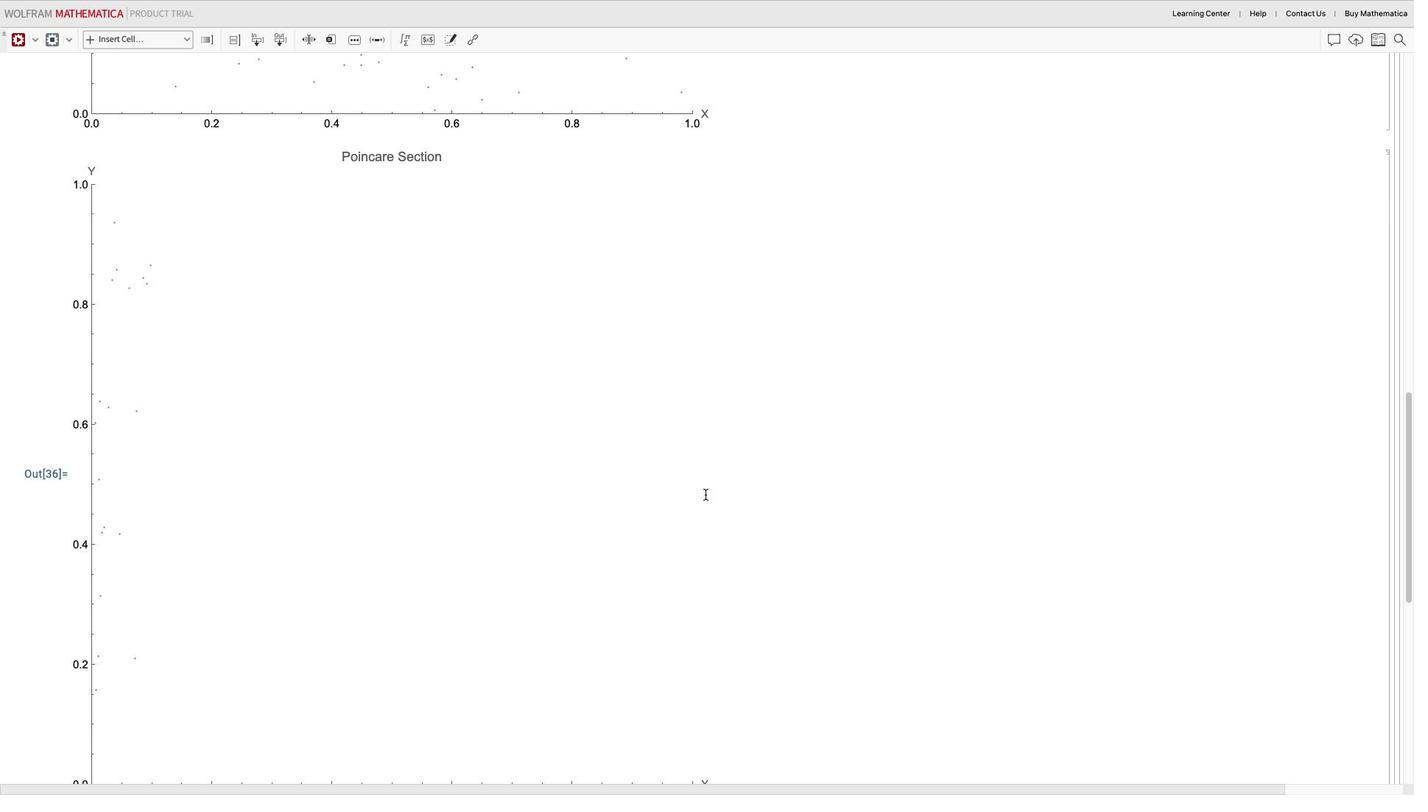 
Action: Mouse scrolled (191, 41) with delta (142, 240)
Screenshot: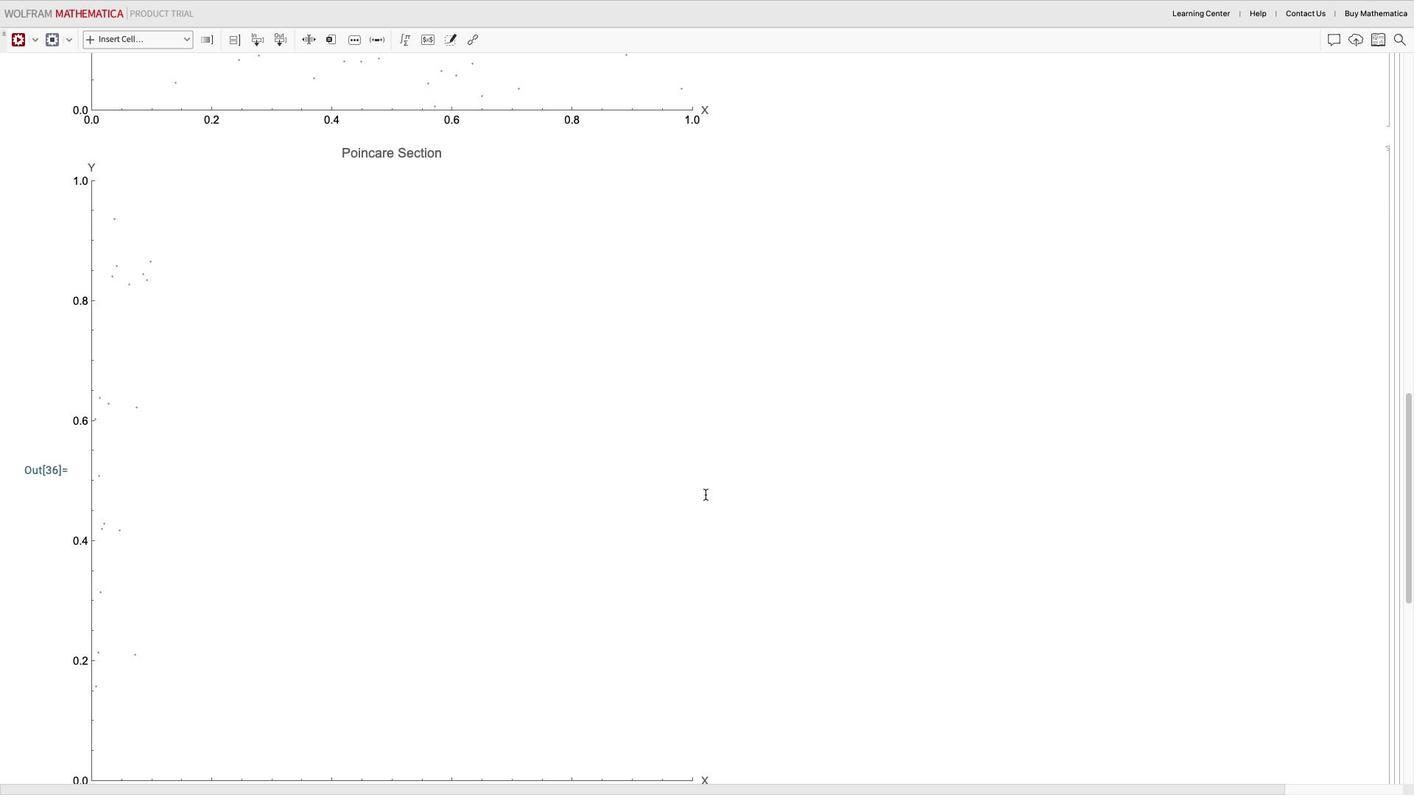 
Action: Mouse scrolled (191, 41) with delta (142, 240)
Screenshot: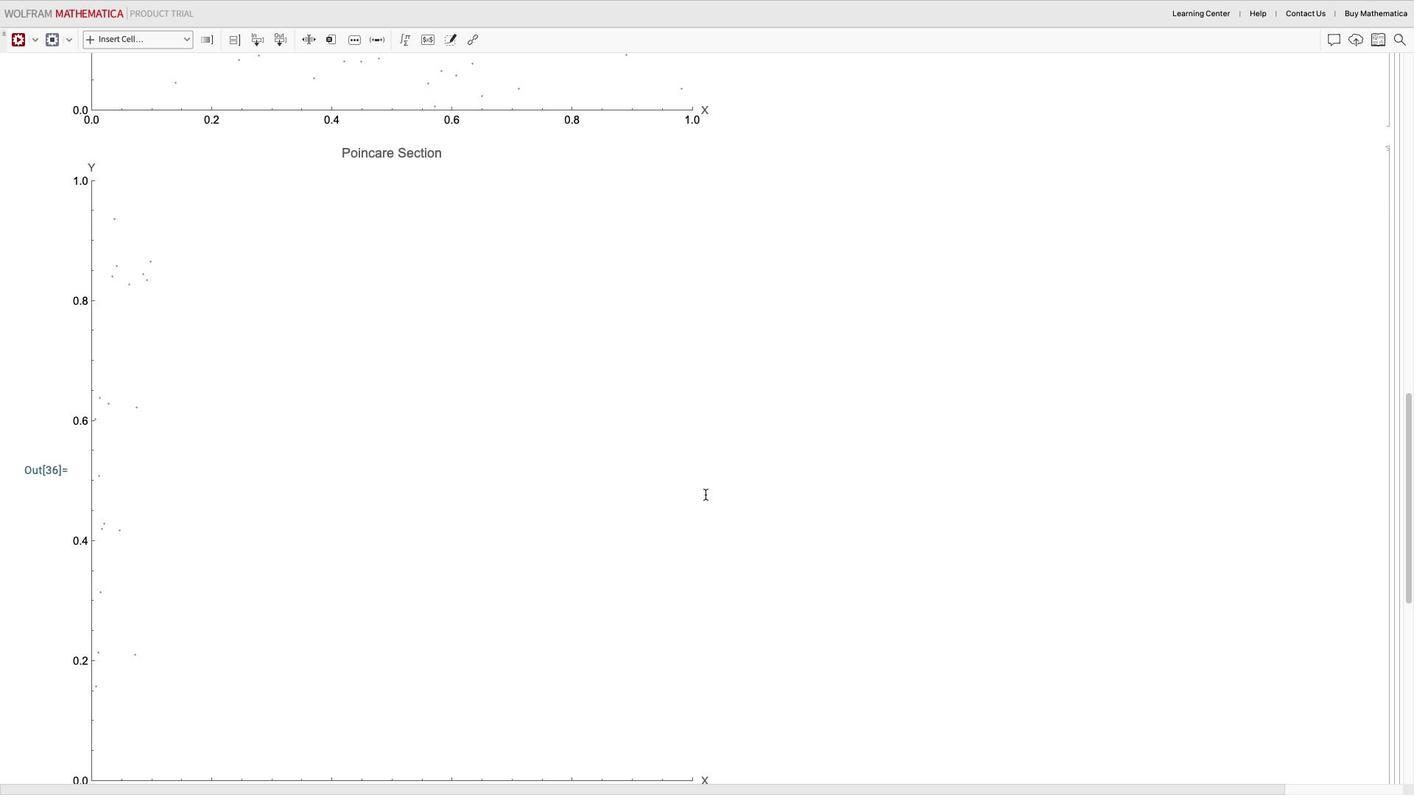 
Action: Mouse scrolled (191, 41) with delta (142, 240)
Screenshot: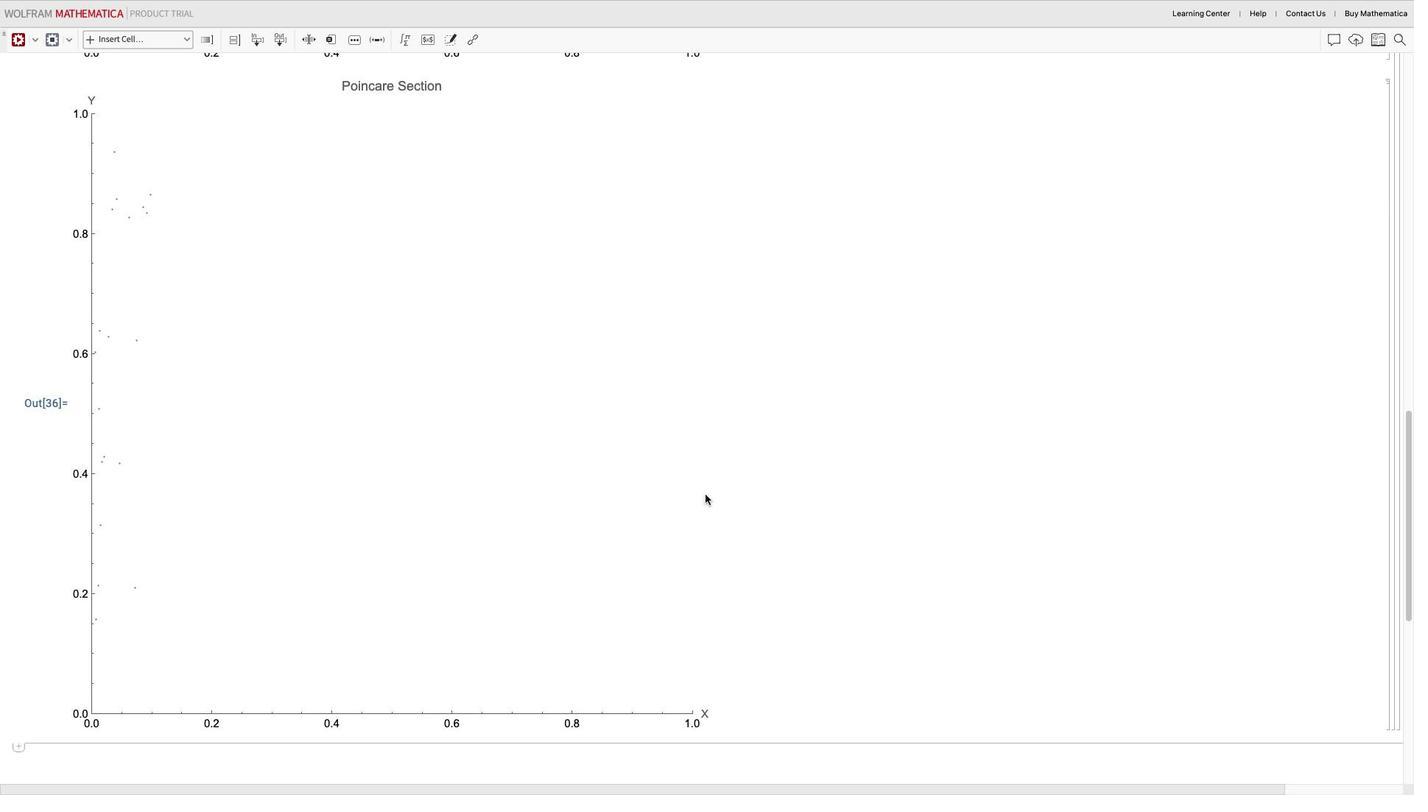 
Action: Mouse scrolled (191, 41) with delta (142, 240)
Screenshot: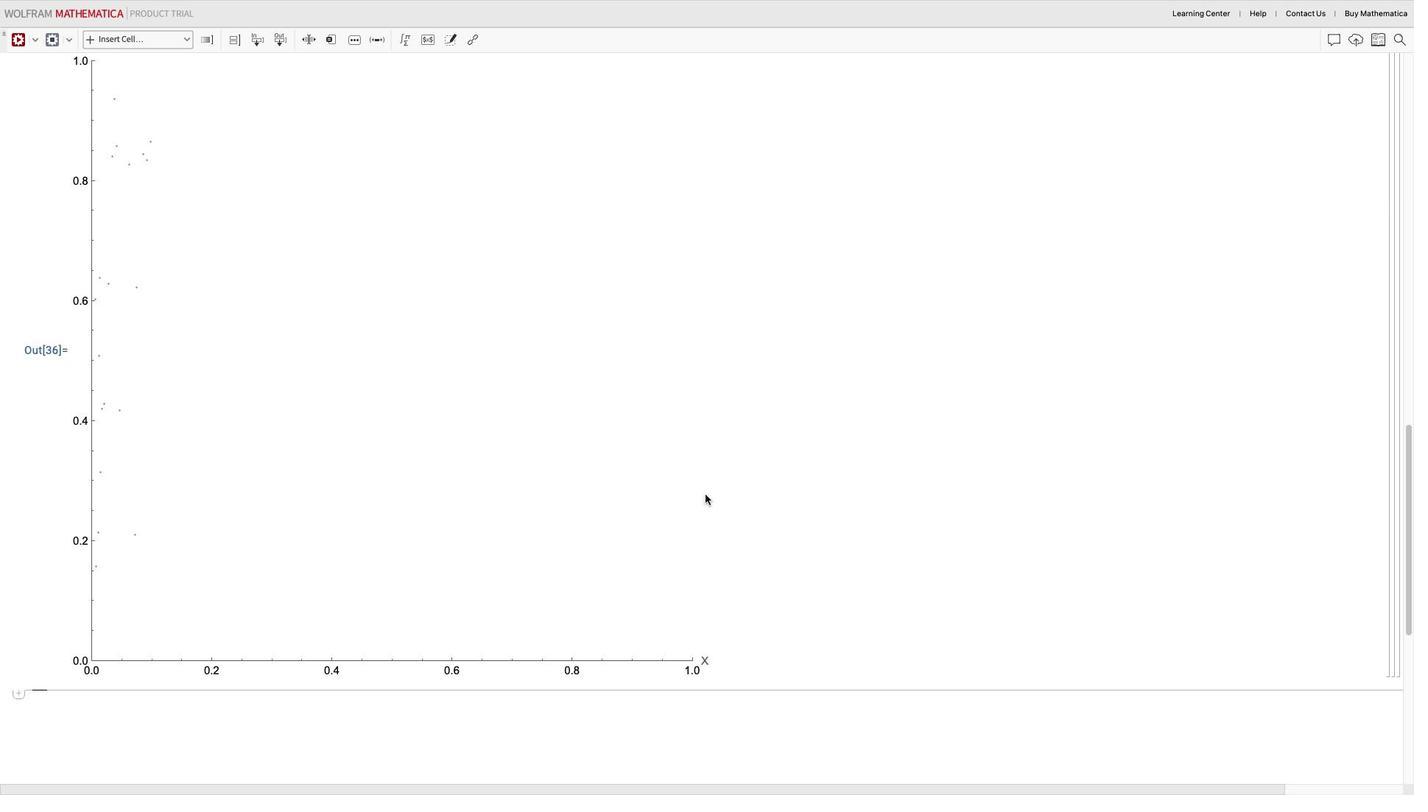
Action: Mouse scrolled (191, 41) with delta (142, 240)
Screenshot: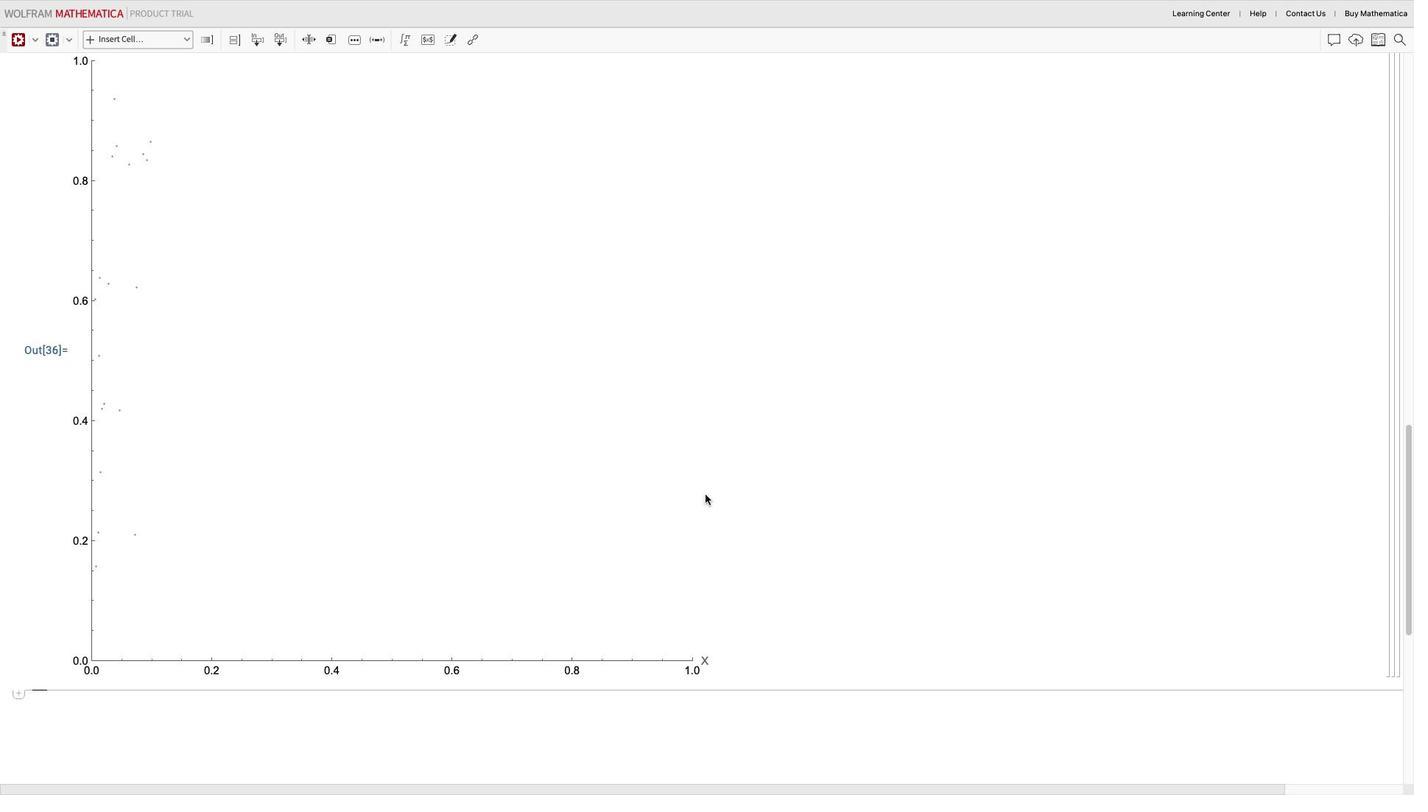 
Action: Mouse scrolled (191, 41) with delta (142, 240)
Screenshot: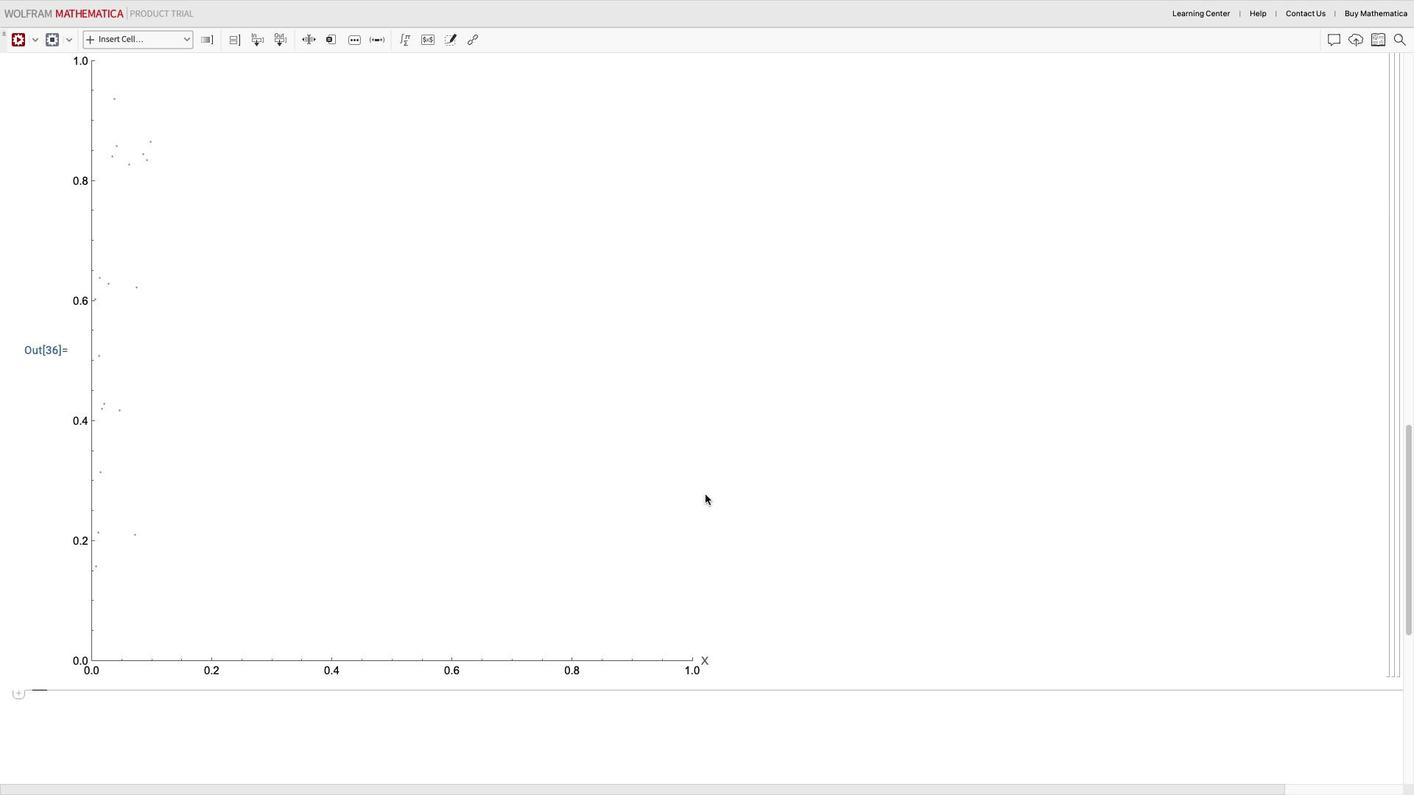 
Action: Mouse scrolled (191, 41) with delta (142, 240)
Screenshot: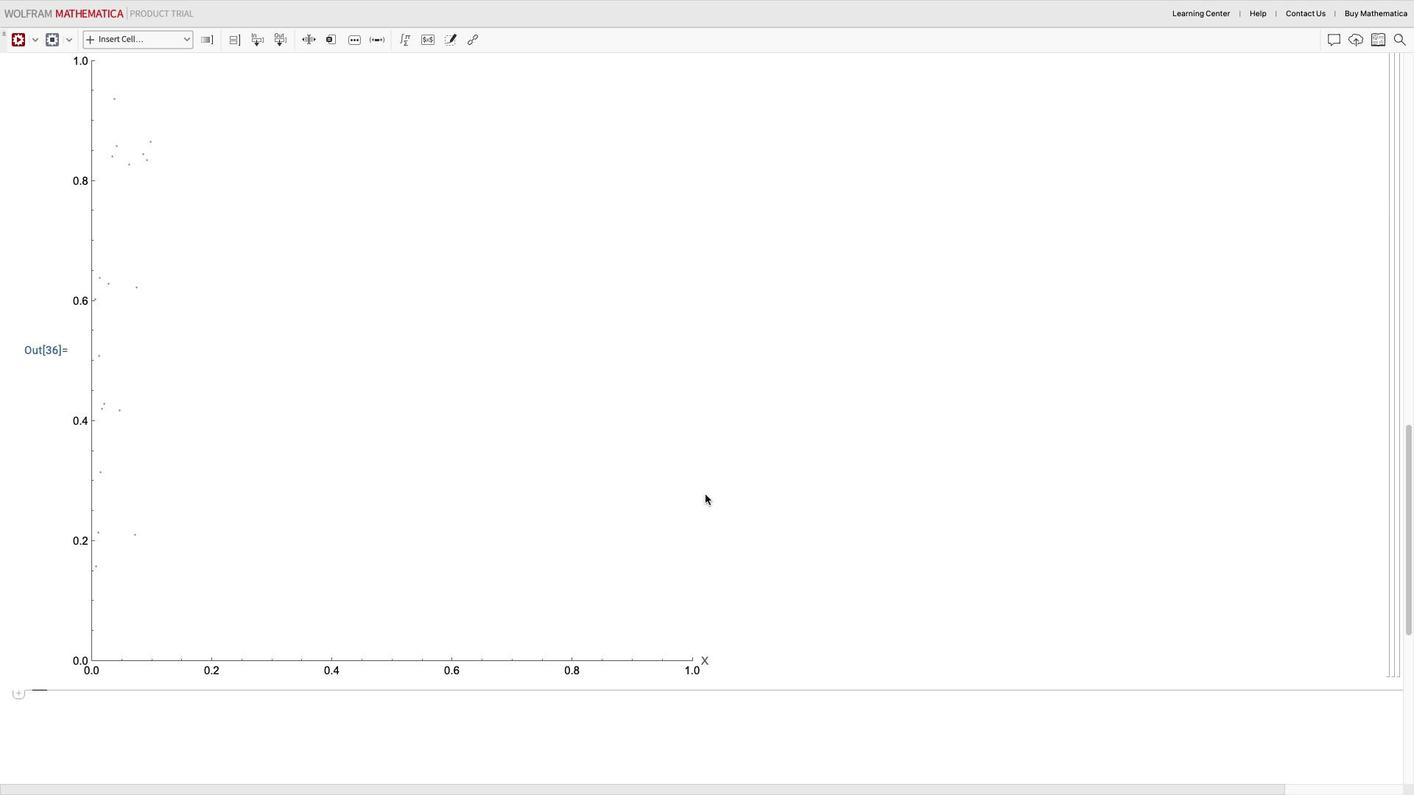 
Action: Mouse scrolled (191, 41) with delta (142, 240)
Screenshot: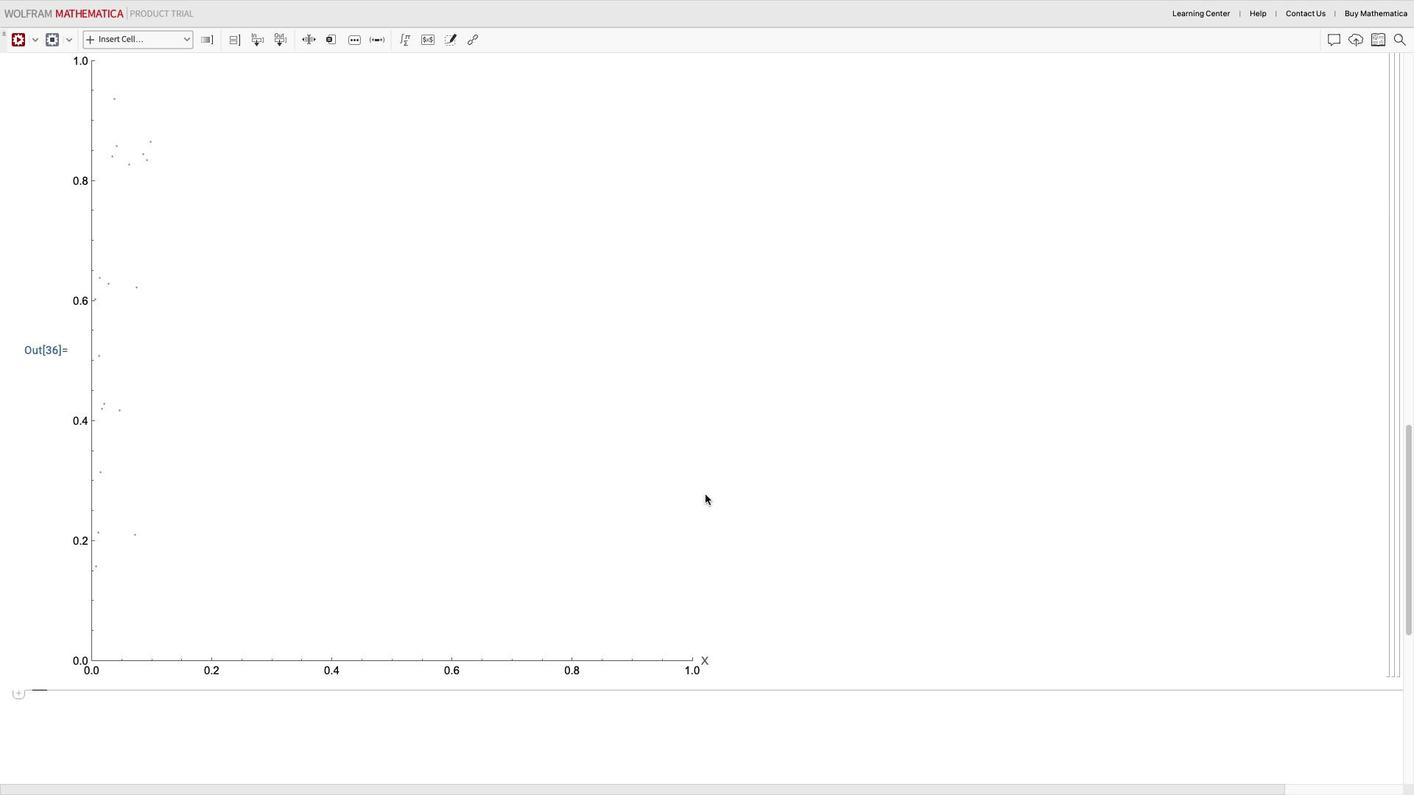 
Action: Mouse scrolled (191, 41) with delta (142, 240)
Screenshot: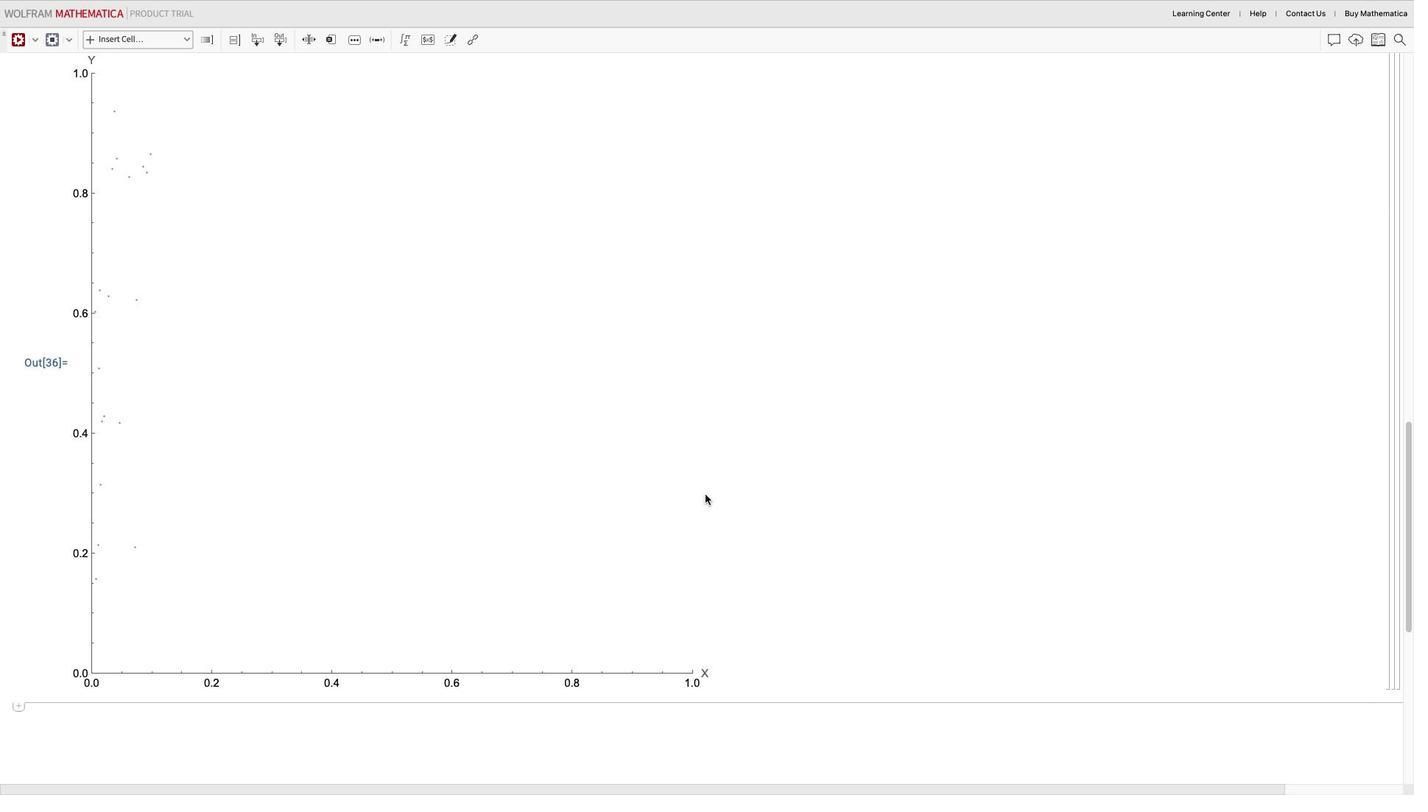 
Action: Mouse scrolled (191, 41) with delta (142, 240)
Screenshot: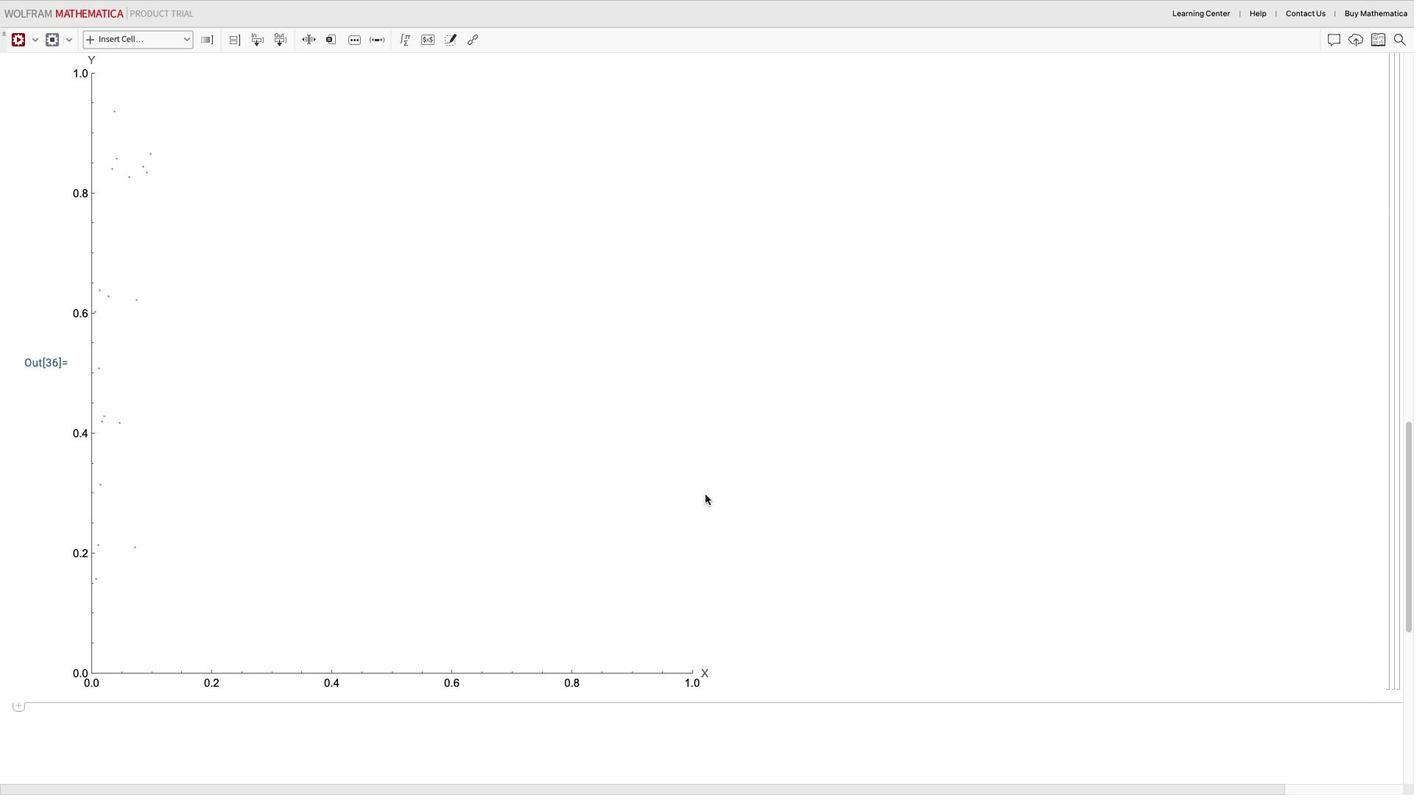 
Action: Mouse scrolled (191, 41) with delta (142, 240)
Screenshot: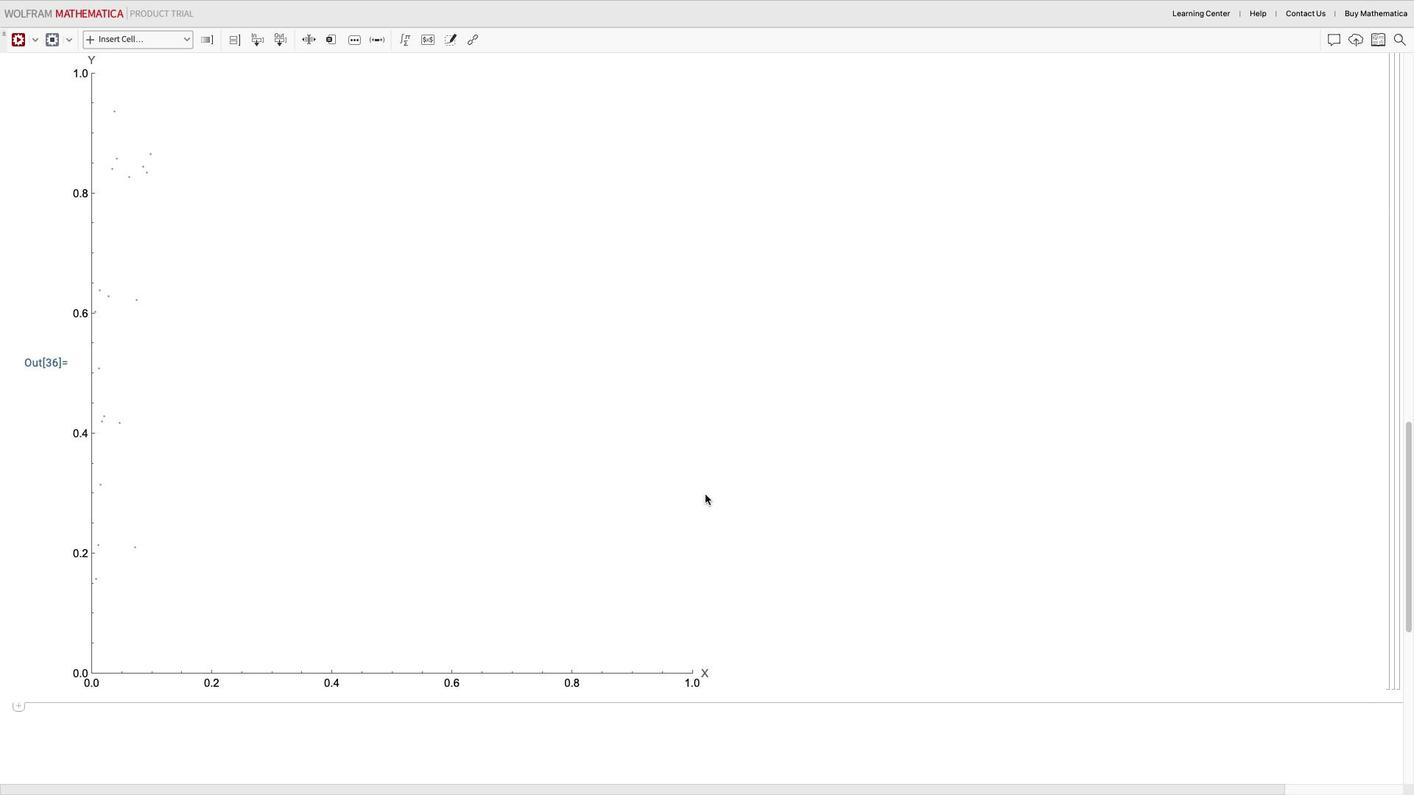 
Action: Mouse scrolled (191, 41) with delta (142, 240)
Screenshot: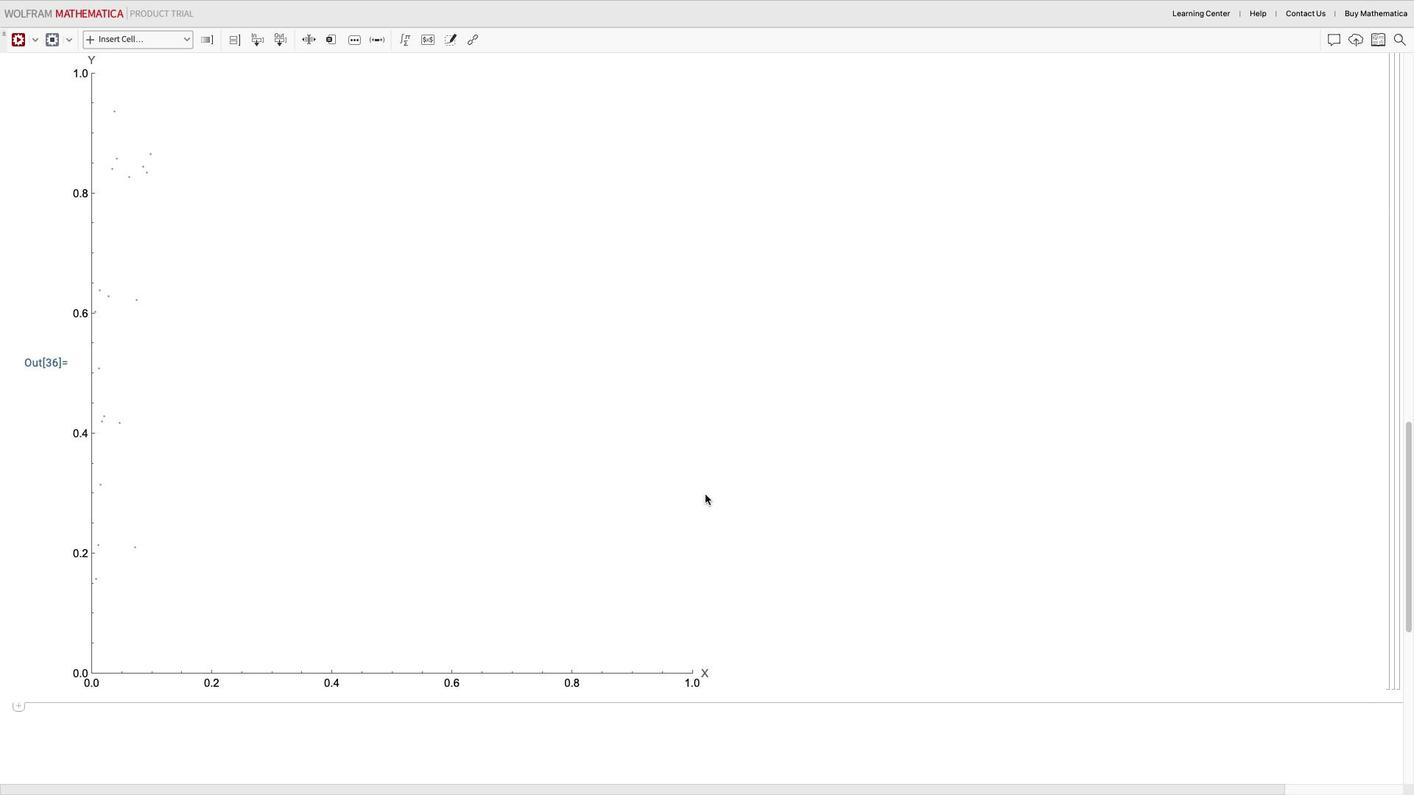
Action: Mouse scrolled (191, 41) with delta (142, 239)
Screenshot: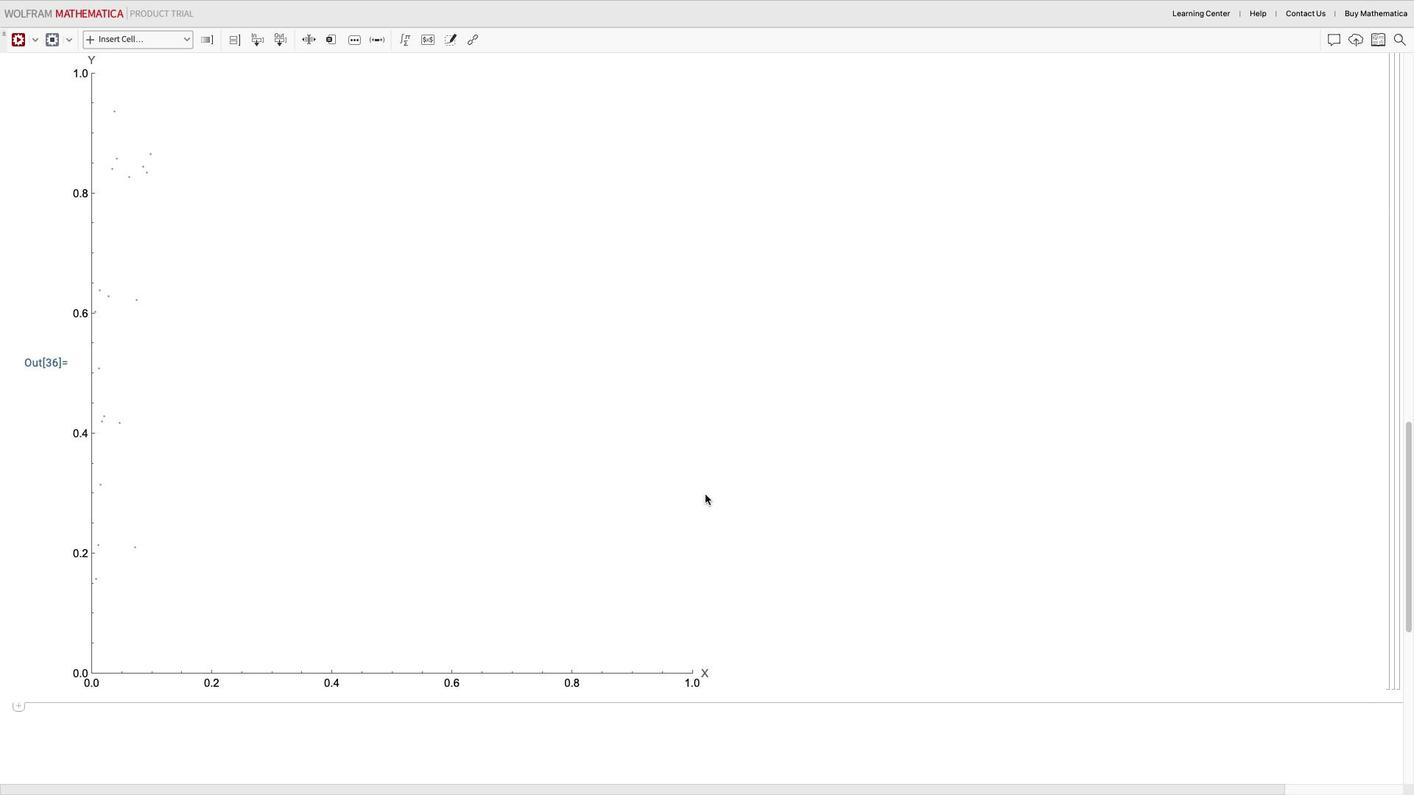 
Action: Mouse scrolled (191, 41) with delta (142, 239)
Screenshot: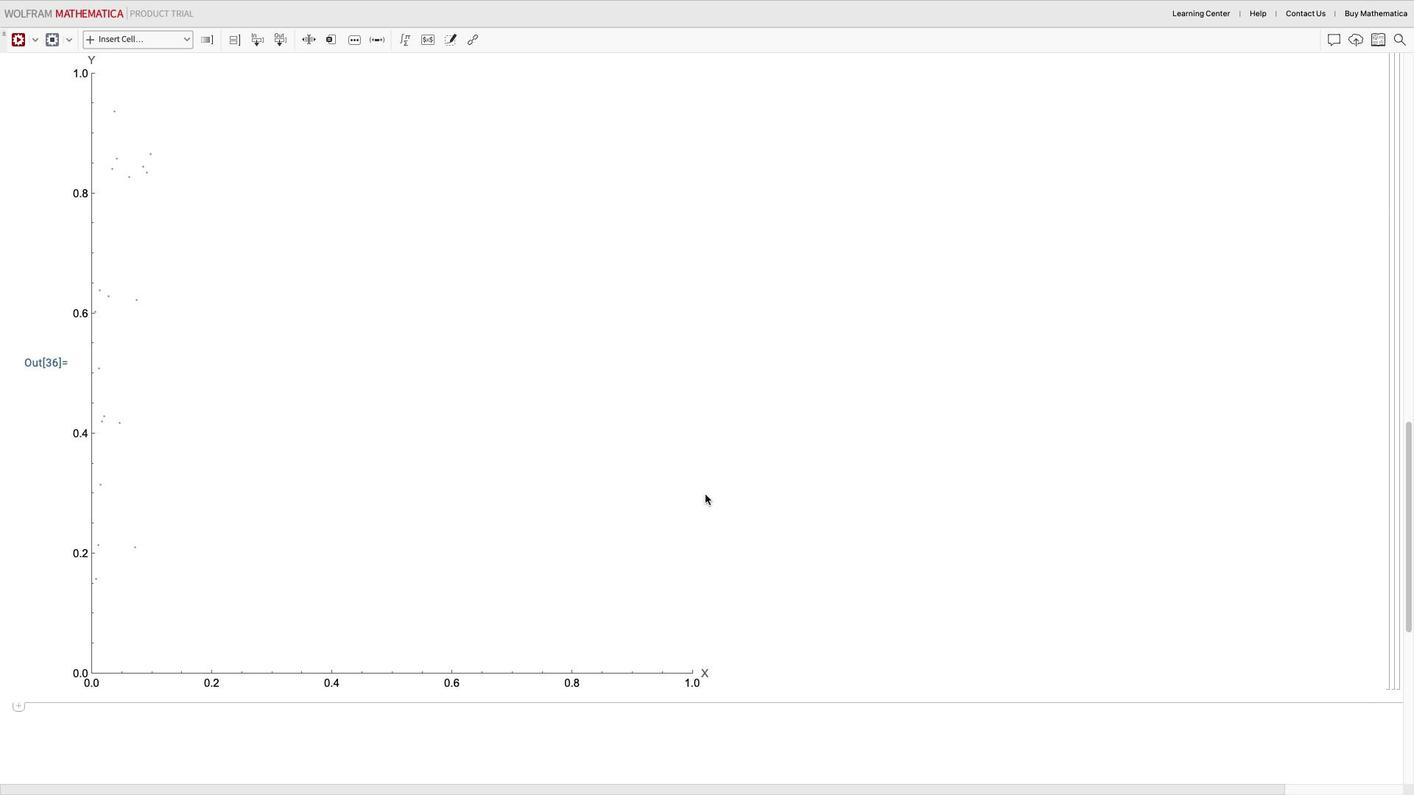 
